 Task: Research Airbnb options in NabatÃ®yÃ© et Tahta, Lebanon from 6th December, 2023 to 15th December, 2023 for 6 adults.6 bedrooms having 6 beds and 6 bathrooms. Property type can be house. Amenities needed are: wifi, TV, free parkinig on premises, gym, breakfast. Look for 5 properties as per requirement.
Action: Mouse moved to (442, 95)
Screenshot: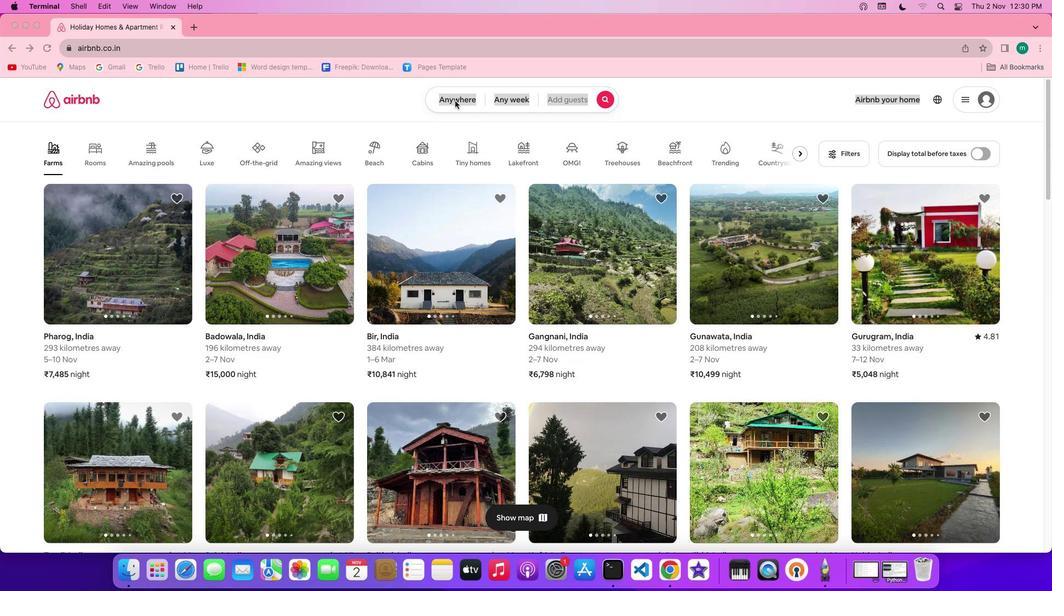 
Action: Mouse pressed left at (442, 95)
Screenshot: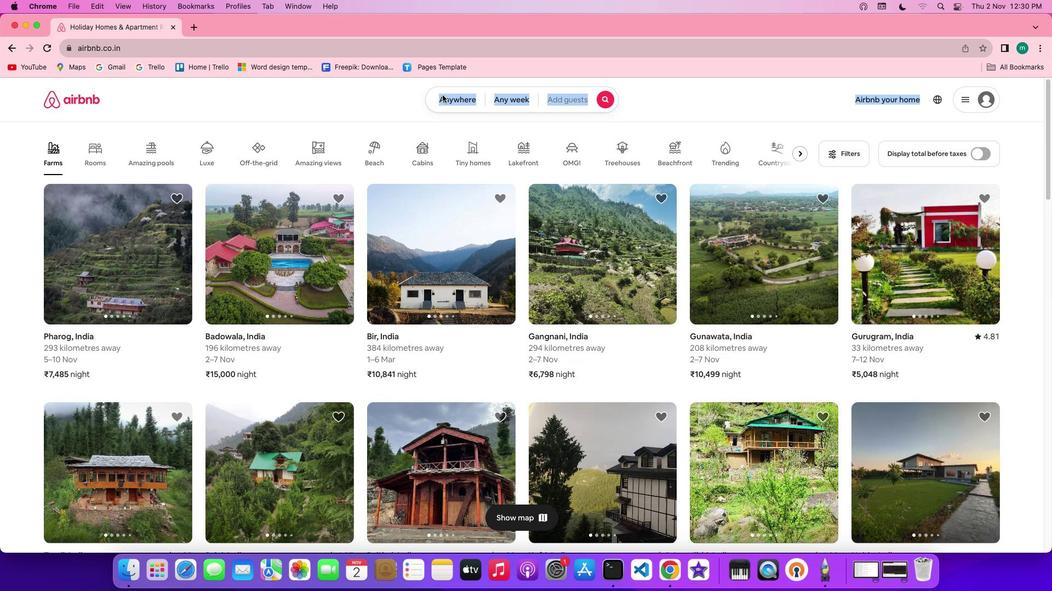 
Action: Mouse pressed left at (442, 95)
Screenshot: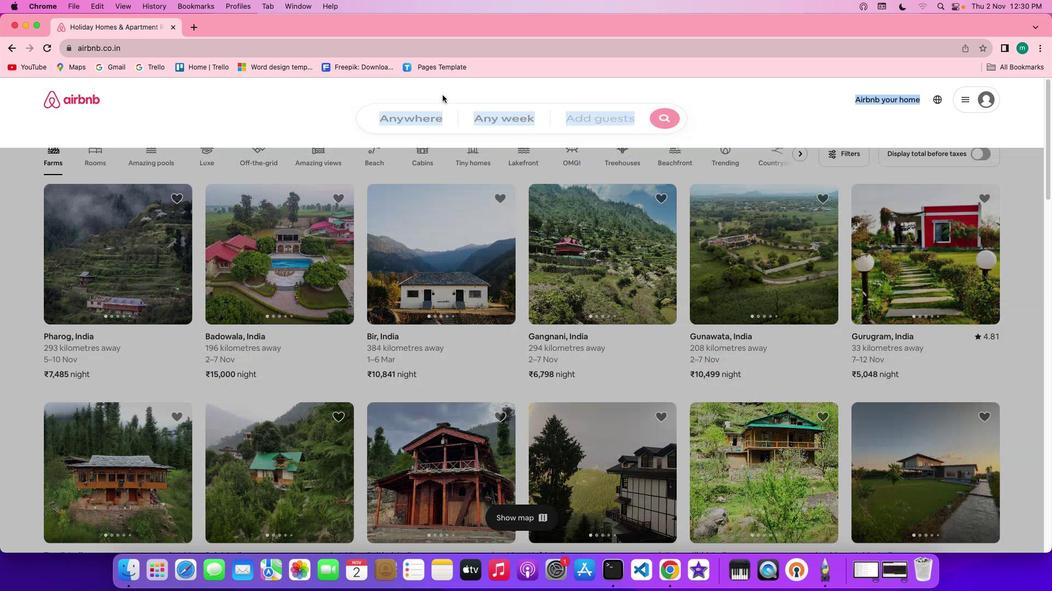 
Action: Mouse moved to (427, 141)
Screenshot: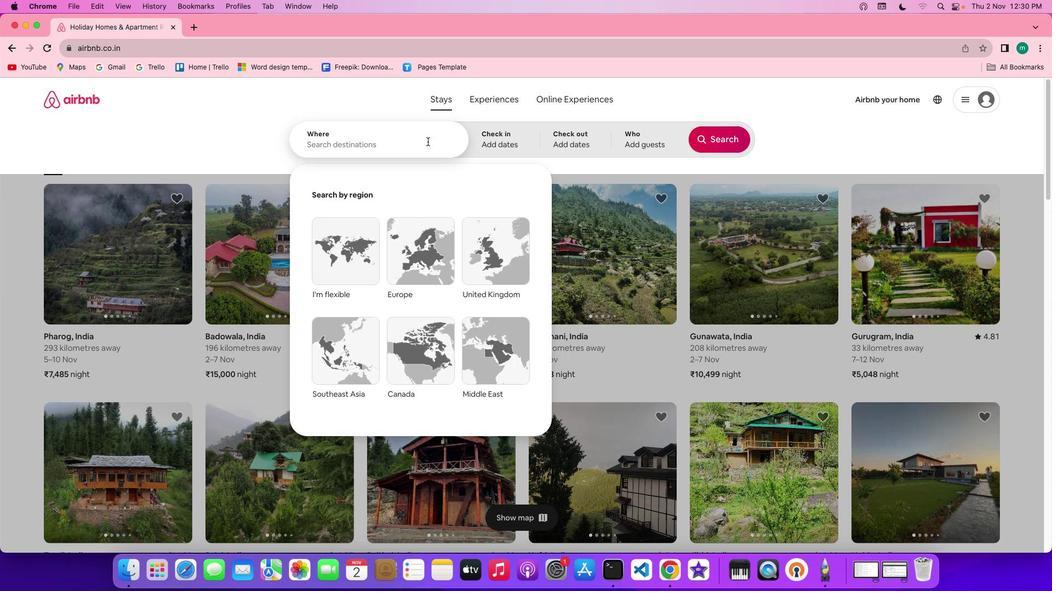 
Action: Key pressed Key.shift'N''a''b''a''t''i''y''e'Key.spaceKey.shift'e''t'Key.spaceKey.shift'T''a''h''t''a'','Key.spaceKey.shift'L''e''b''a''n''o''n'
Screenshot: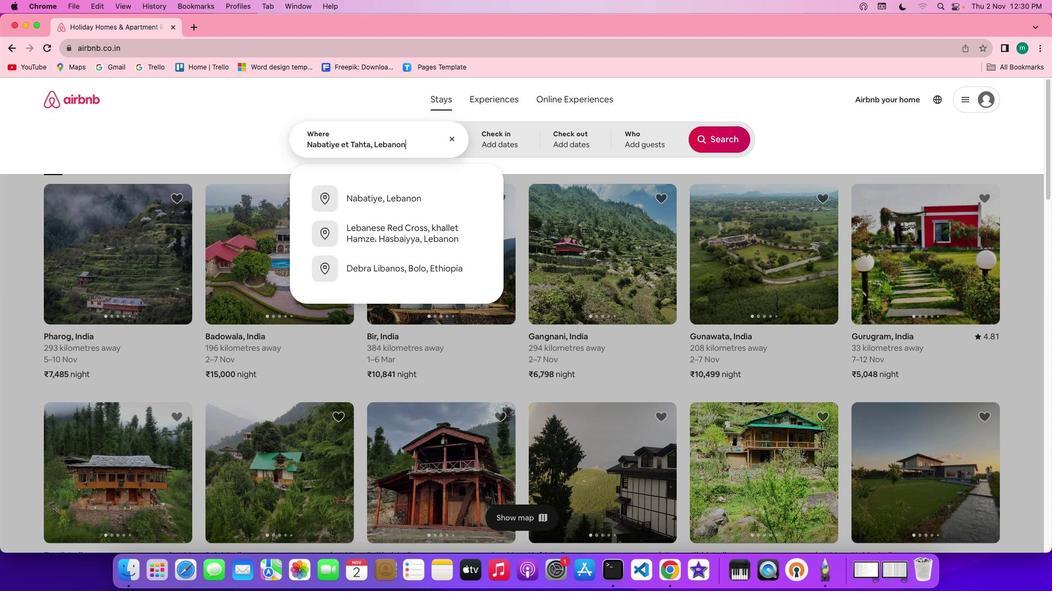 
Action: Mouse moved to (506, 137)
Screenshot: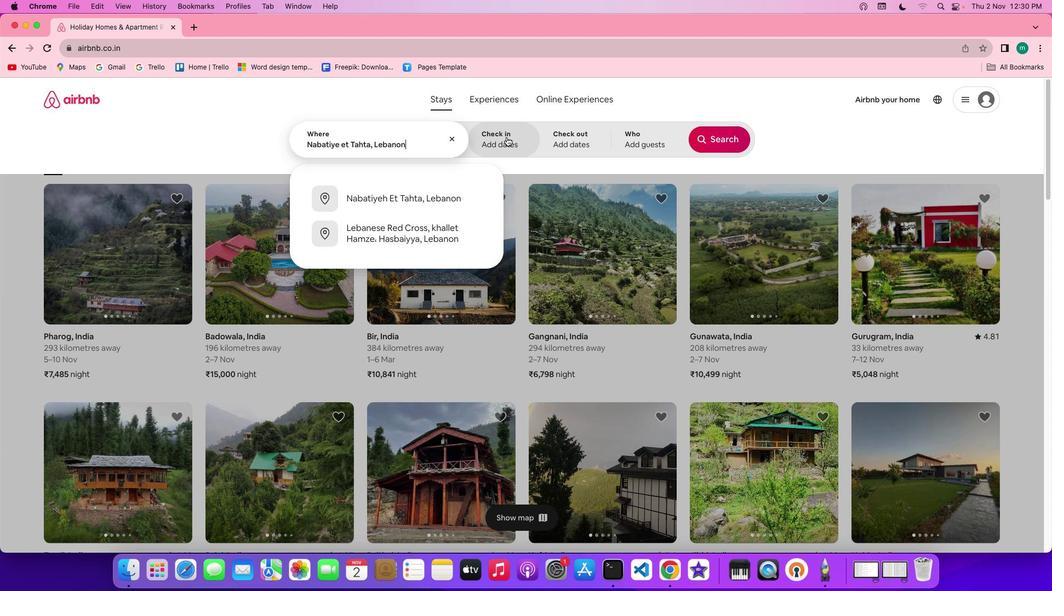 
Action: Mouse pressed left at (506, 137)
Screenshot: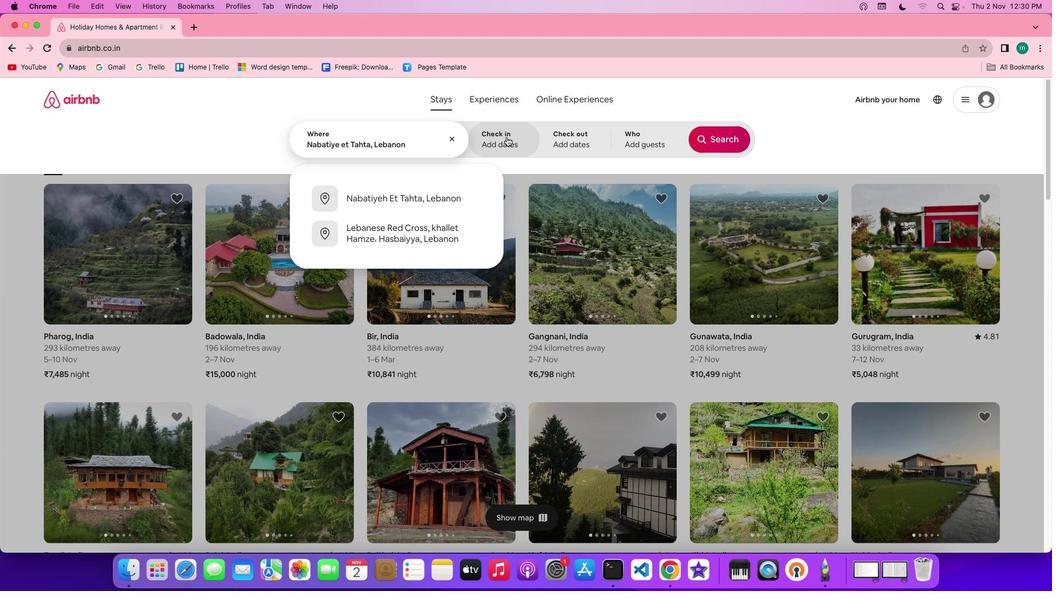 
Action: Mouse moved to (627, 300)
Screenshot: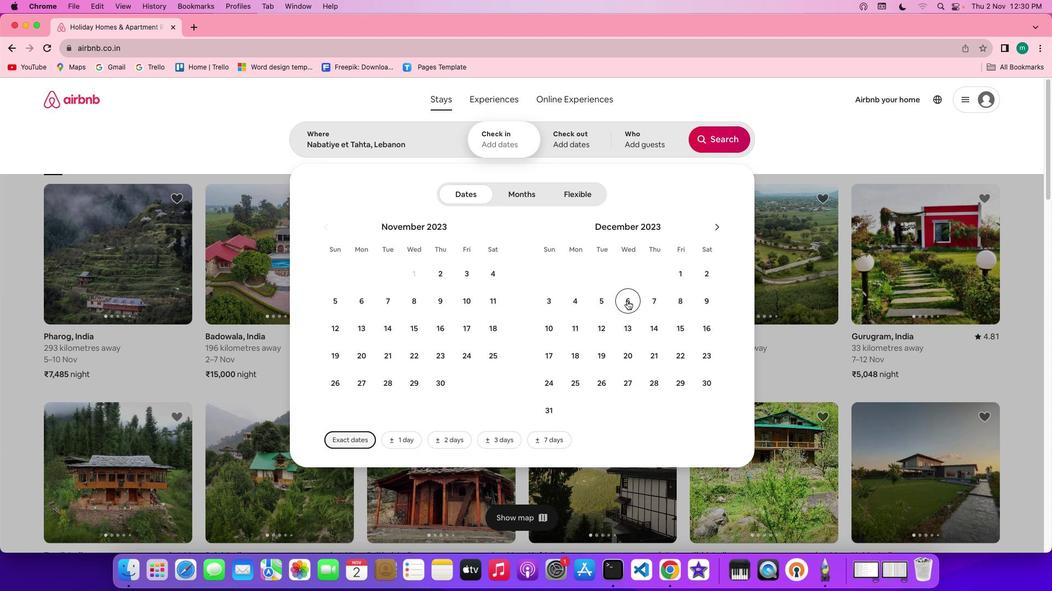 
Action: Mouse pressed left at (627, 300)
Screenshot: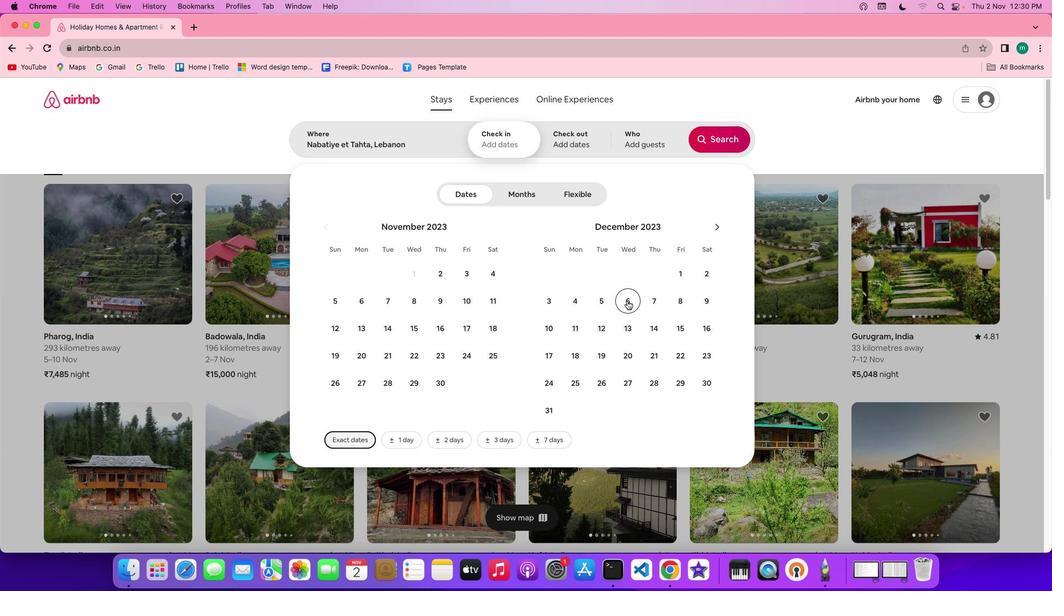 
Action: Mouse moved to (675, 324)
Screenshot: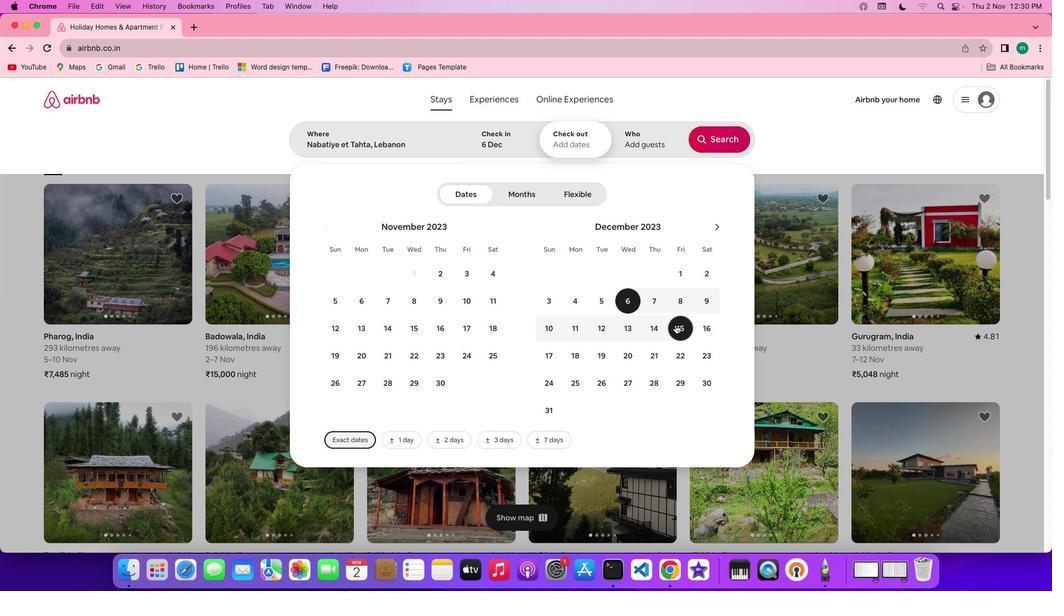 
Action: Mouse pressed left at (675, 324)
Screenshot: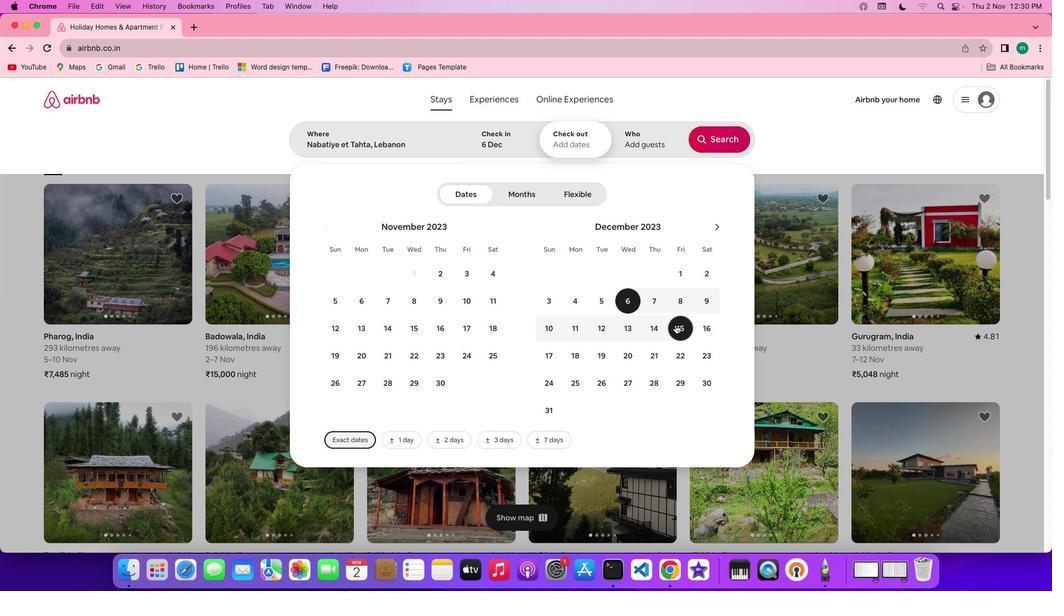 
Action: Mouse moved to (646, 136)
Screenshot: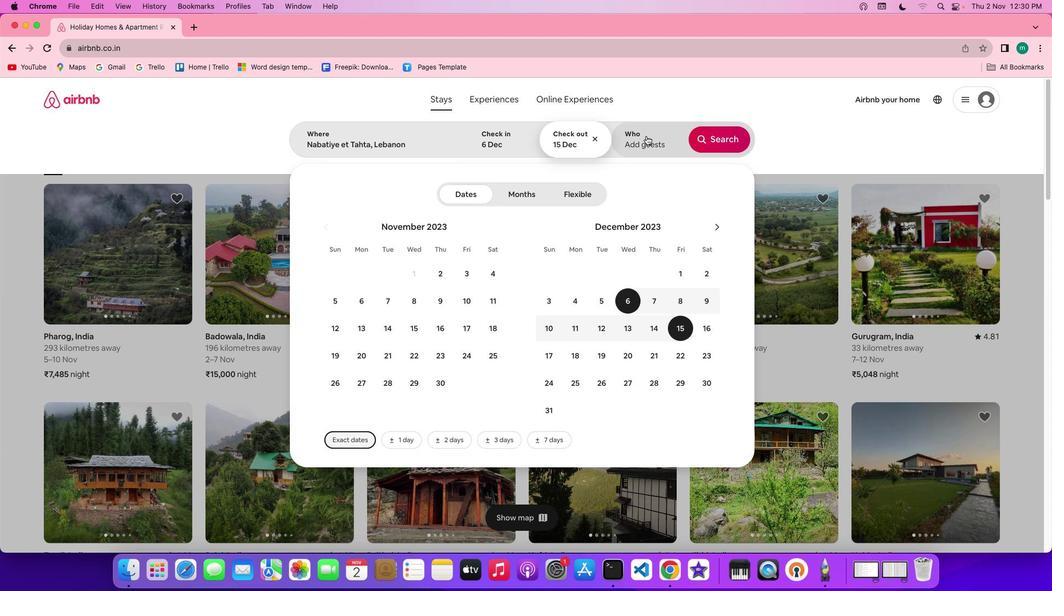 
Action: Mouse pressed left at (646, 136)
Screenshot: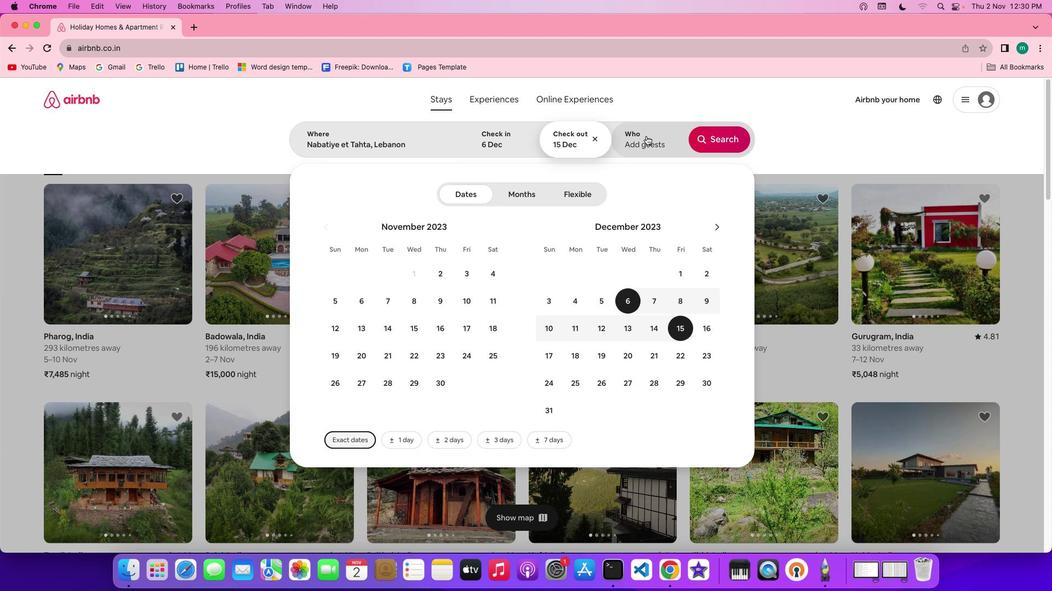 
Action: Mouse moved to (725, 198)
Screenshot: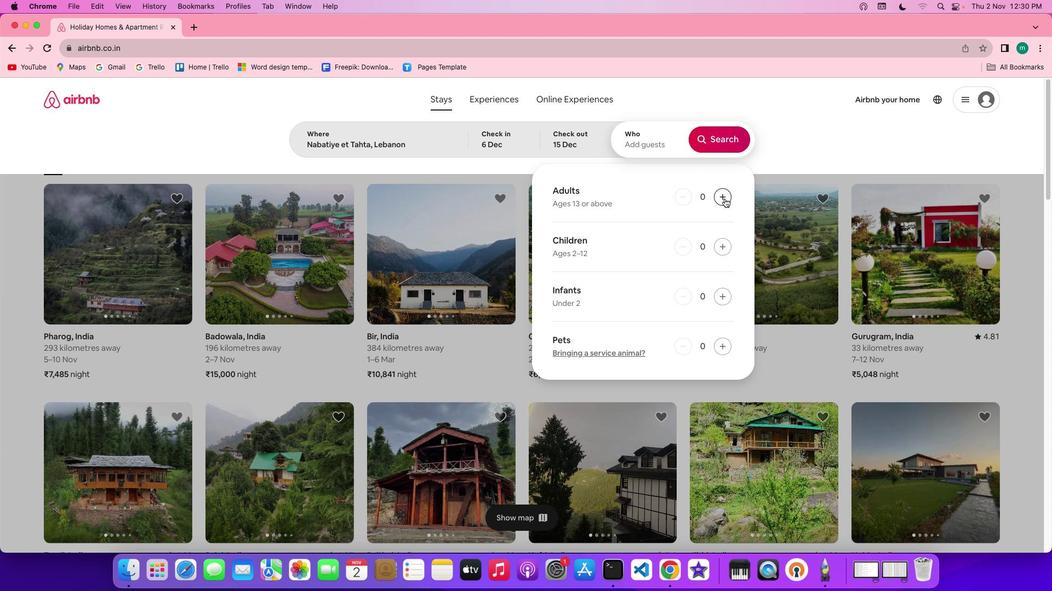 
Action: Mouse pressed left at (725, 198)
Screenshot: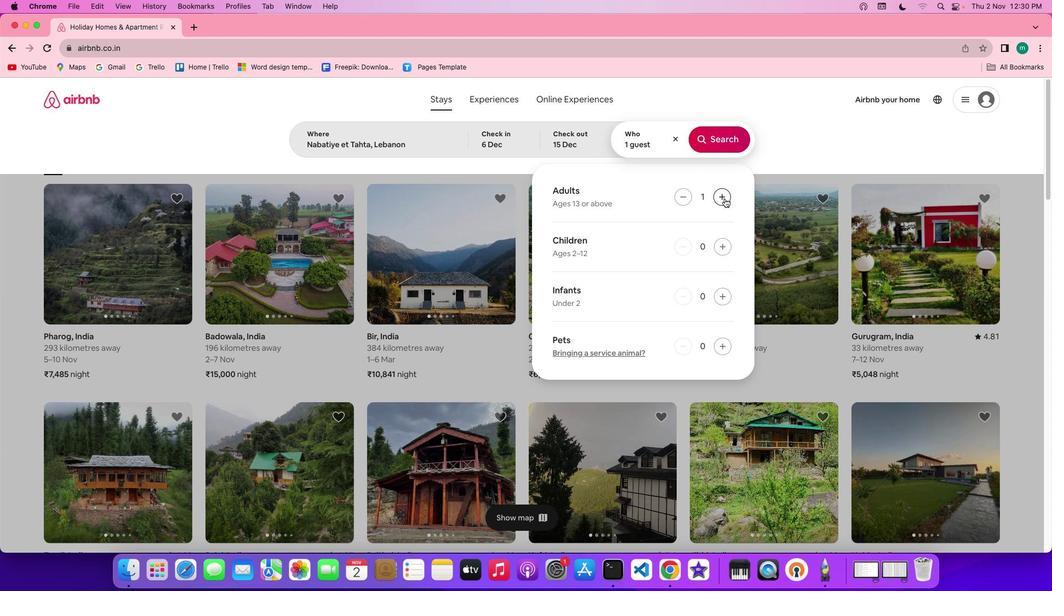 
Action: Mouse pressed left at (725, 198)
Screenshot: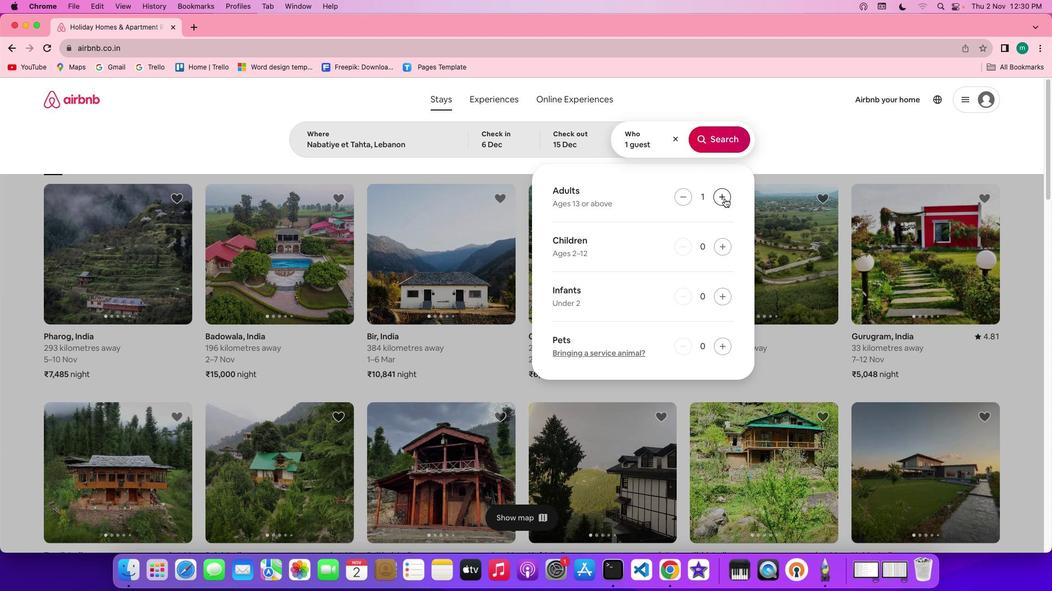 
Action: Mouse pressed left at (725, 198)
Screenshot: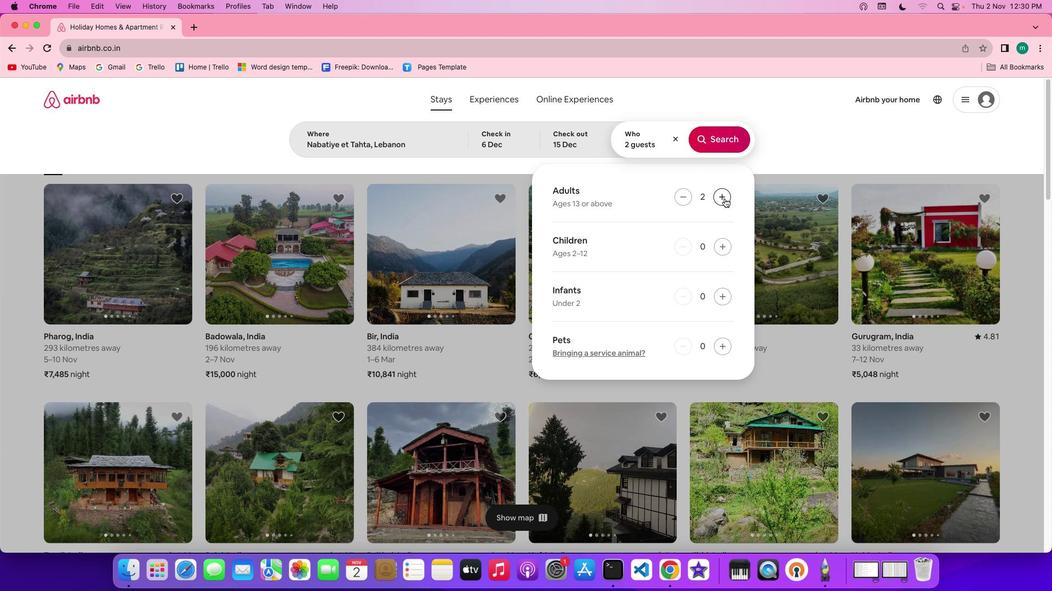 
Action: Mouse pressed left at (725, 198)
Screenshot: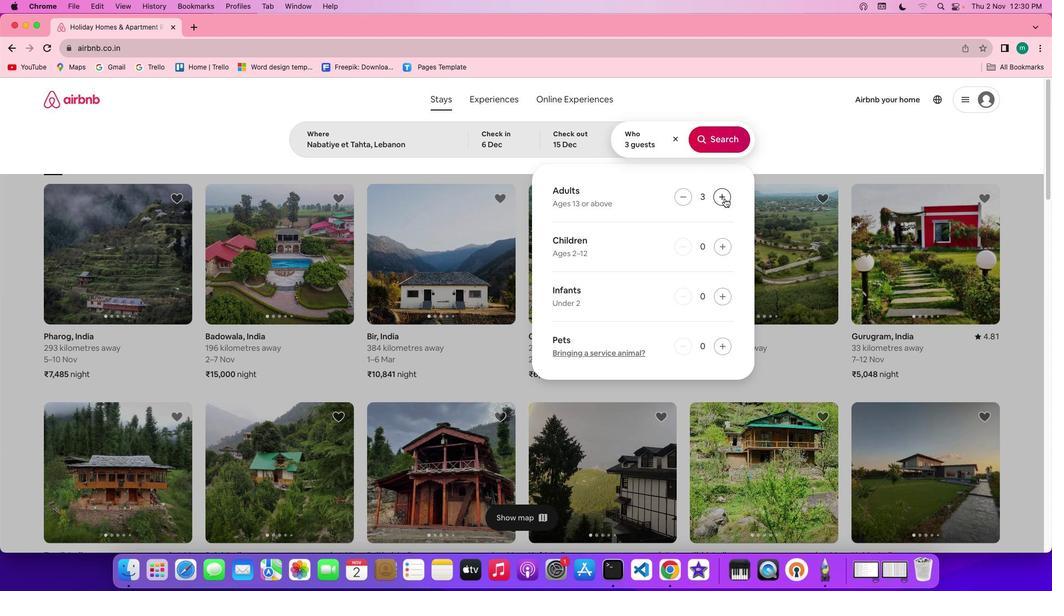 
Action: Mouse pressed left at (725, 198)
Screenshot: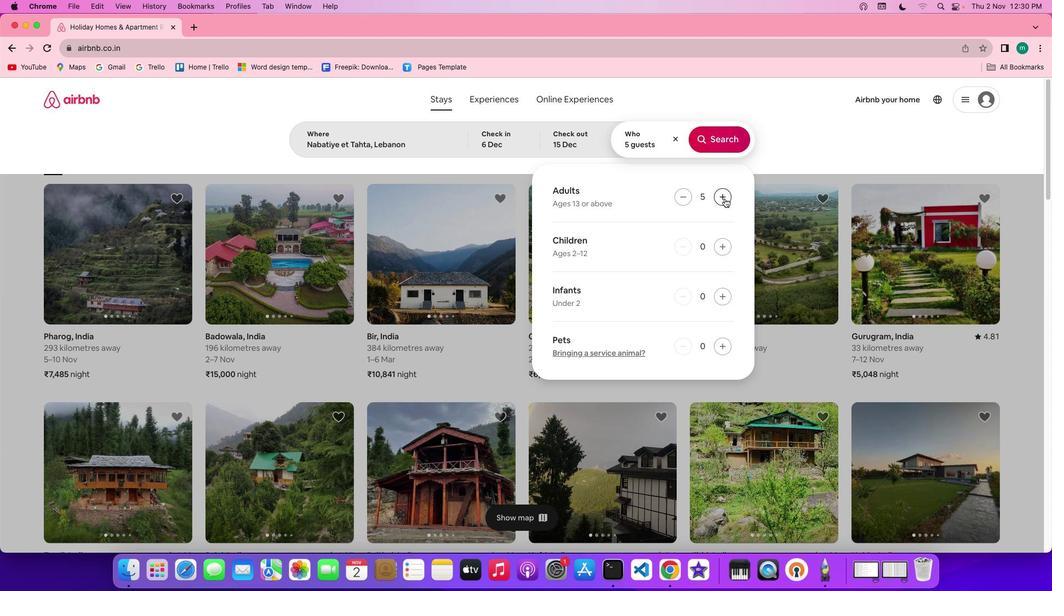 
Action: Mouse moved to (720, 198)
Screenshot: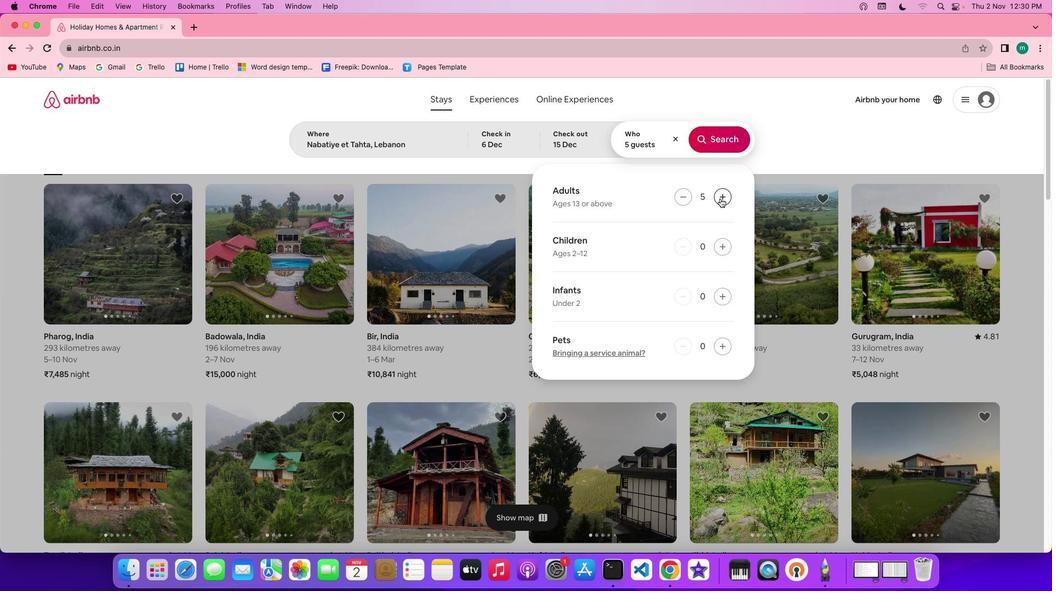 
Action: Mouse pressed left at (720, 198)
Screenshot: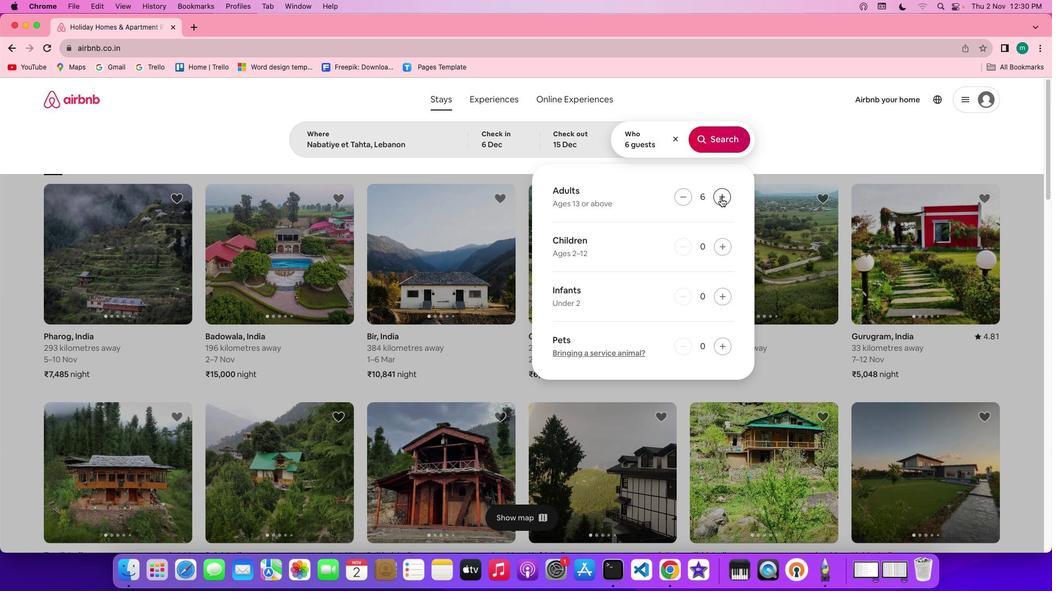 
Action: Mouse moved to (715, 134)
Screenshot: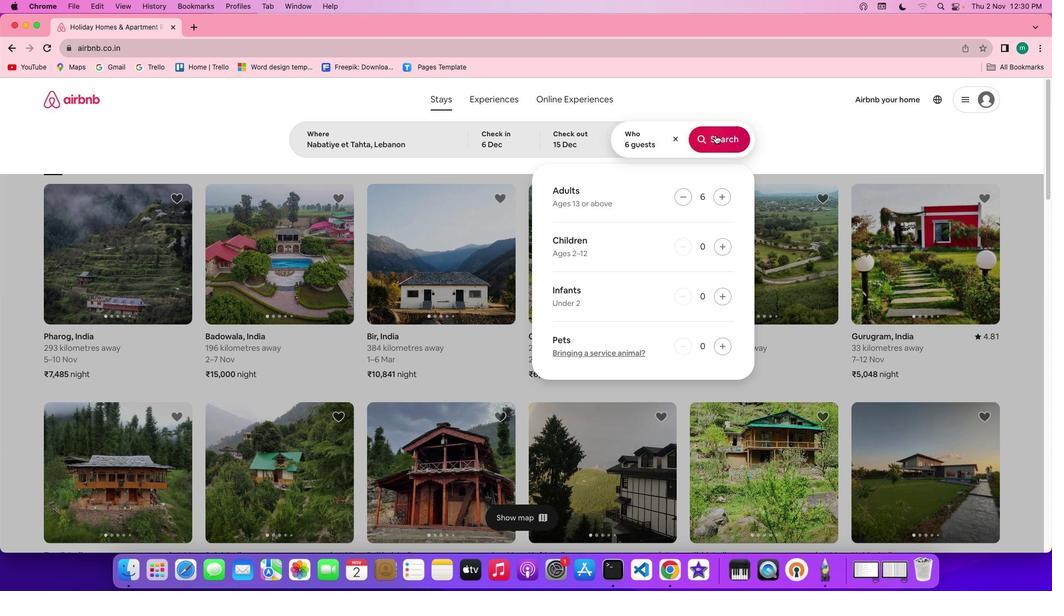 
Action: Mouse pressed left at (715, 134)
Screenshot: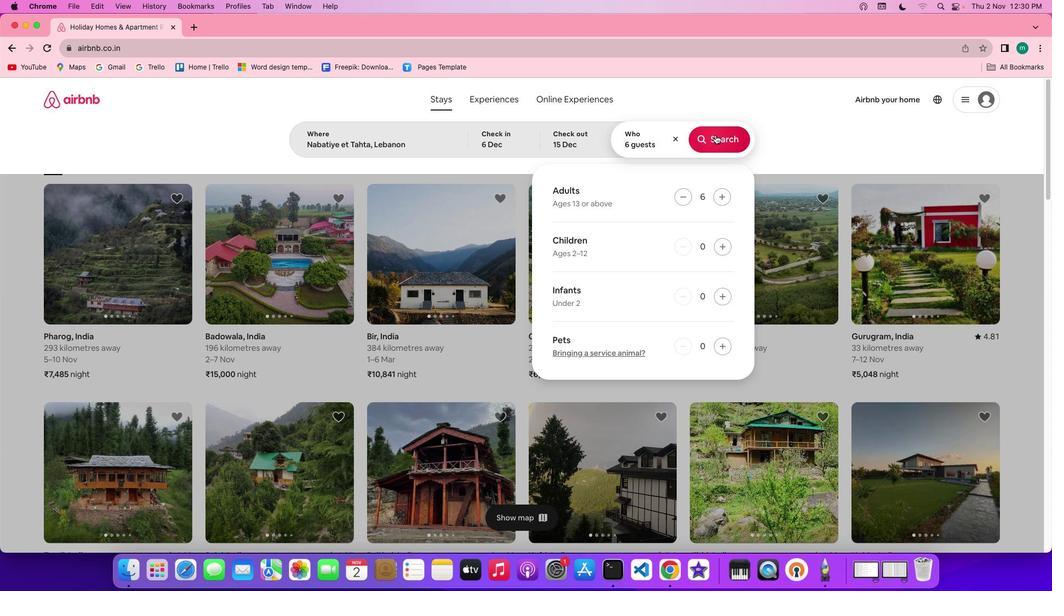 
Action: Mouse moved to (865, 141)
Screenshot: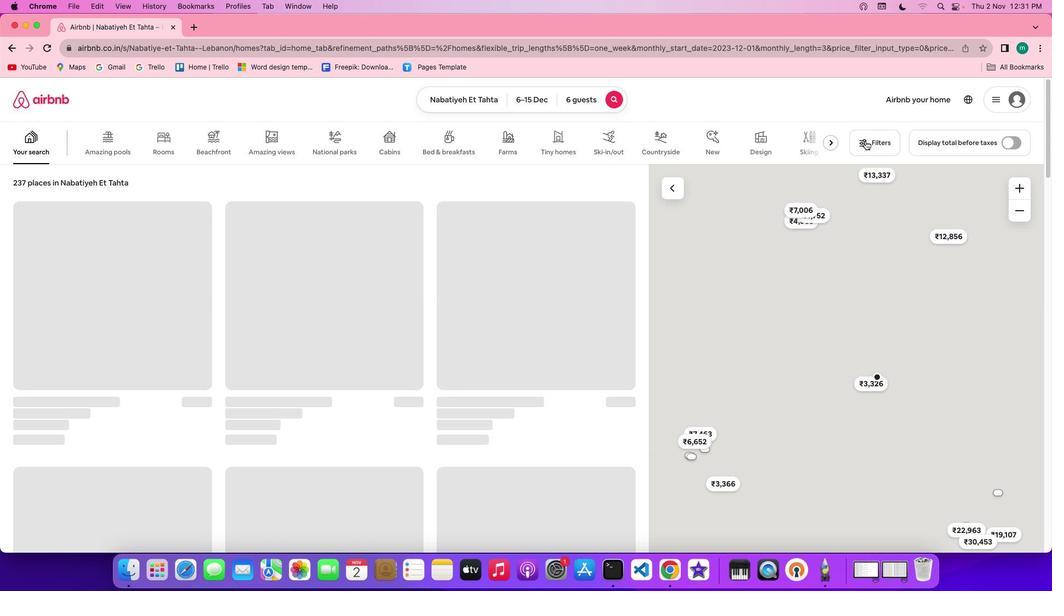 
Action: Mouse pressed left at (865, 141)
Screenshot: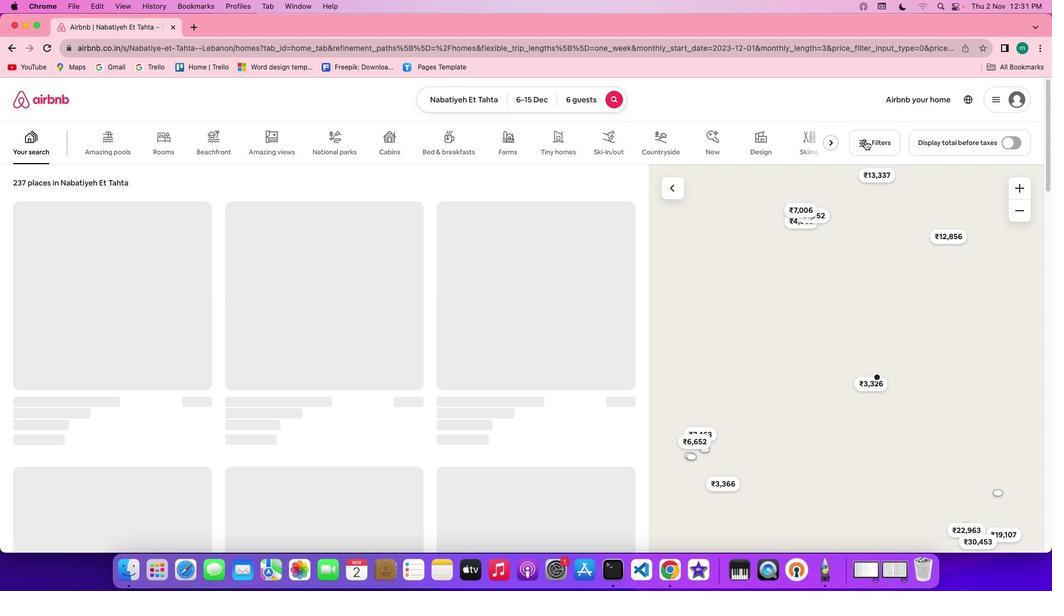 
Action: Mouse moved to (867, 141)
Screenshot: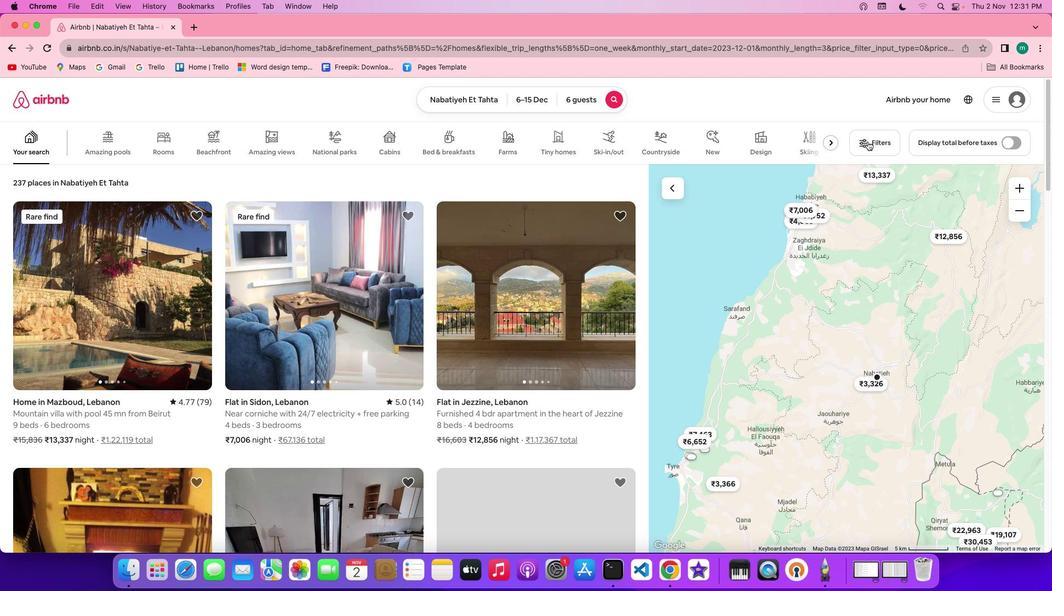 
Action: Mouse pressed left at (867, 141)
Screenshot: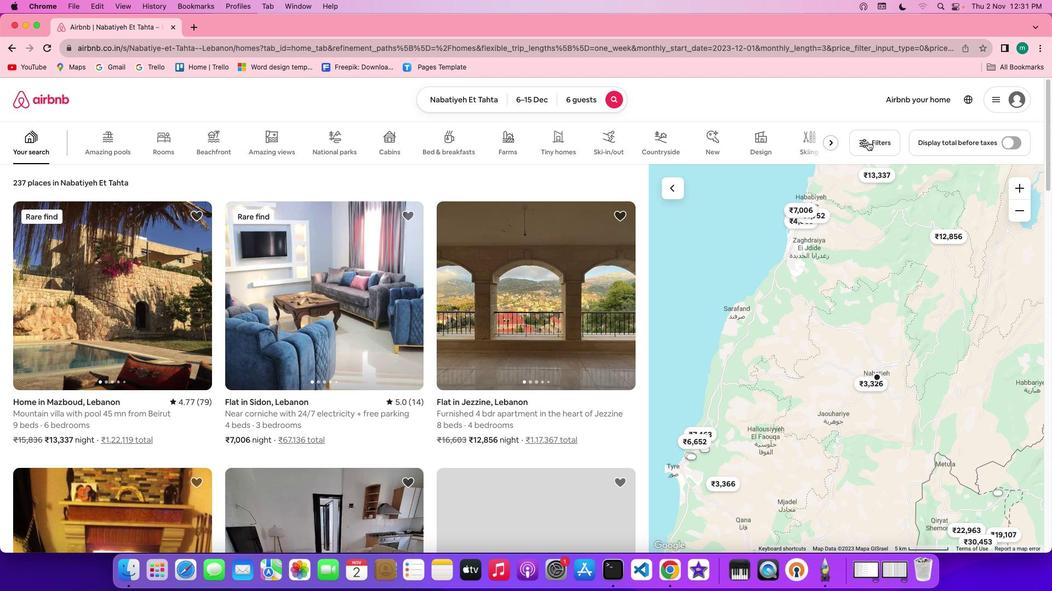 
Action: Mouse moved to (516, 347)
Screenshot: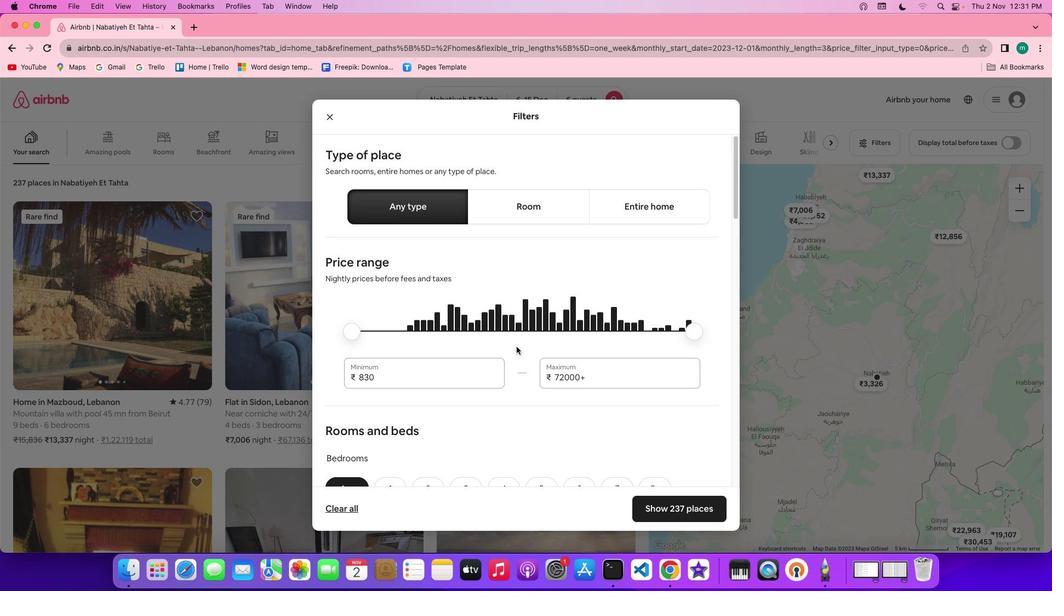 
Action: Mouse scrolled (516, 347) with delta (0, 0)
Screenshot: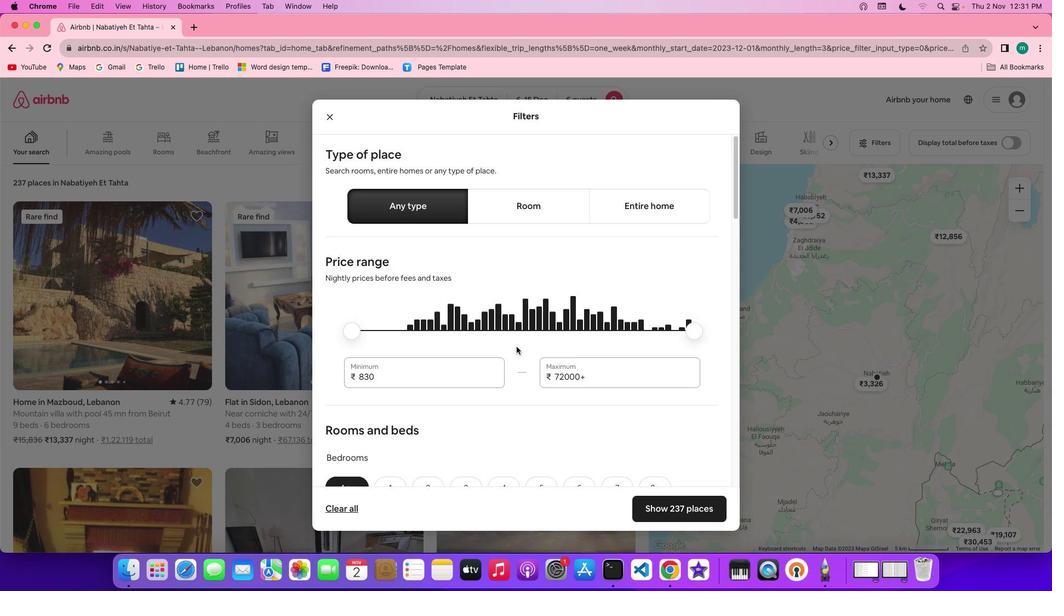 
Action: Mouse scrolled (516, 347) with delta (0, 0)
Screenshot: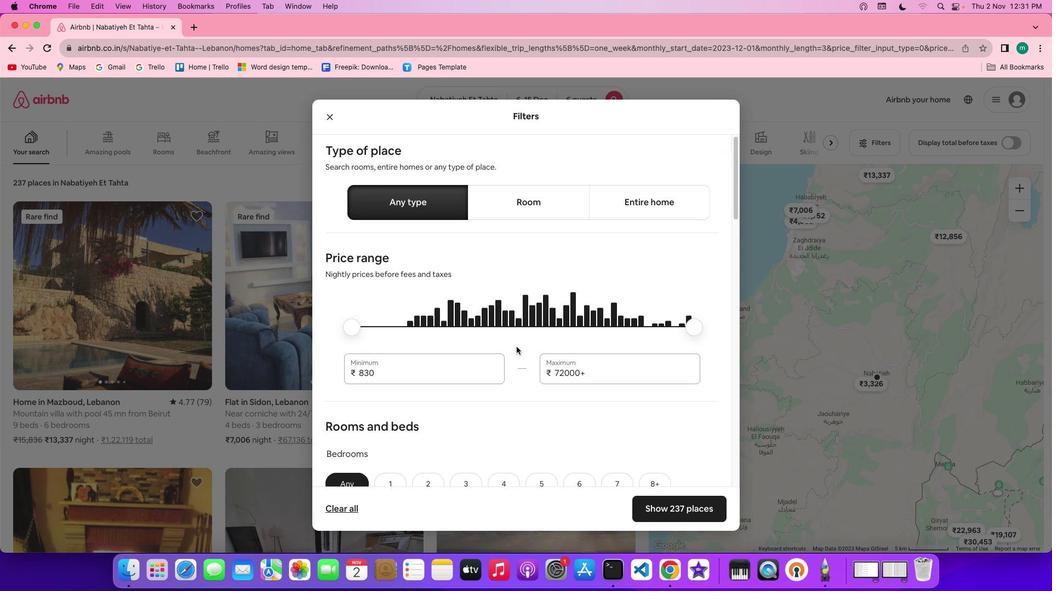 
Action: Mouse scrolled (516, 347) with delta (0, 0)
Screenshot: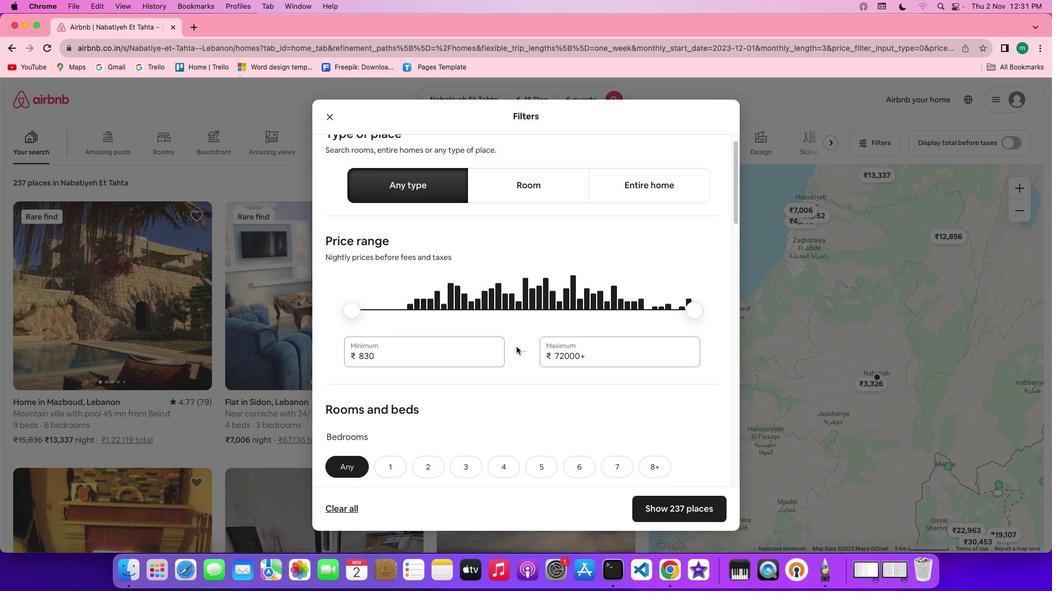 
Action: Mouse scrolled (516, 347) with delta (0, 0)
Screenshot: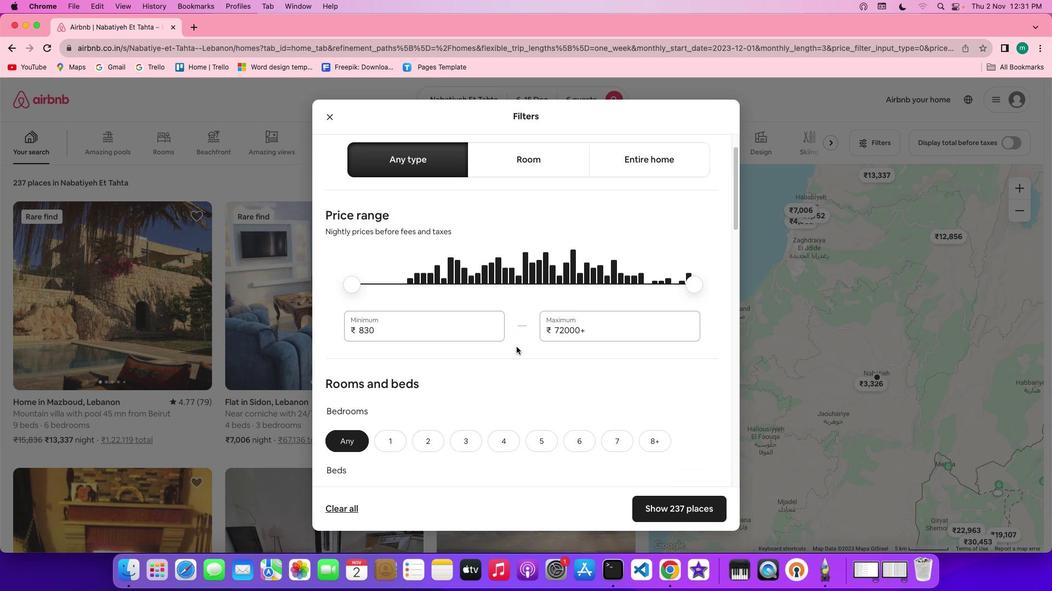 
Action: Mouse scrolled (516, 347) with delta (0, 0)
Screenshot: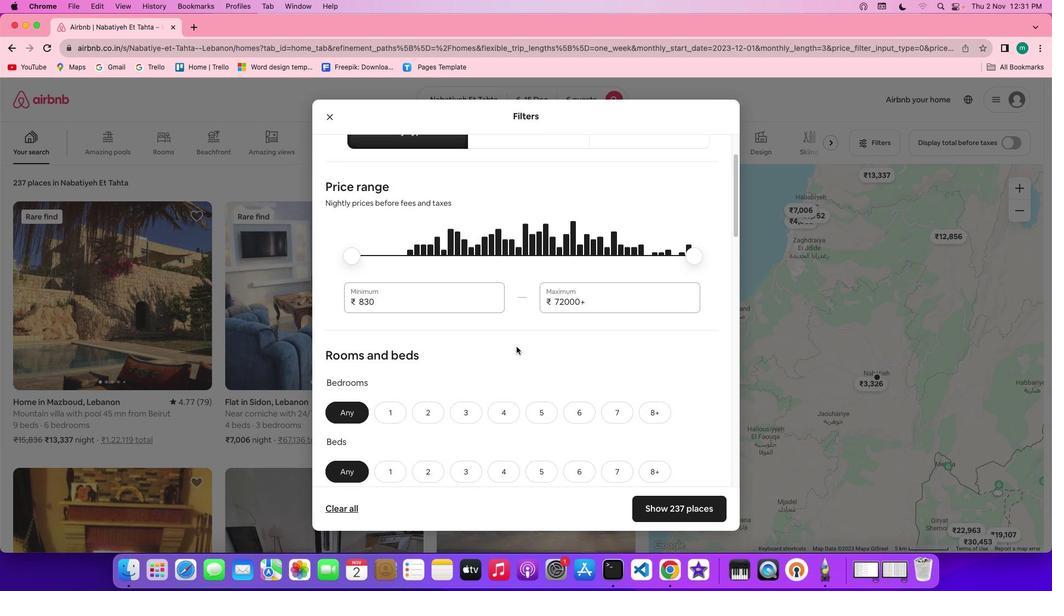 
Action: Mouse scrolled (516, 347) with delta (0, 0)
Screenshot: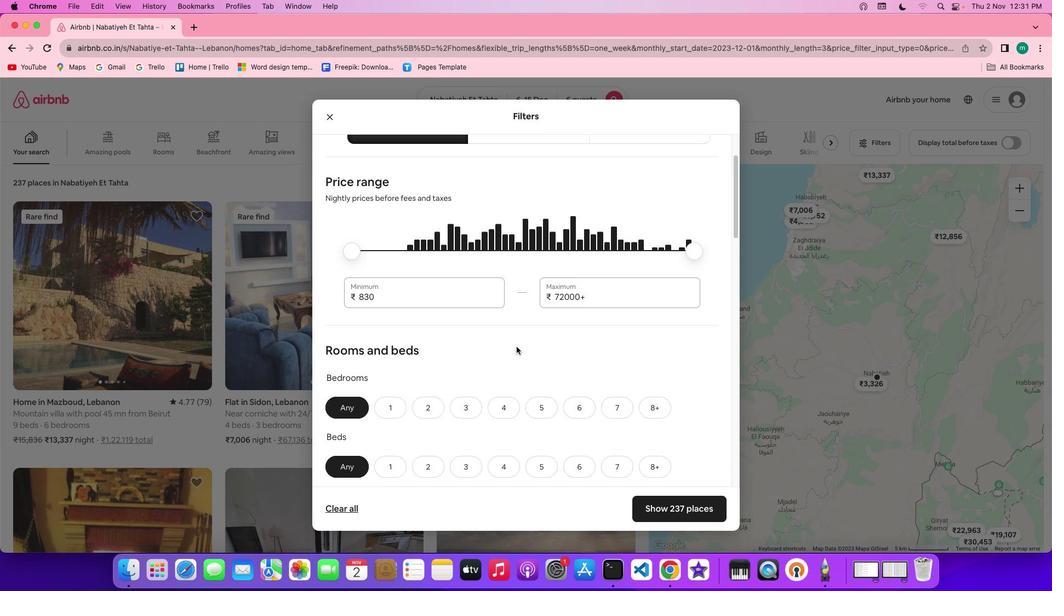 
Action: Mouse scrolled (516, 347) with delta (0, 0)
Screenshot: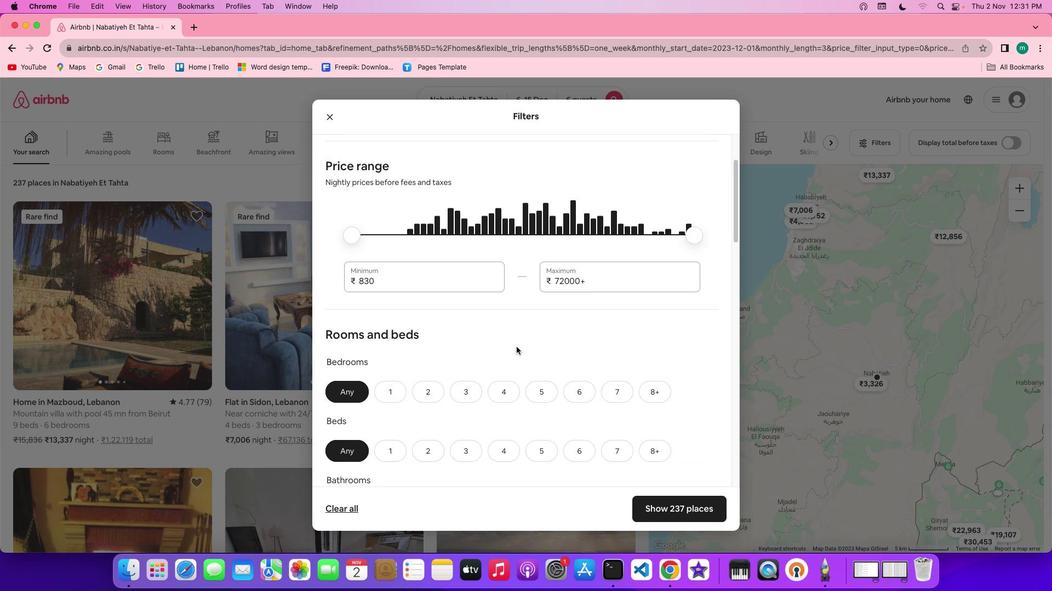 
Action: Mouse scrolled (516, 347) with delta (0, 0)
Screenshot: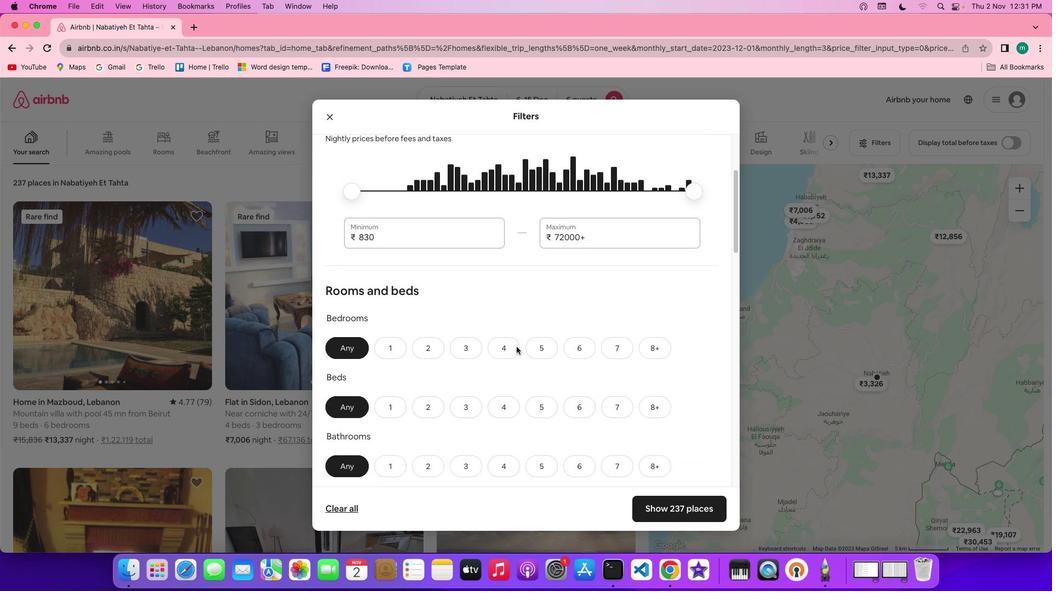 
Action: Mouse scrolled (516, 347) with delta (0, 0)
Screenshot: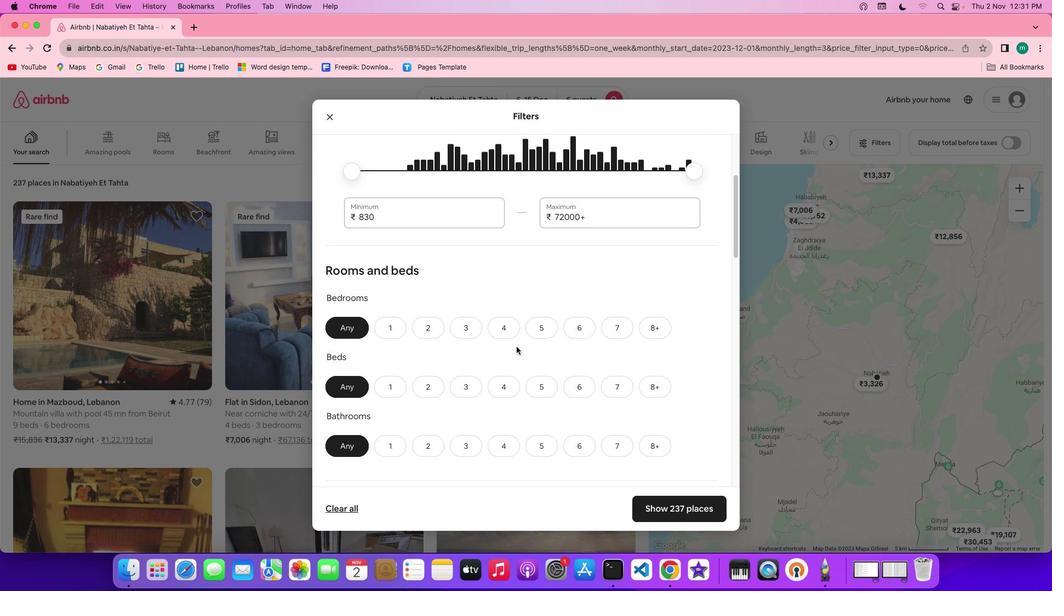 
Action: Mouse scrolled (516, 347) with delta (0, 0)
Screenshot: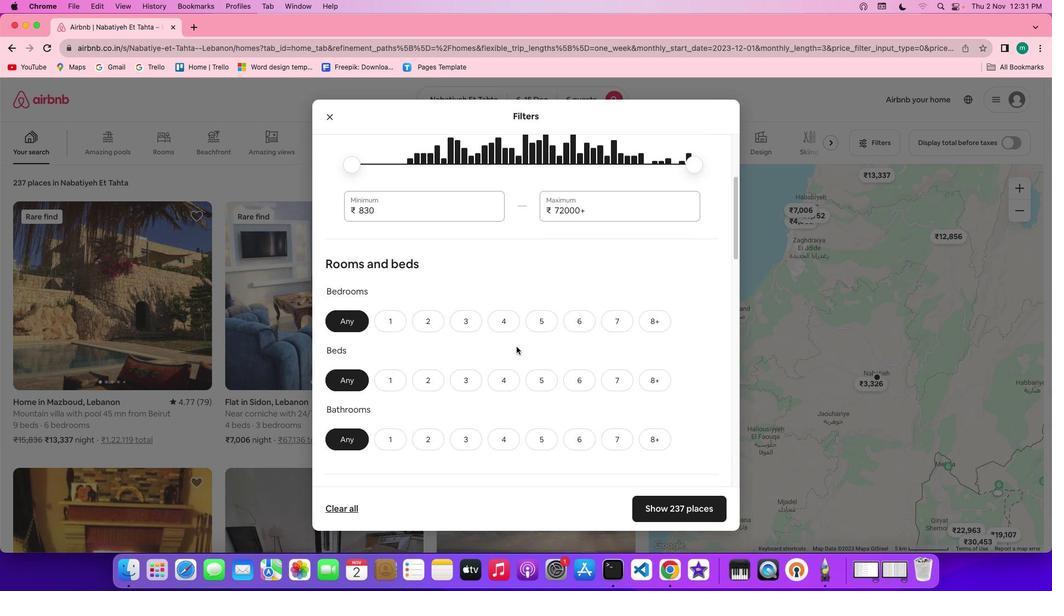 
Action: Mouse scrolled (516, 347) with delta (0, 0)
Screenshot: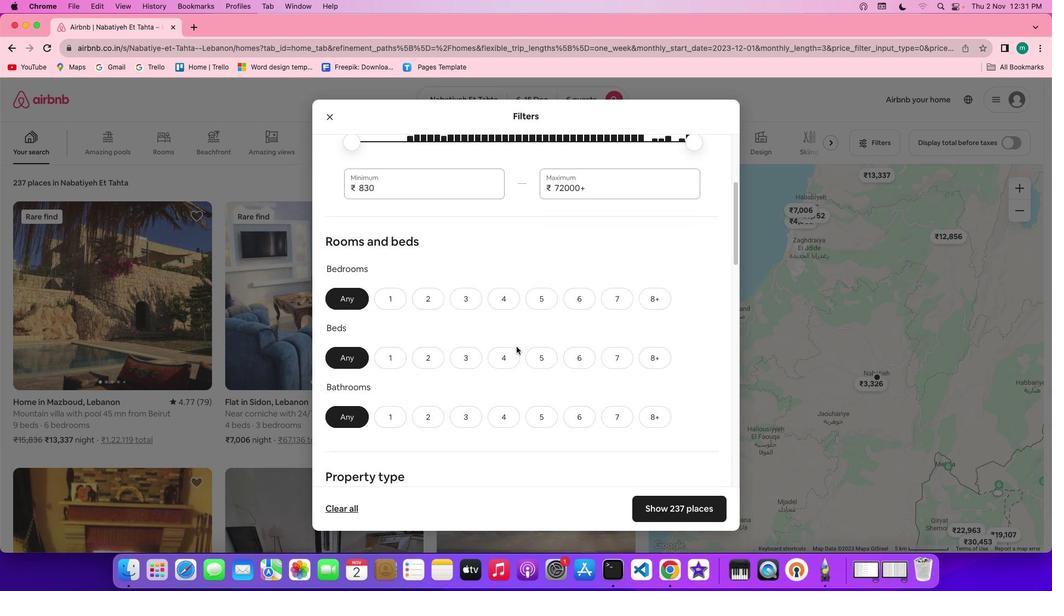 
Action: Mouse scrolled (516, 347) with delta (0, 0)
Screenshot: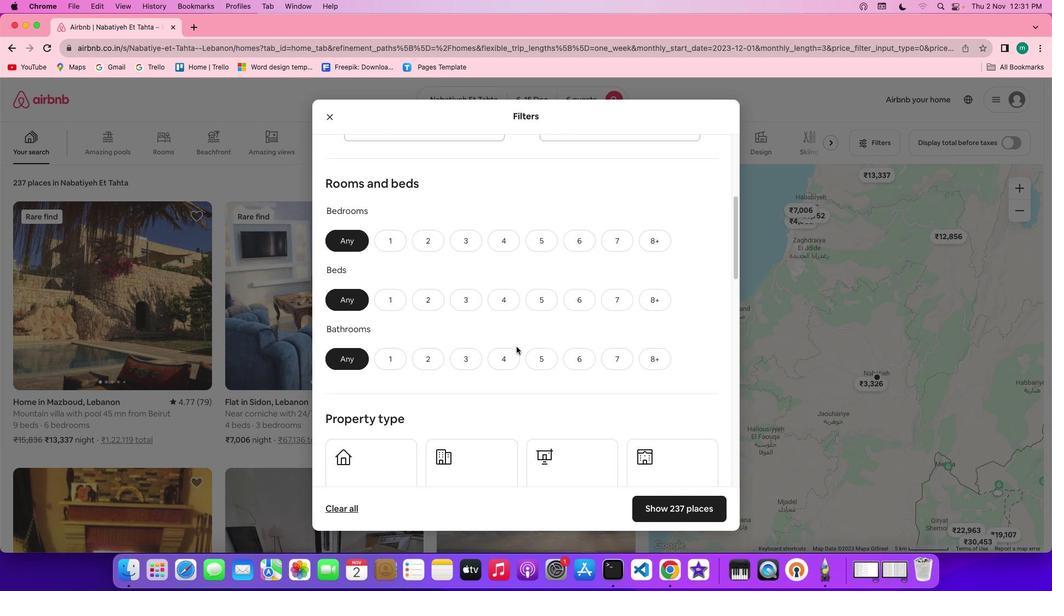 
Action: Mouse moved to (582, 232)
Screenshot: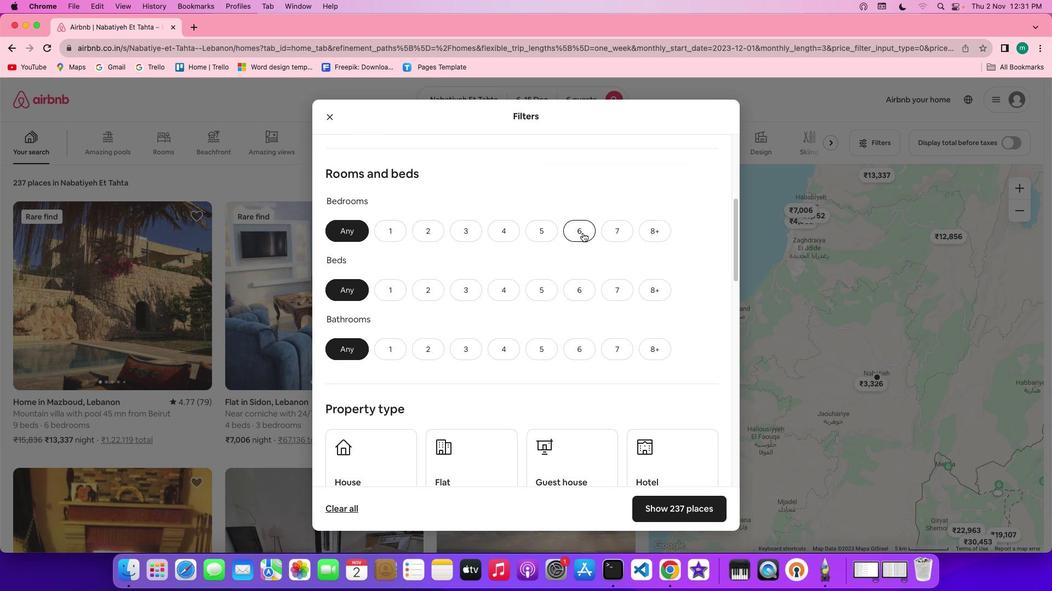 
Action: Mouse pressed left at (582, 232)
Screenshot: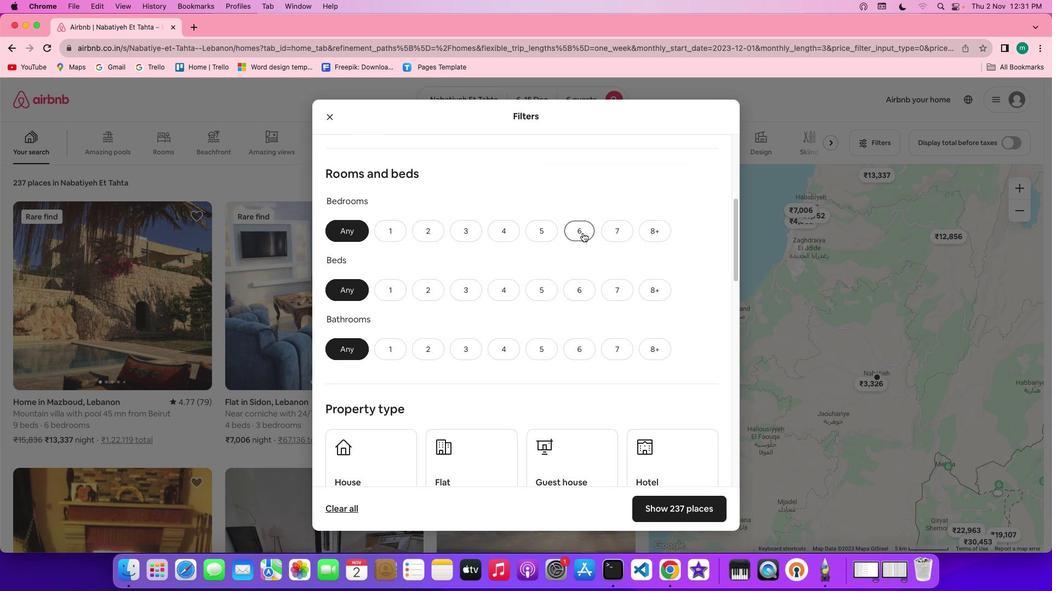 
Action: Mouse moved to (585, 290)
Screenshot: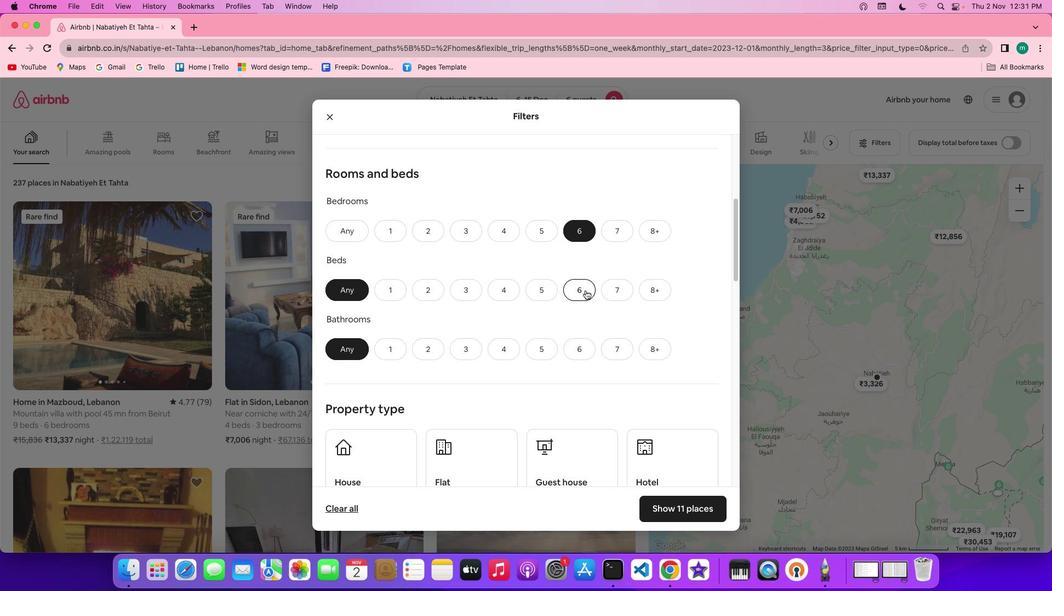 
Action: Mouse pressed left at (585, 290)
Screenshot: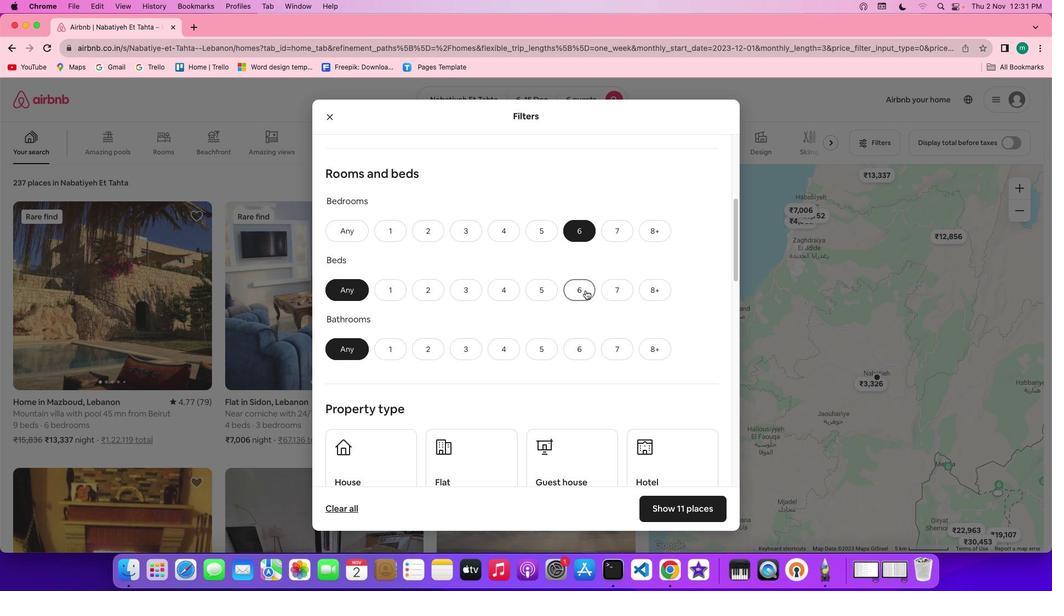 
Action: Mouse moved to (577, 345)
Screenshot: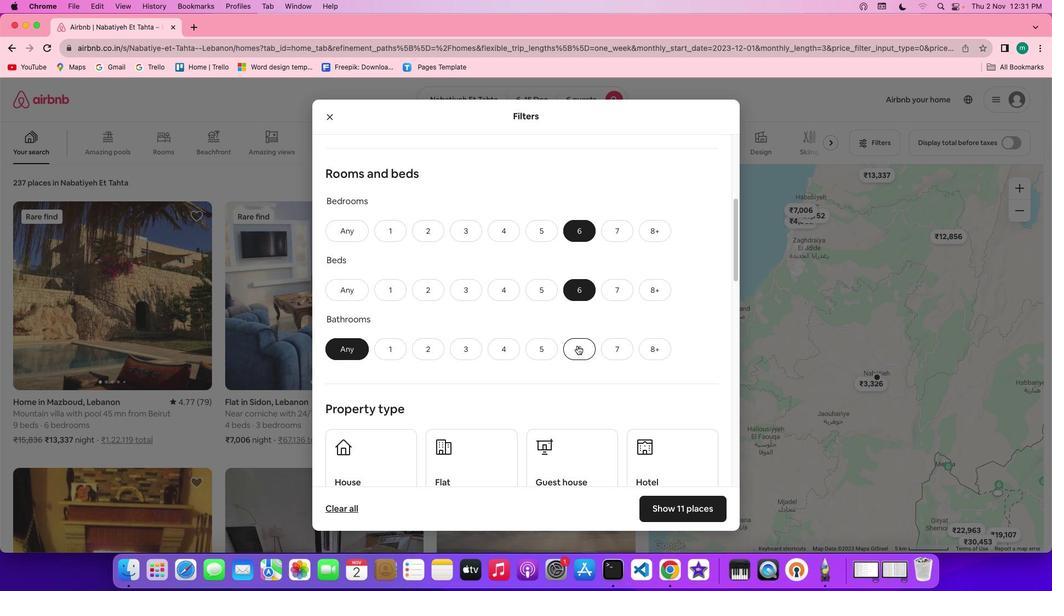 
Action: Mouse pressed left at (577, 345)
Screenshot: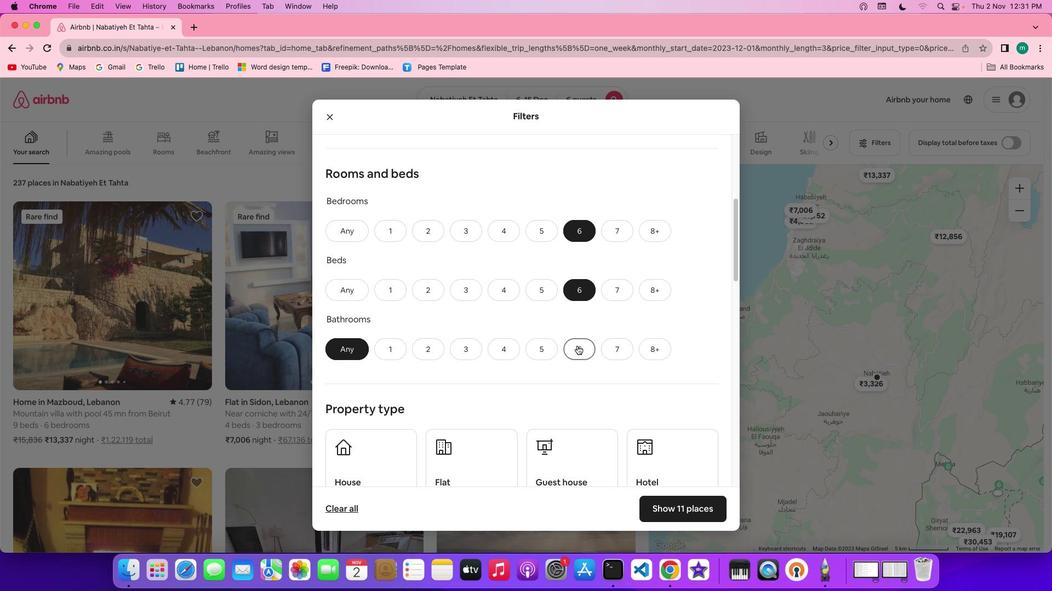 
Action: Mouse moved to (615, 341)
Screenshot: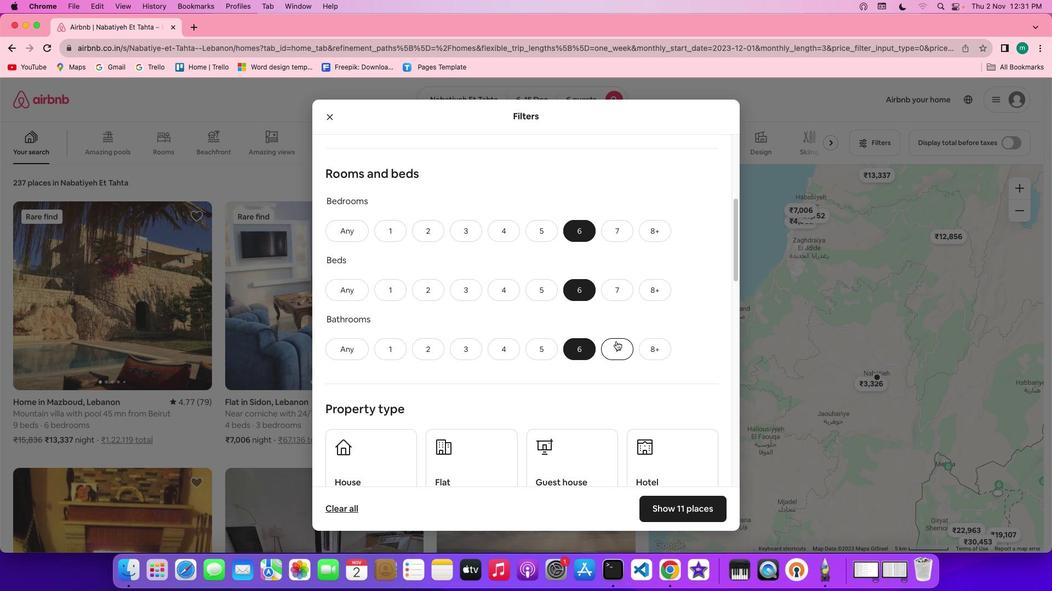 
Action: Mouse scrolled (615, 341) with delta (0, 0)
Screenshot: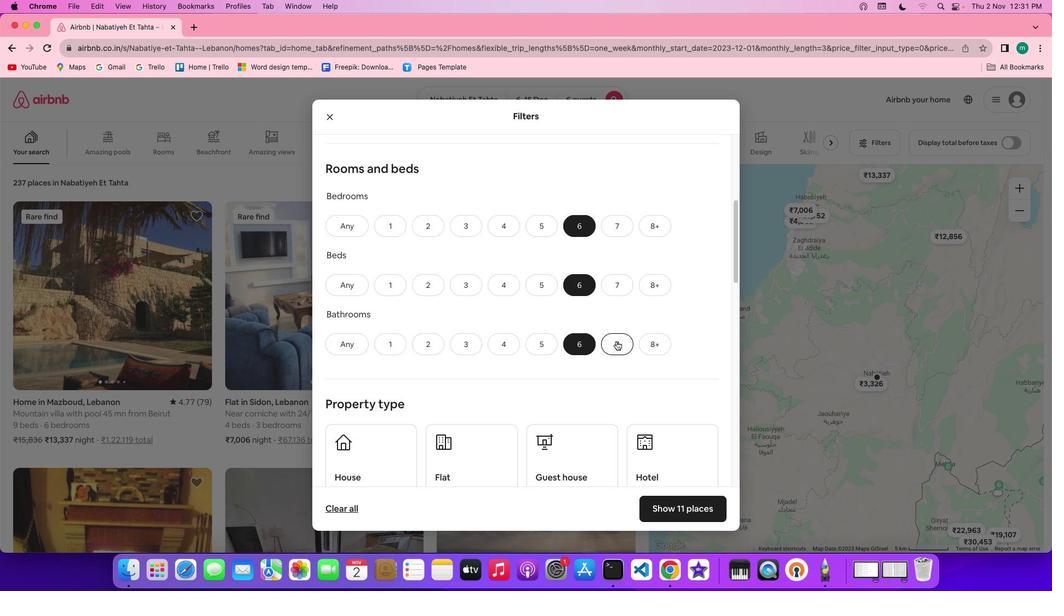 
Action: Mouse scrolled (615, 341) with delta (0, 0)
Screenshot: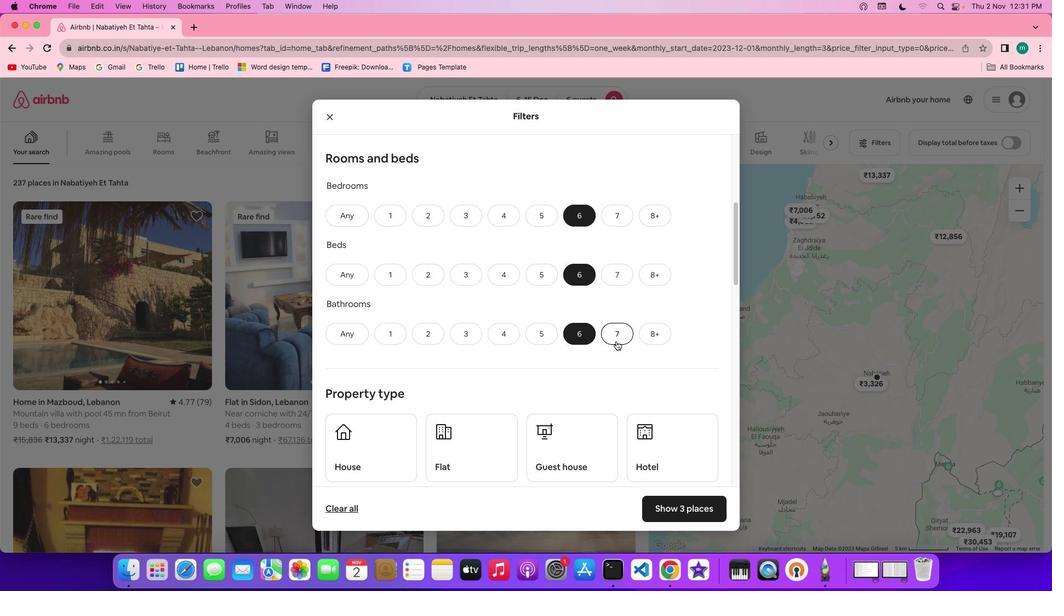 
Action: Mouse scrolled (615, 341) with delta (0, -1)
Screenshot: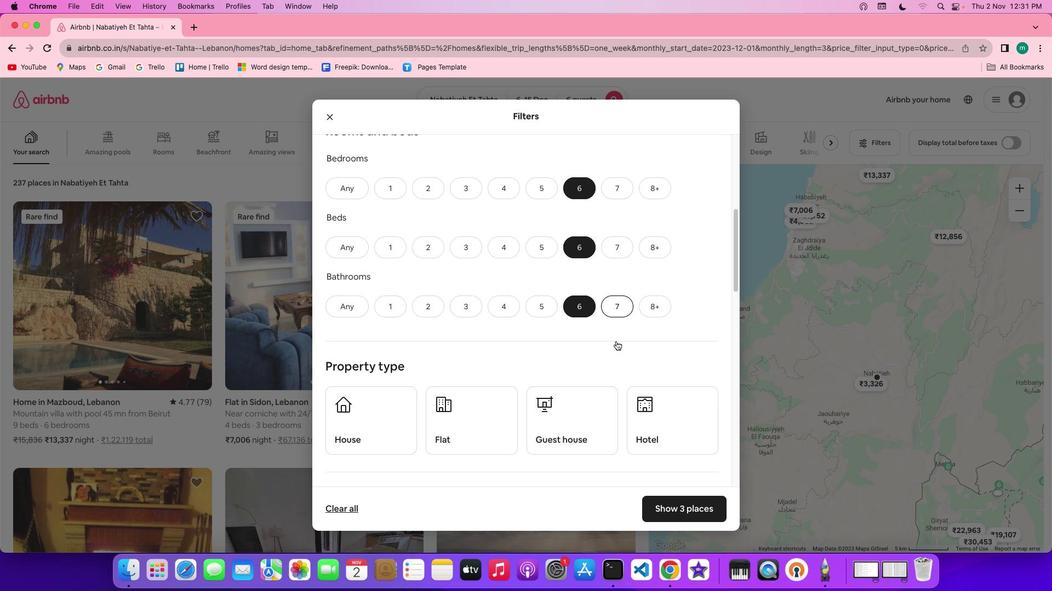 
Action: Mouse scrolled (615, 341) with delta (0, 0)
Screenshot: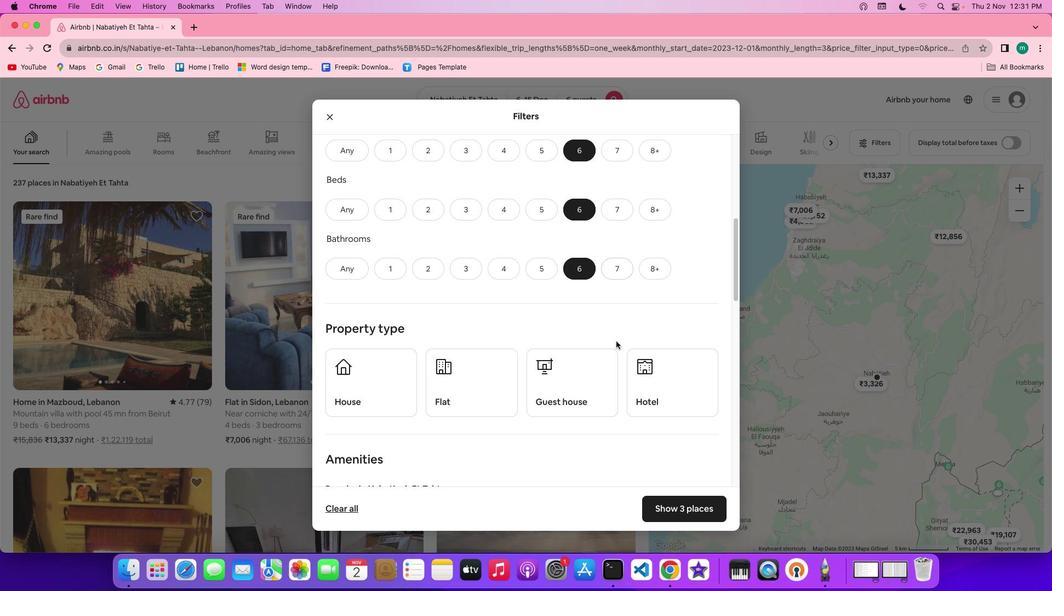 
Action: Mouse scrolled (615, 341) with delta (0, 0)
Screenshot: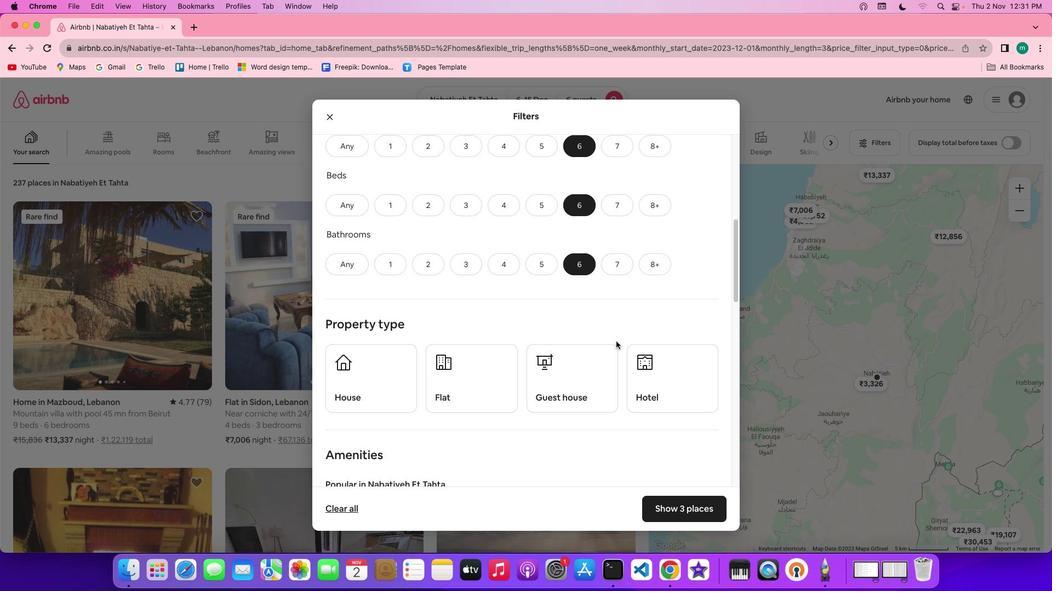 
Action: Mouse scrolled (615, 341) with delta (0, 0)
Screenshot: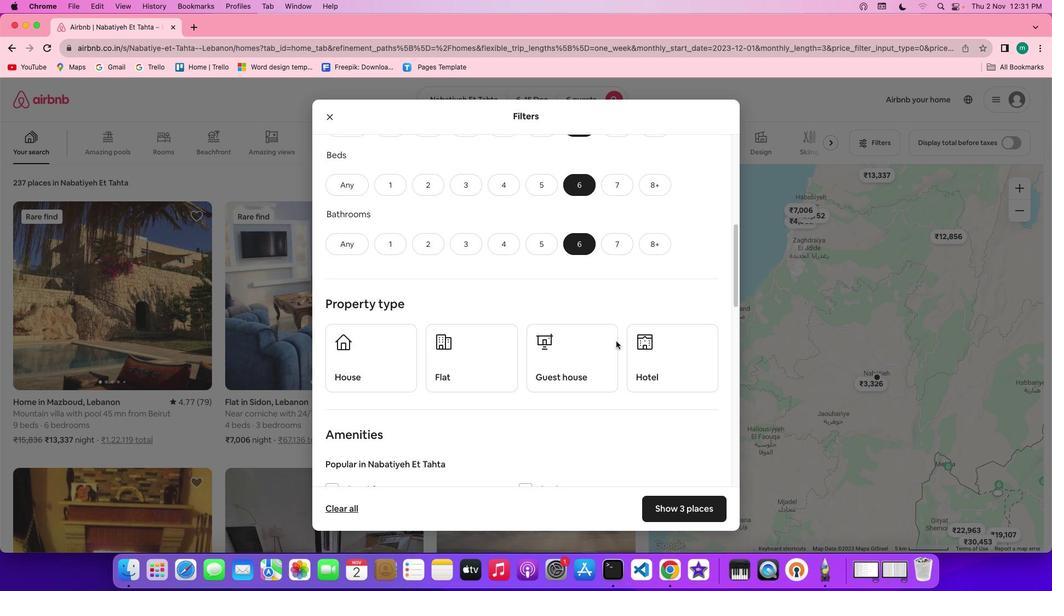 
Action: Mouse moved to (389, 319)
Screenshot: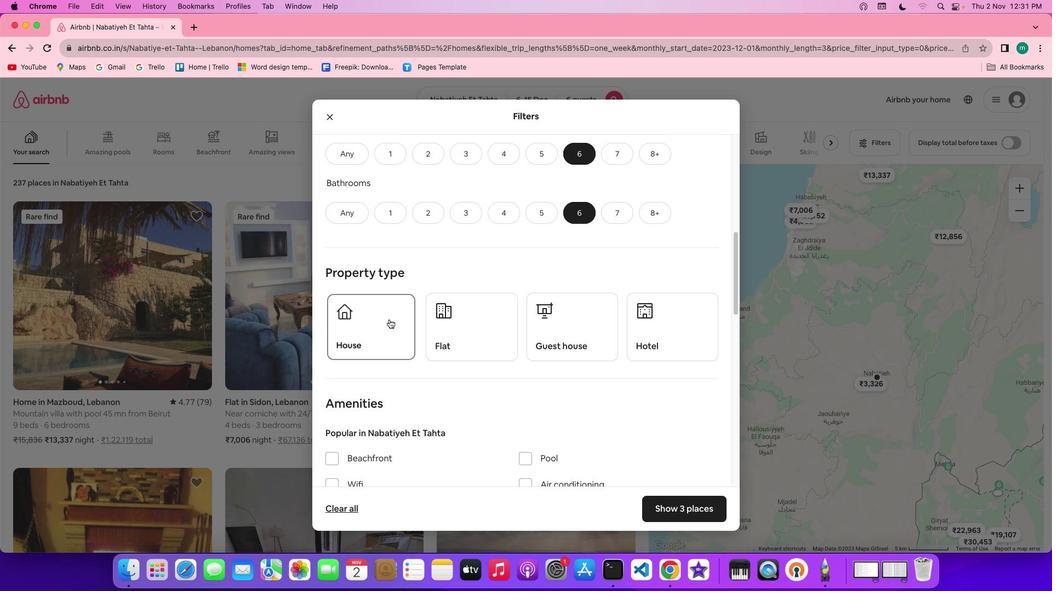 
Action: Mouse pressed left at (389, 319)
Screenshot: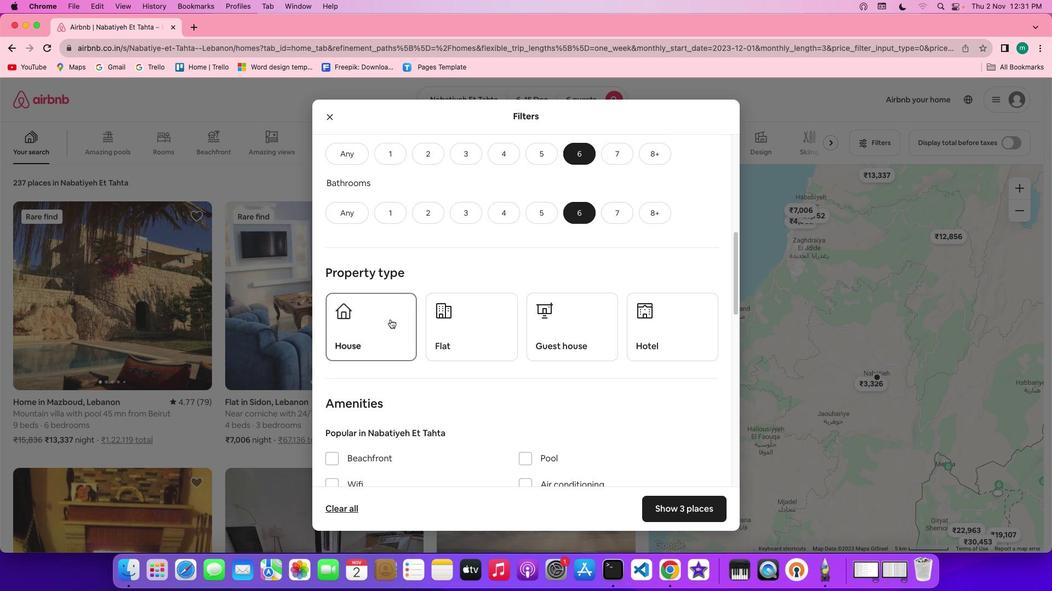 
Action: Mouse moved to (569, 354)
Screenshot: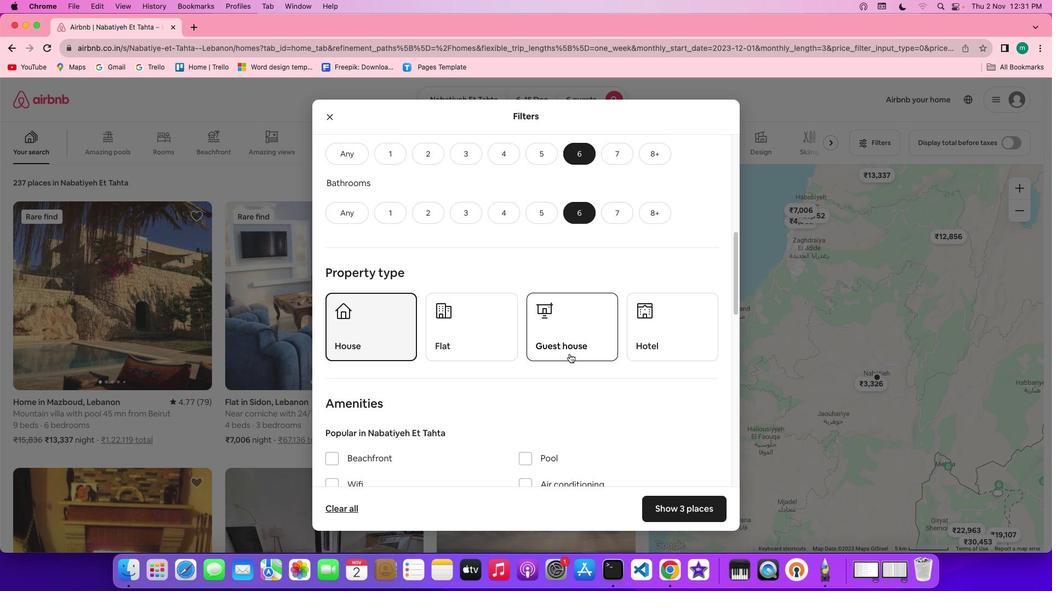 
Action: Mouse scrolled (569, 354) with delta (0, 0)
Screenshot: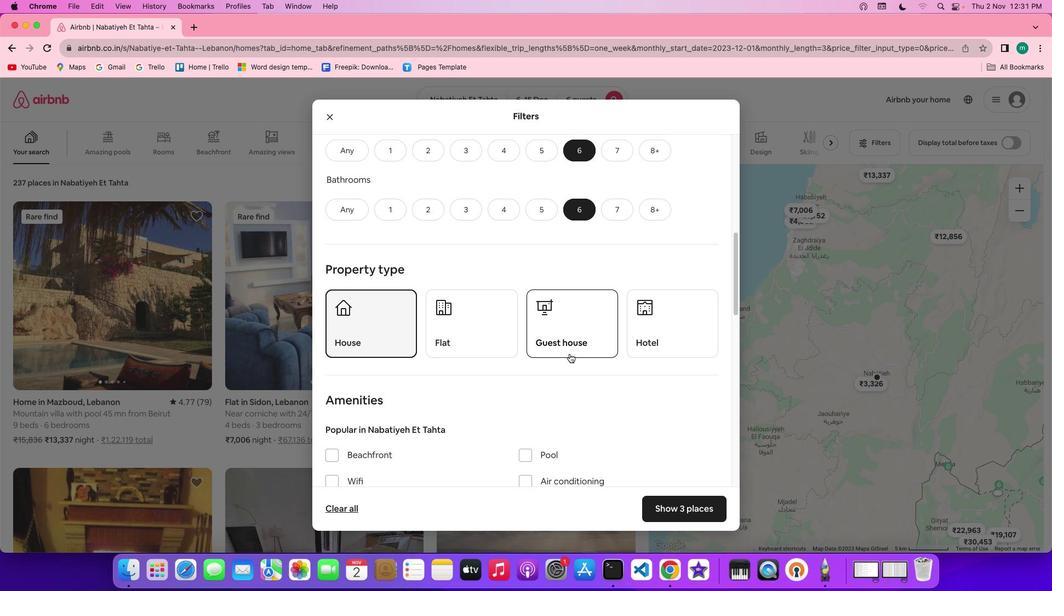 
Action: Mouse scrolled (569, 354) with delta (0, 0)
Screenshot: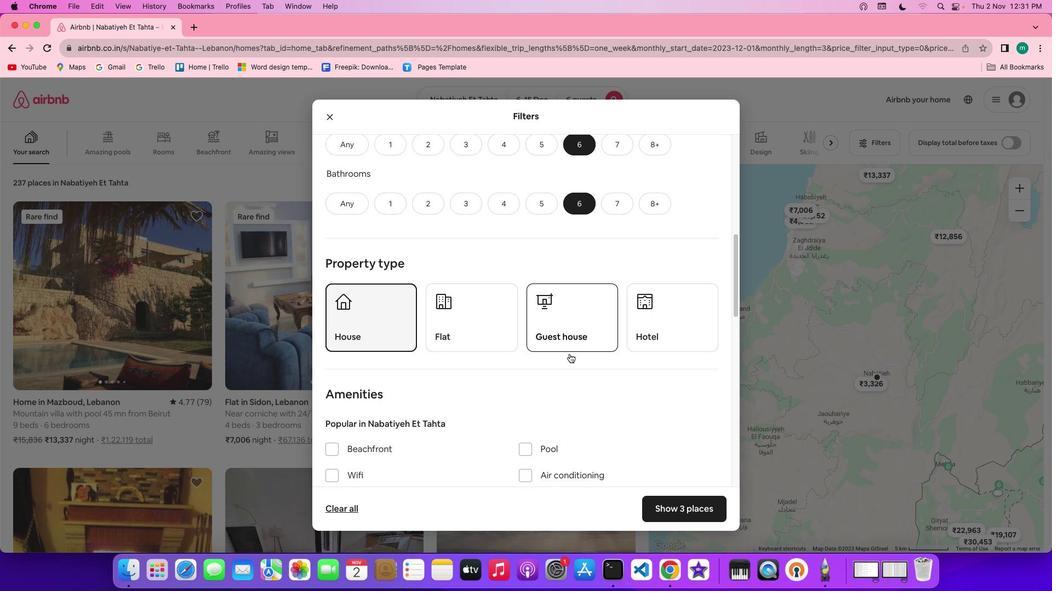 
Action: Mouse scrolled (569, 354) with delta (0, 0)
Screenshot: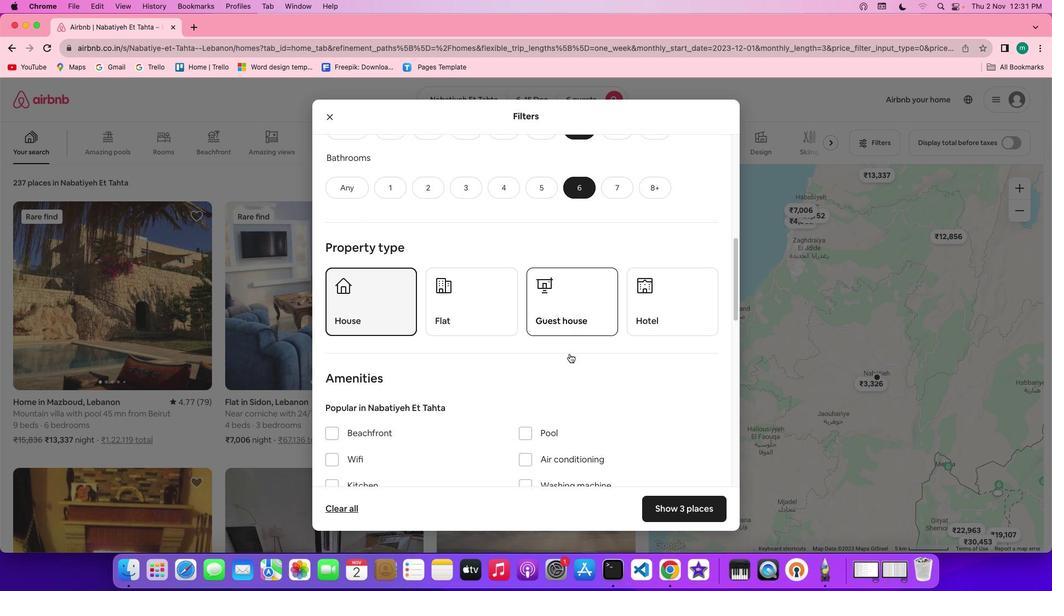 
Action: Mouse scrolled (569, 354) with delta (0, 0)
Screenshot: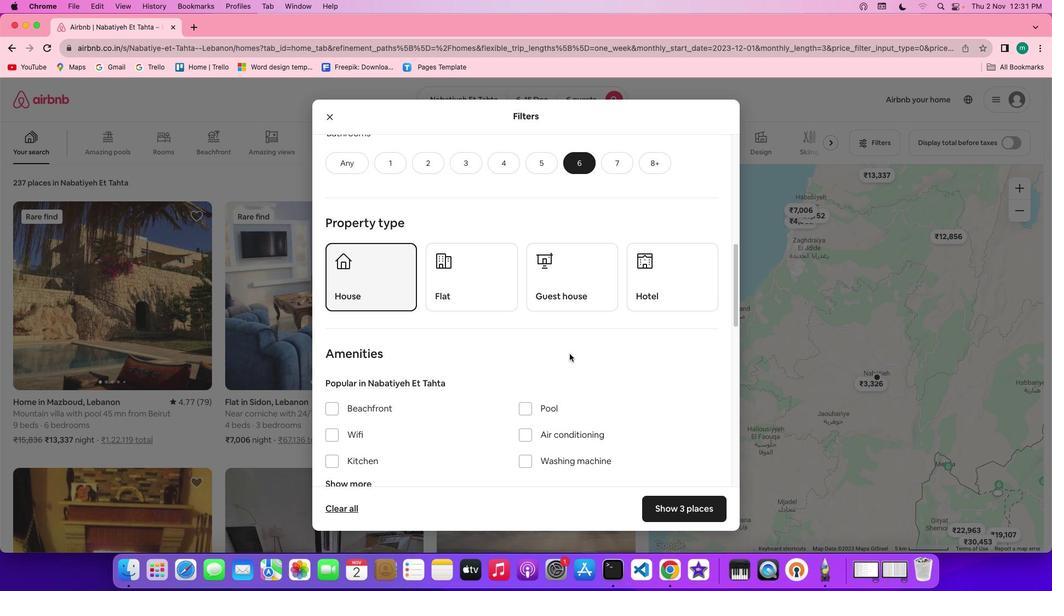 
Action: Mouse scrolled (569, 354) with delta (0, 0)
Screenshot: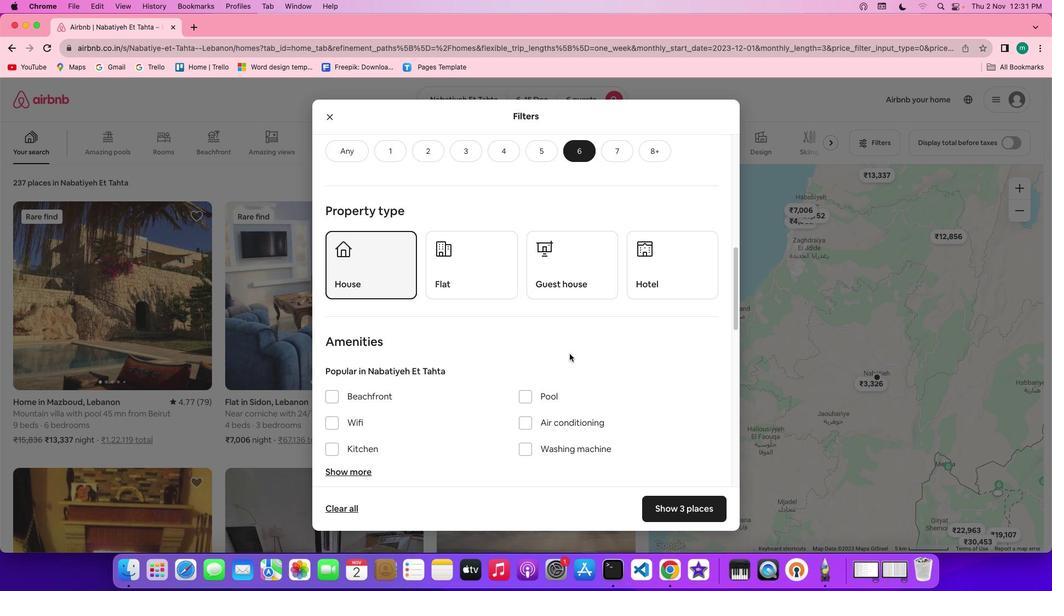 
Action: Mouse scrolled (569, 354) with delta (0, 0)
Screenshot: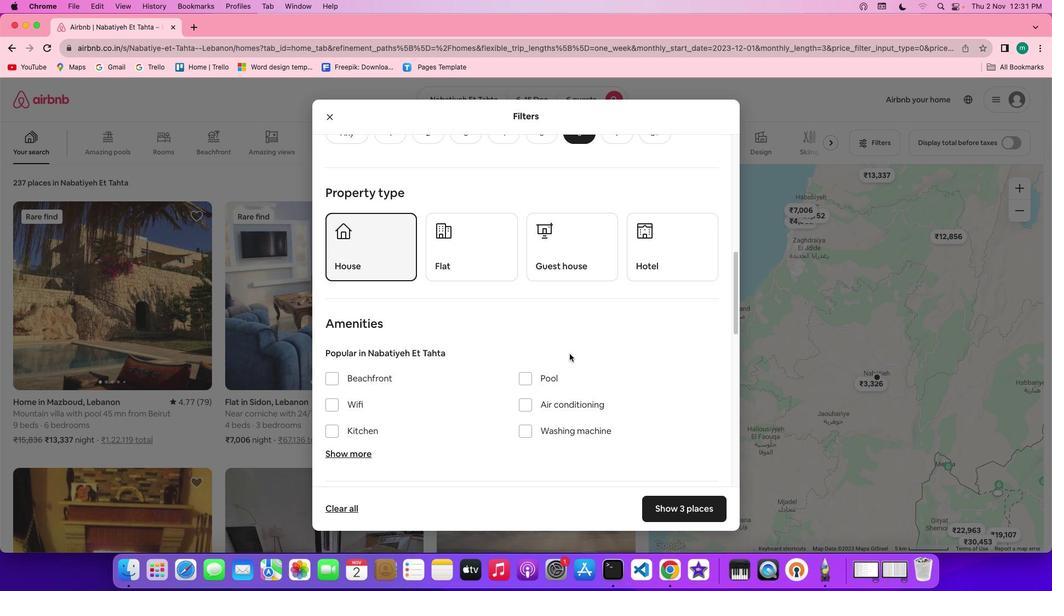 
Action: Mouse scrolled (569, 354) with delta (0, 0)
Screenshot: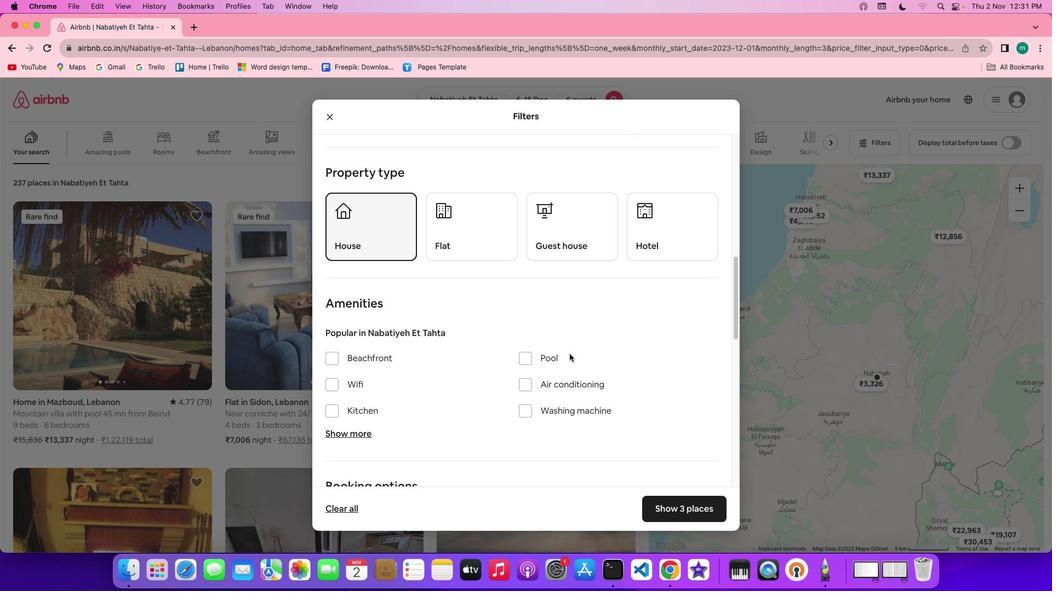 
Action: Mouse scrolled (569, 354) with delta (0, 0)
Screenshot: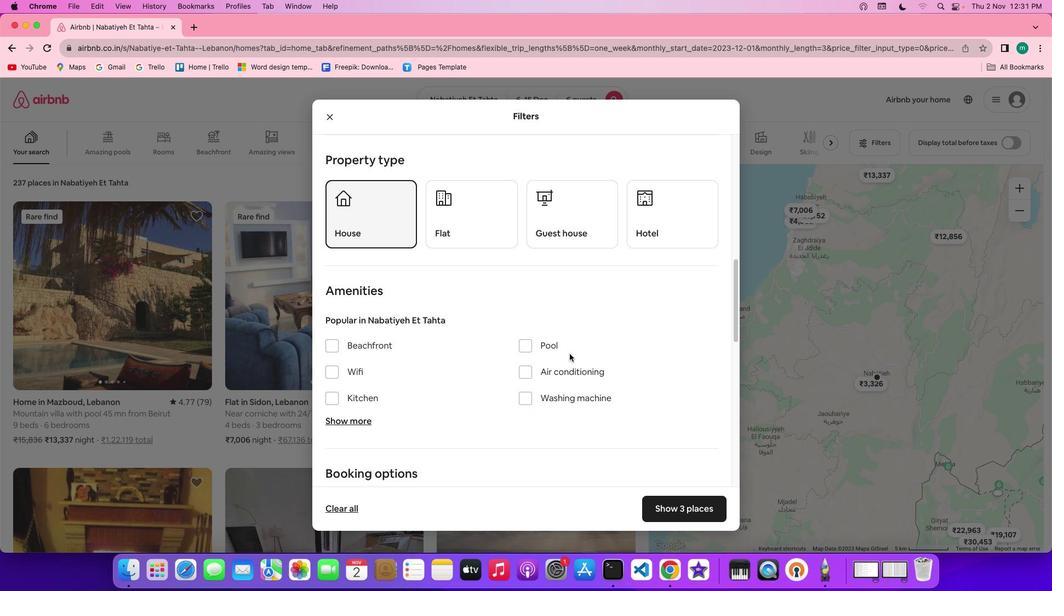 
Action: Mouse scrolled (569, 354) with delta (0, 0)
Screenshot: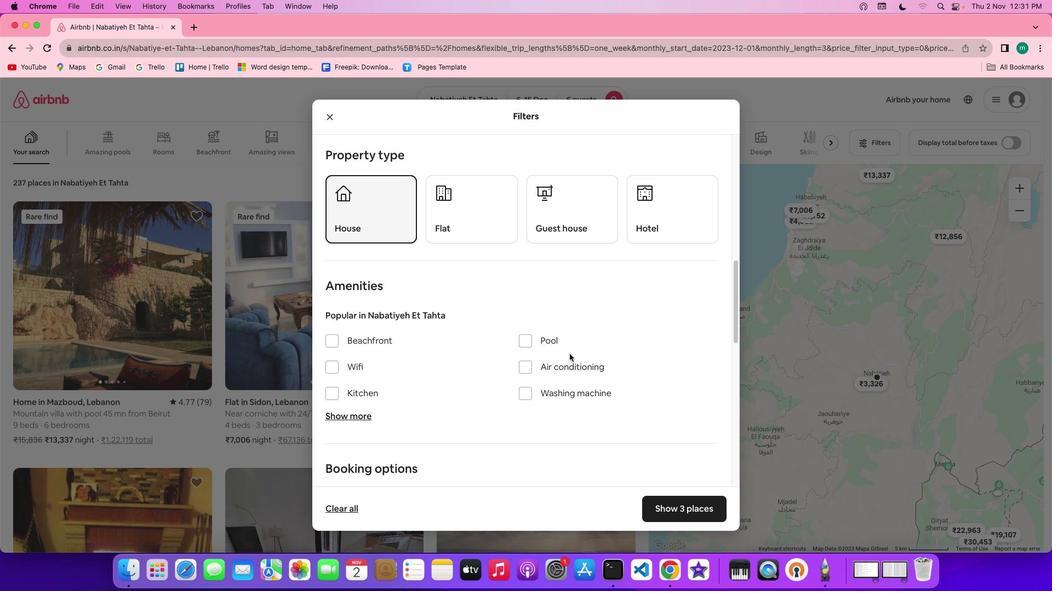 
Action: Mouse scrolled (569, 354) with delta (0, 0)
Screenshot: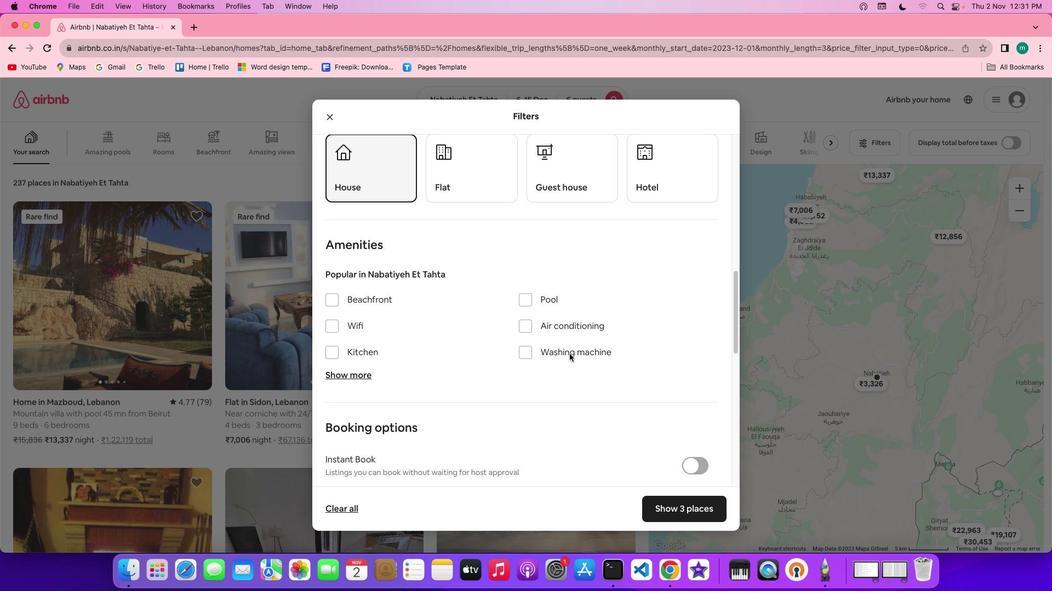 
Action: Mouse scrolled (569, 354) with delta (0, 0)
Screenshot: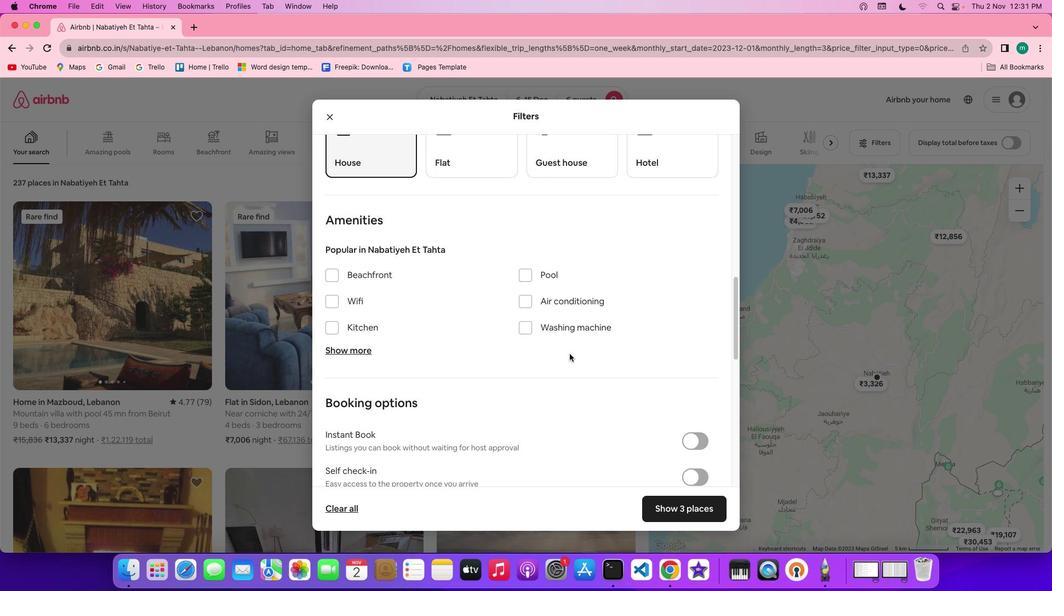 
Action: Mouse scrolled (569, 354) with delta (0, 0)
Screenshot: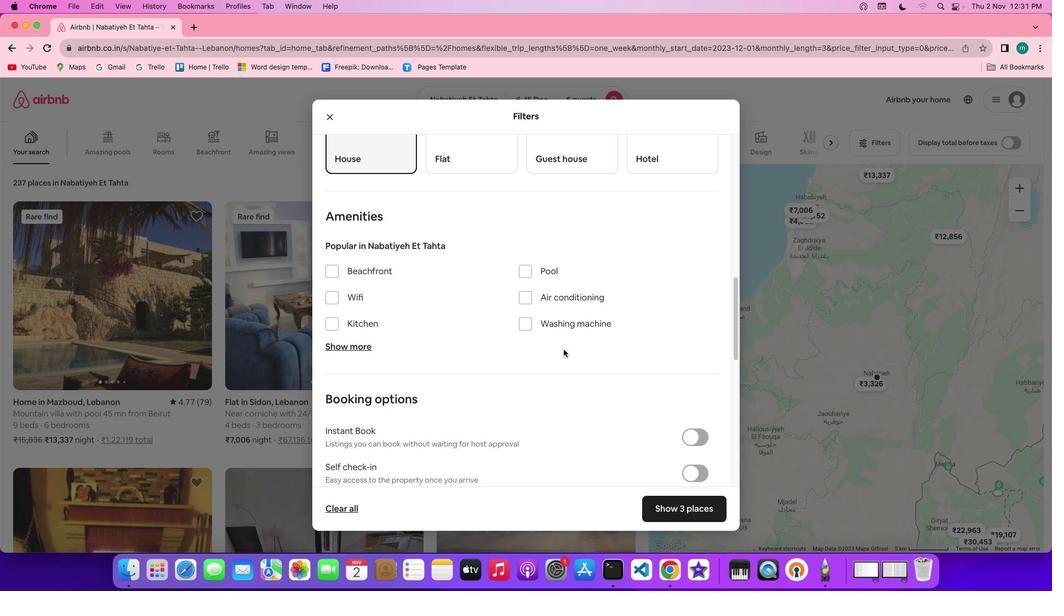 
Action: Mouse moved to (352, 291)
Screenshot: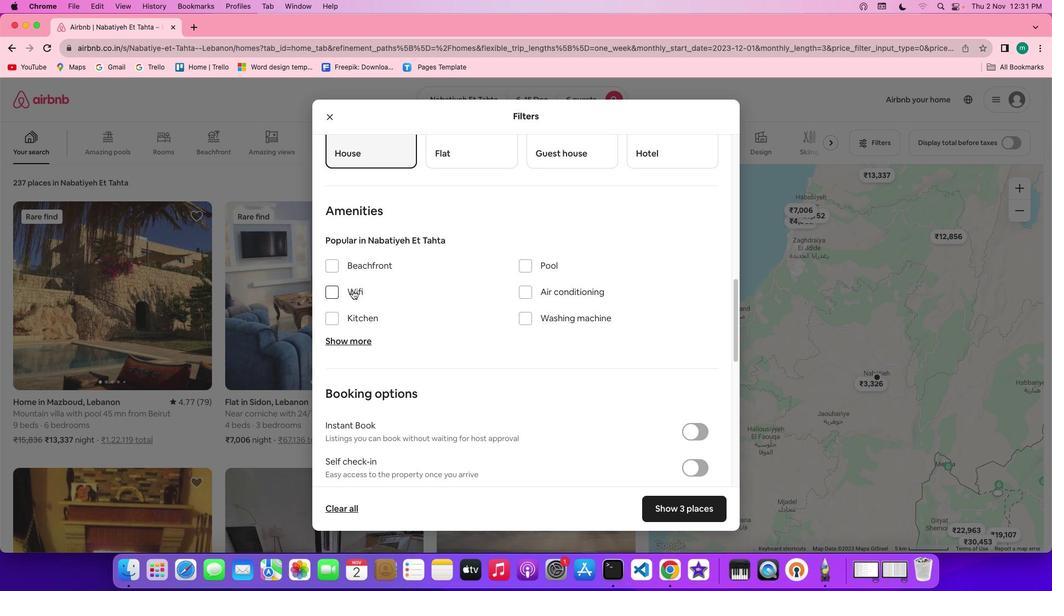 
Action: Mouse pressed left at (352, 291)
Screenshot: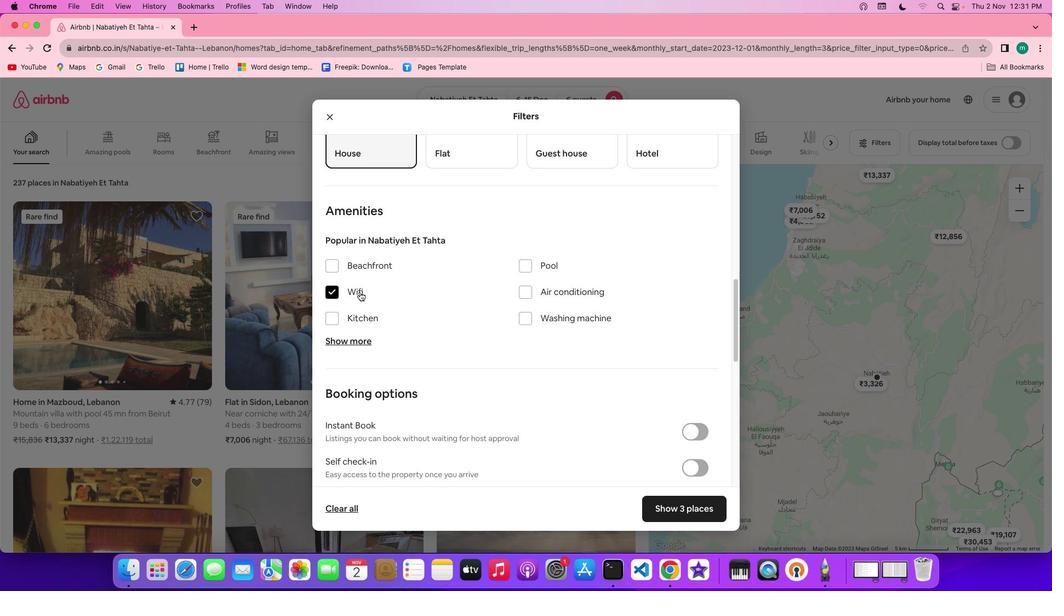 
Action: Mouse moved to (528, 337)
Screenshot: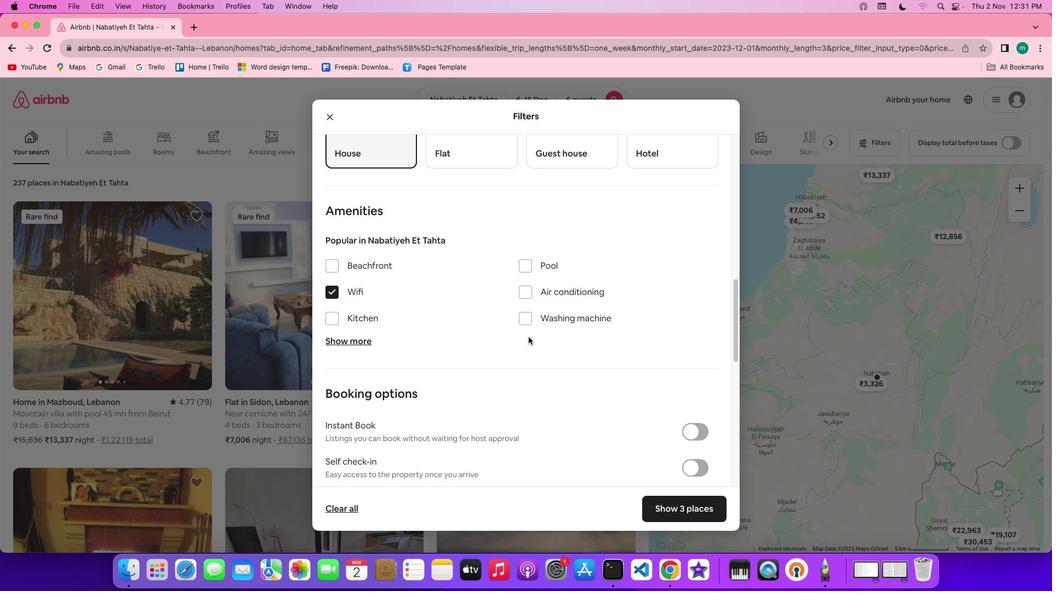 
Action: Mouse scrolled (528, 337) with delta (0, 0)
Screenshot: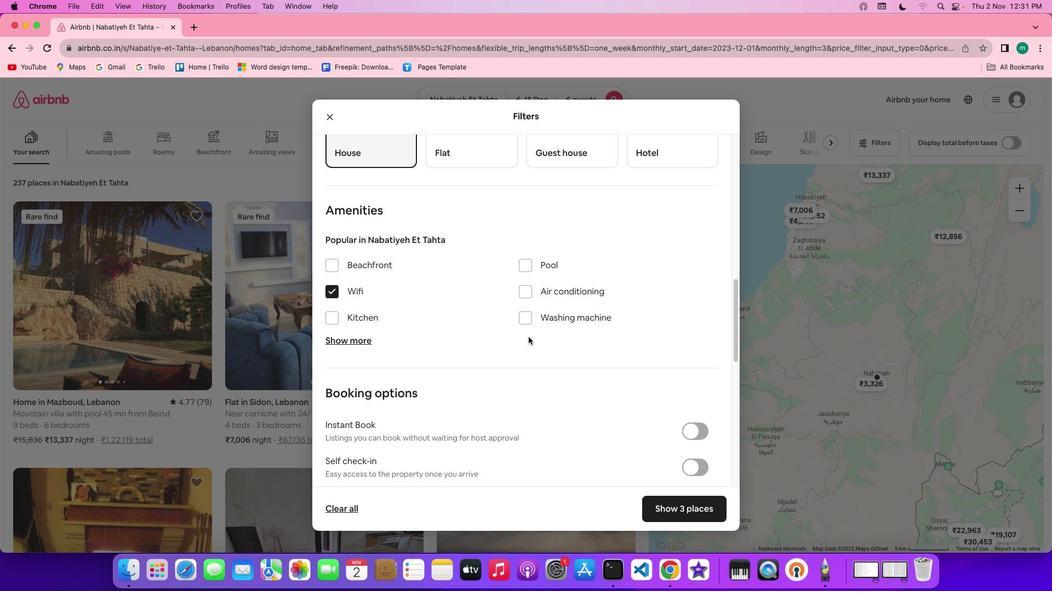 
Action: Mouse scrolled (528, 337) with delta (0, 0)
Screenshot: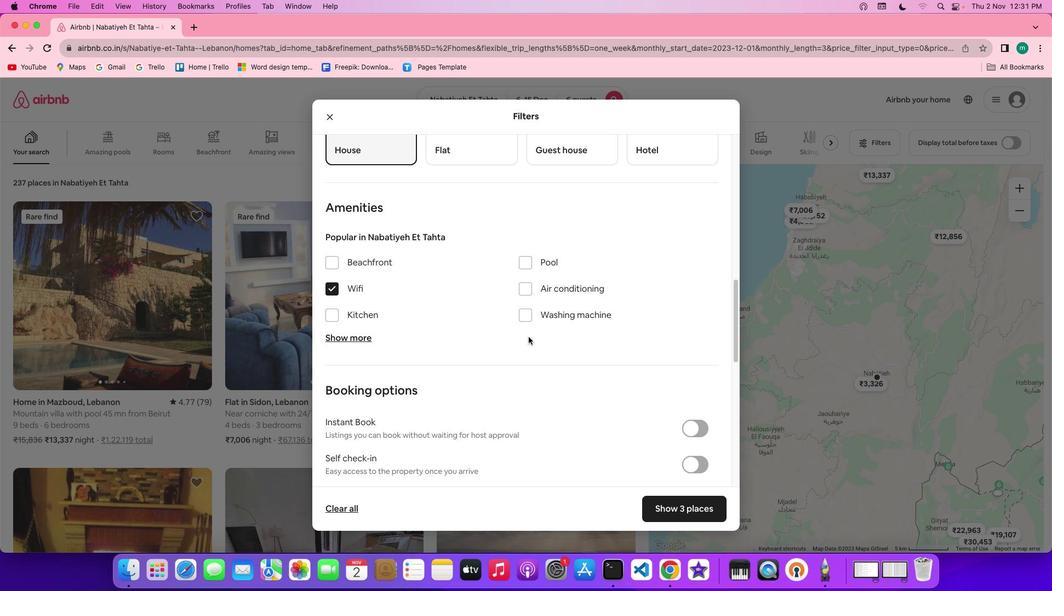 
Action: Mouse scrolled (528, 337) with delta (0, 0)
Screenshot: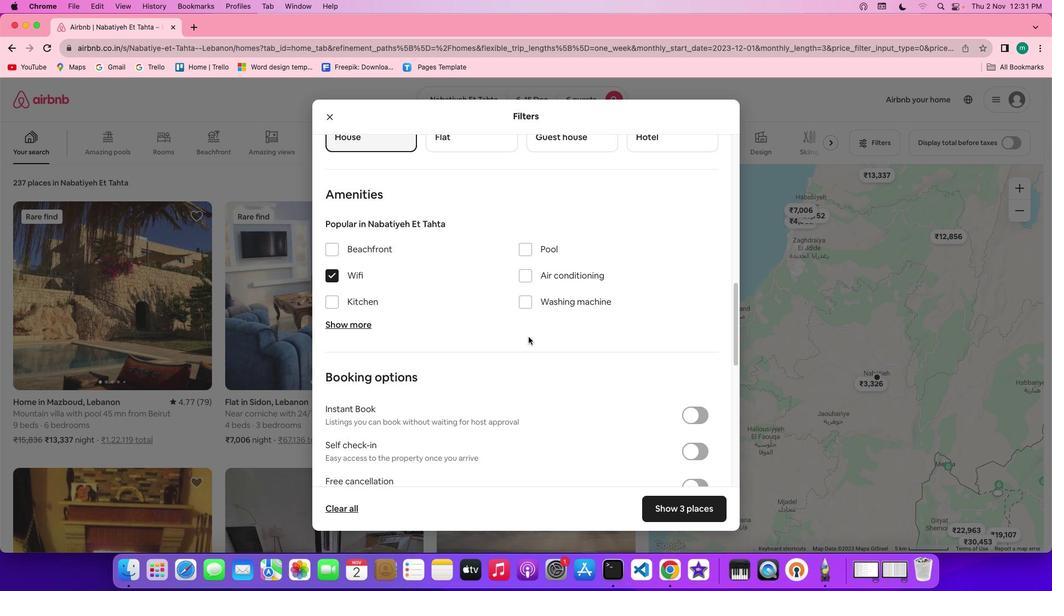 
Action: Mouse scrolled (528, 337) with delta (0, 0)
Screenshot: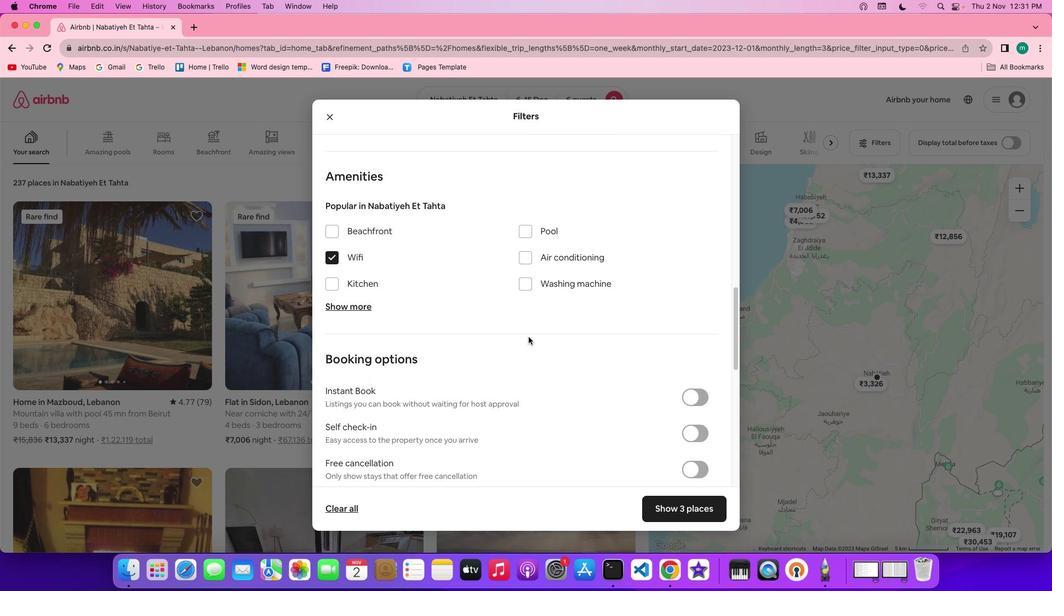 
Action: Mouse scrolled (528, 337) with delta (0, 0)
Screenshot: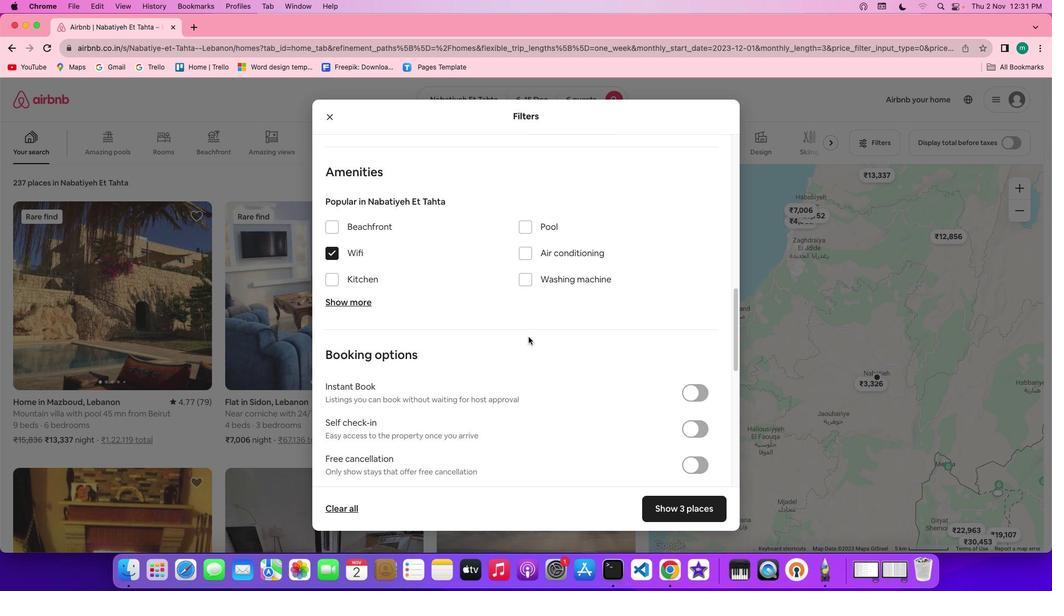 
Action: Mouse scrolled (528, 337) with delta (0, 0)
Screenshot: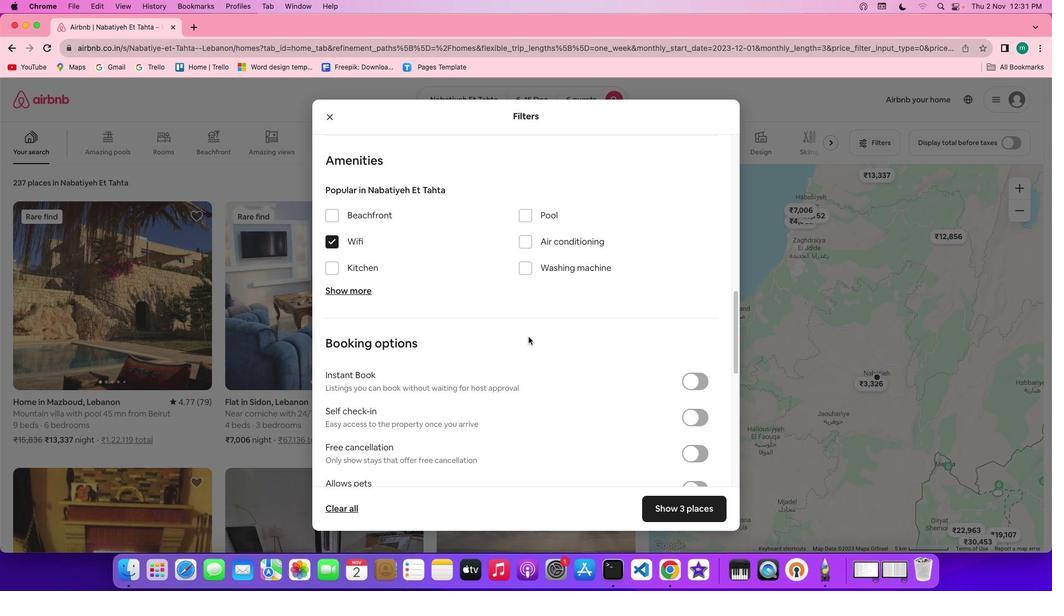 
Action: Mouse moved to (359, 278)
Screenshot: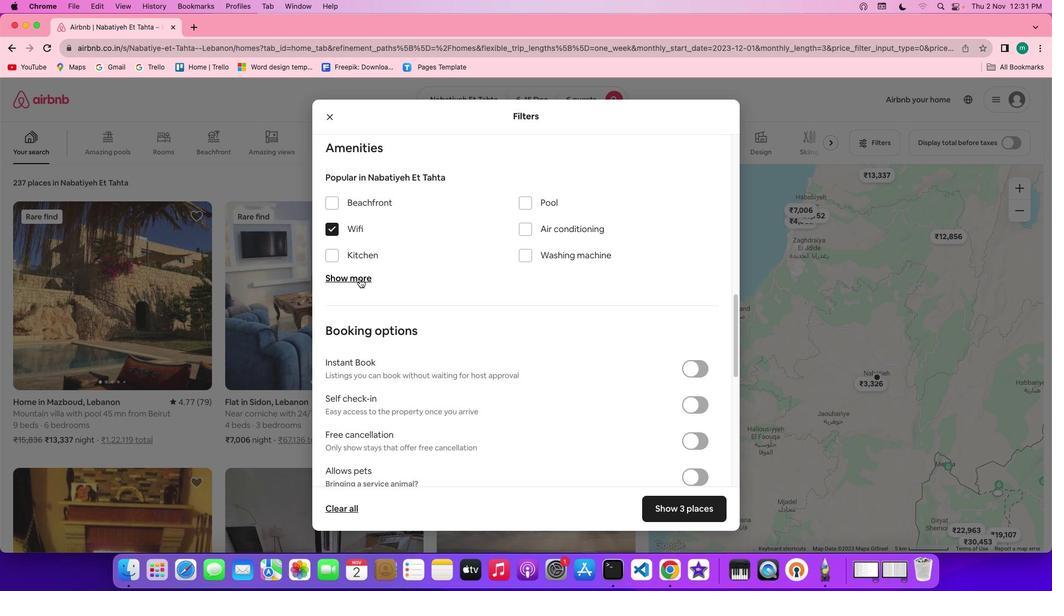 
Action: Mouse pressed left at (359, 278)
Screenshot: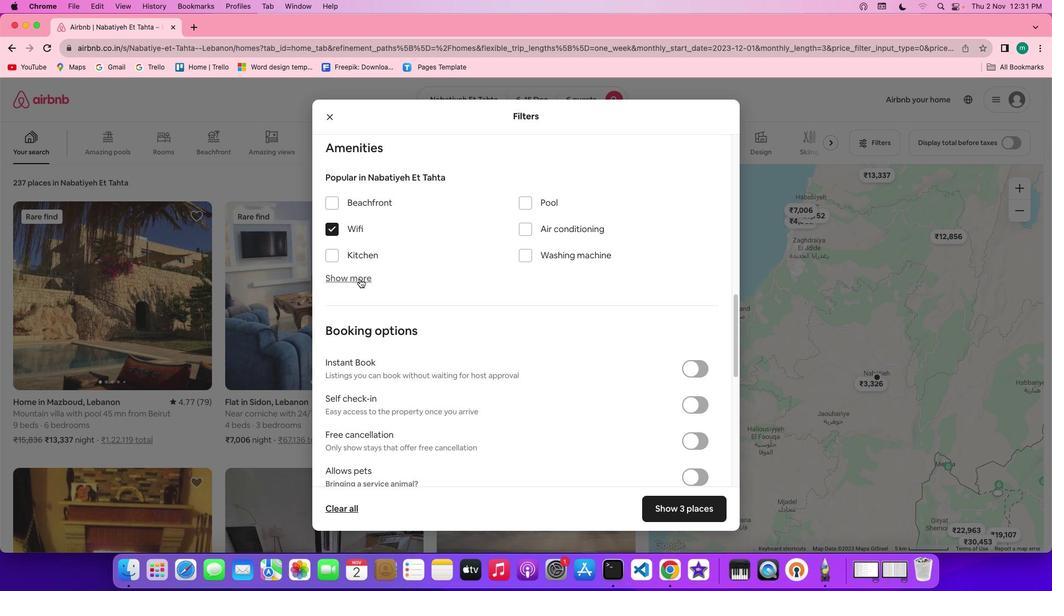 
Action: Mouse moved to (520, 337)
Screenshot: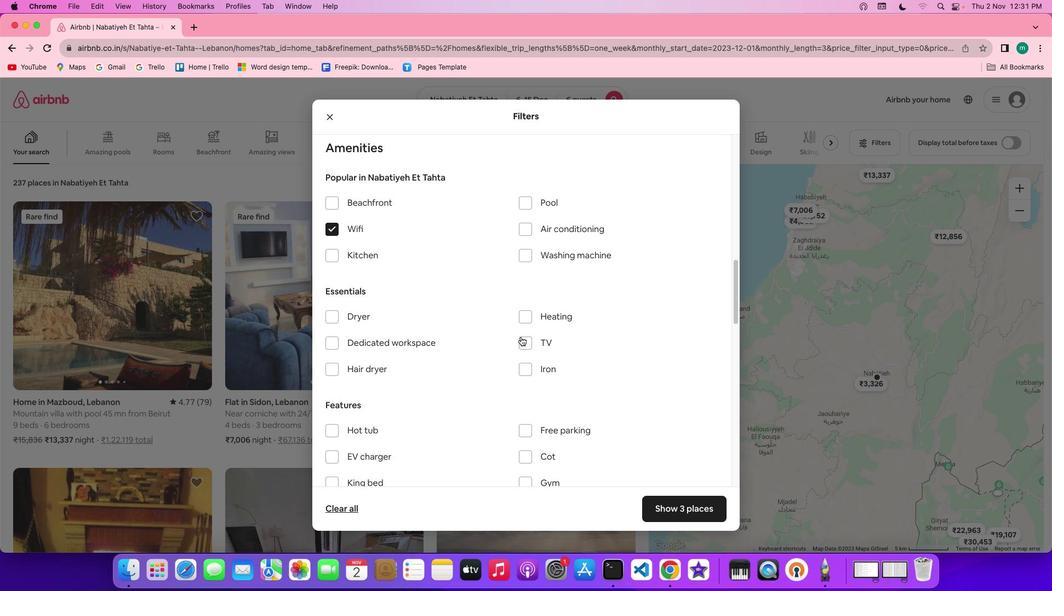 
Action: Mouse pressed left at (520, 337)
Screenshot: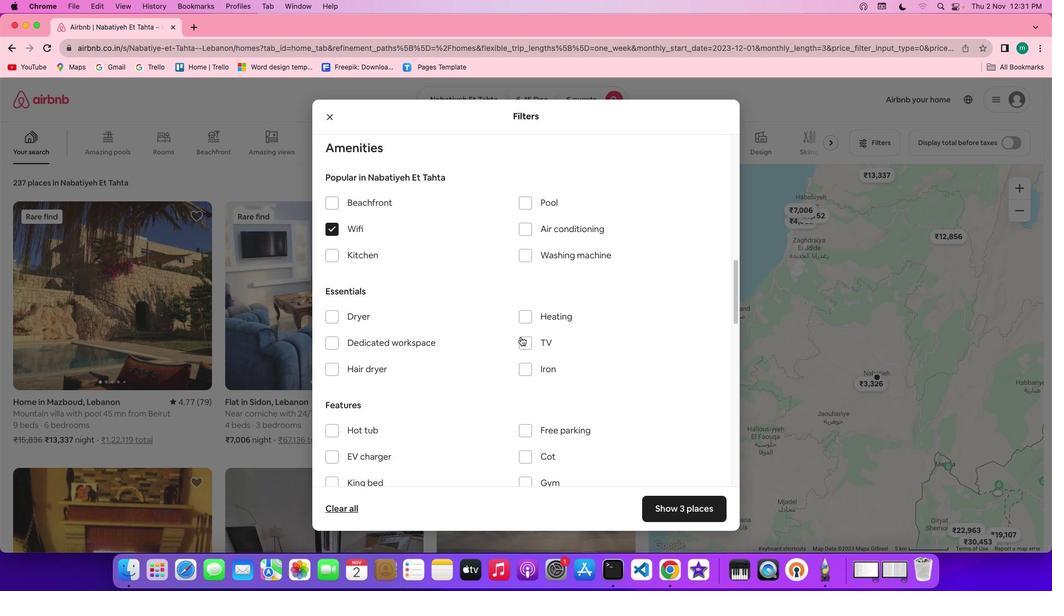 
Action: Mouse moved to (495, 354)
Screenshot: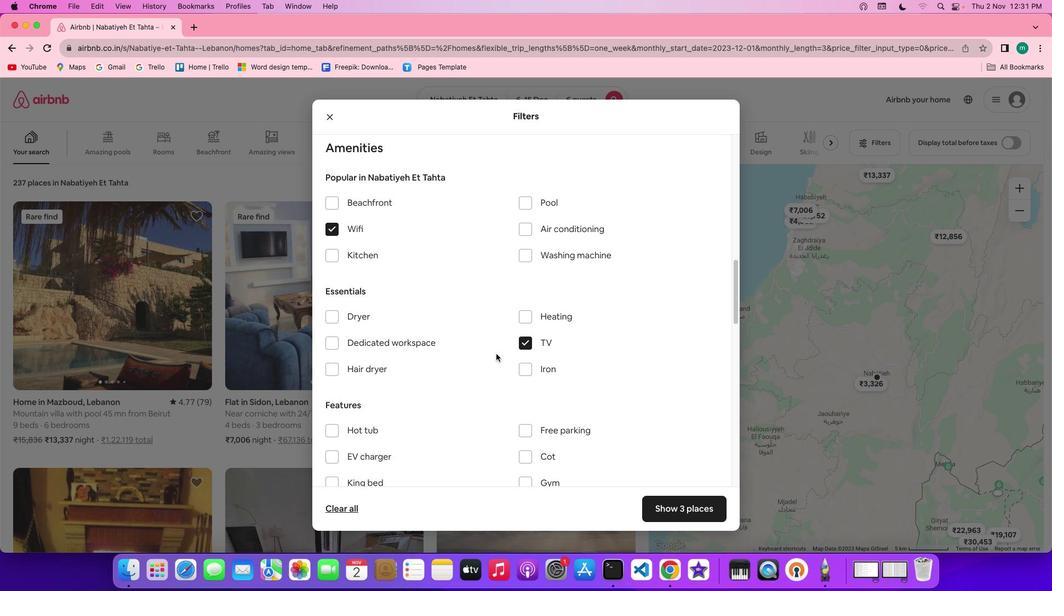 
Action: Mouse scrolled (495, 354) with delta (0, 0)
Screenshot: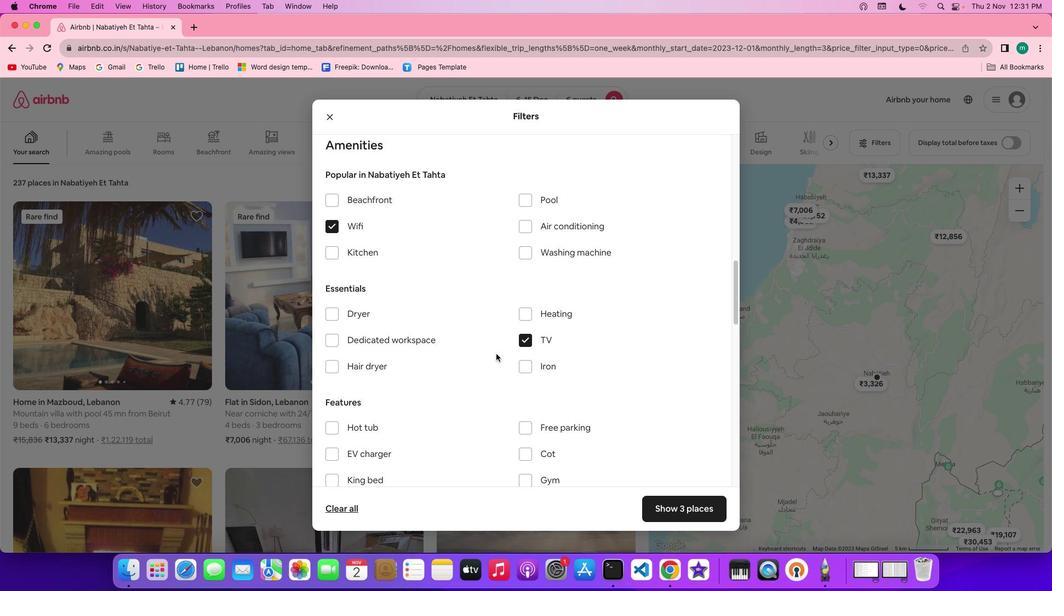 
Action: Mouse scrolled (495, 354) with delta (0, 0)
Screenshot: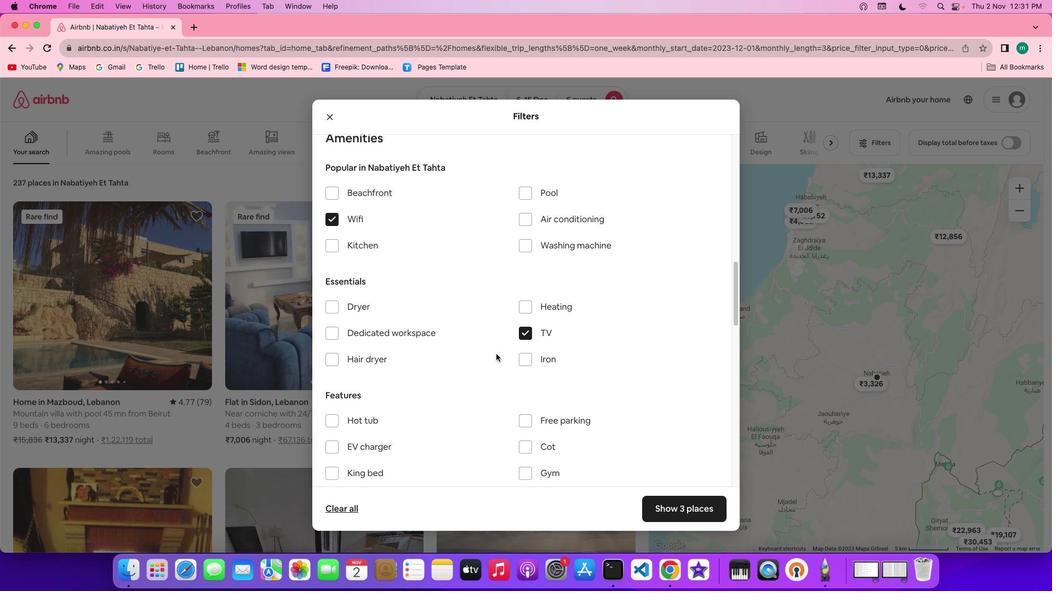 
Action: Mouse scrolled (495, 354) with delta (0, -1)
Screenshot: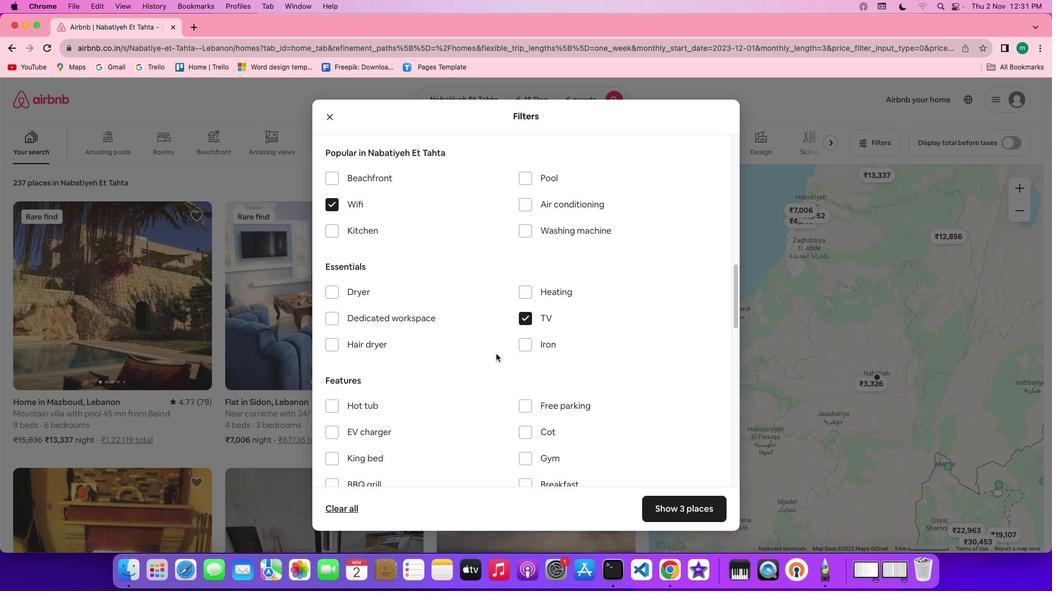 
Action: Mouse moved to (566, 354)
Screenshot: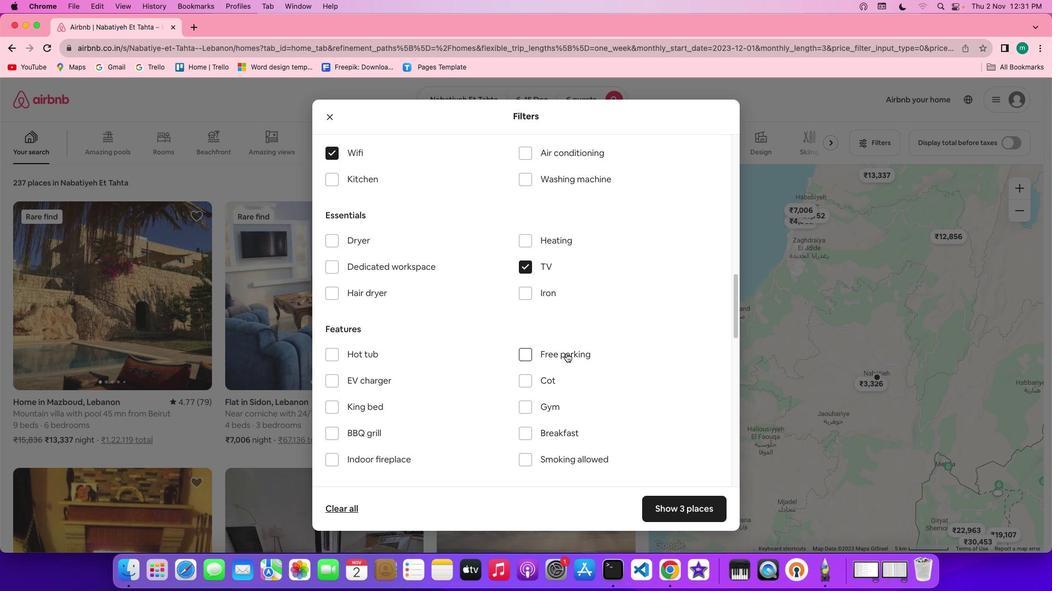 
Action: Mouse pressed left at (566, 354)
Screenshot: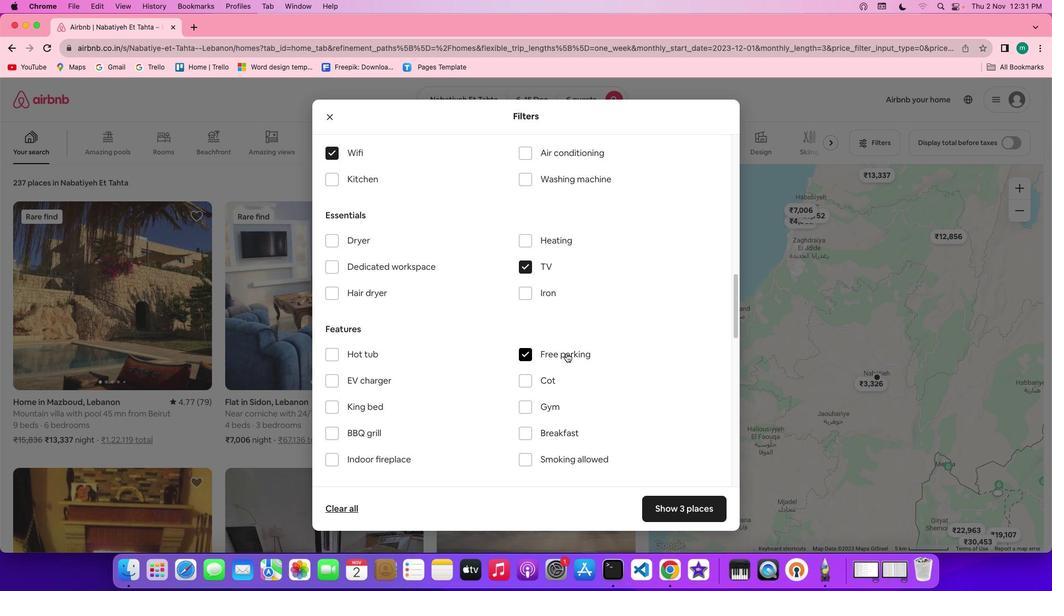 
Action: Mouse moved to (563, 358)
Screenshot: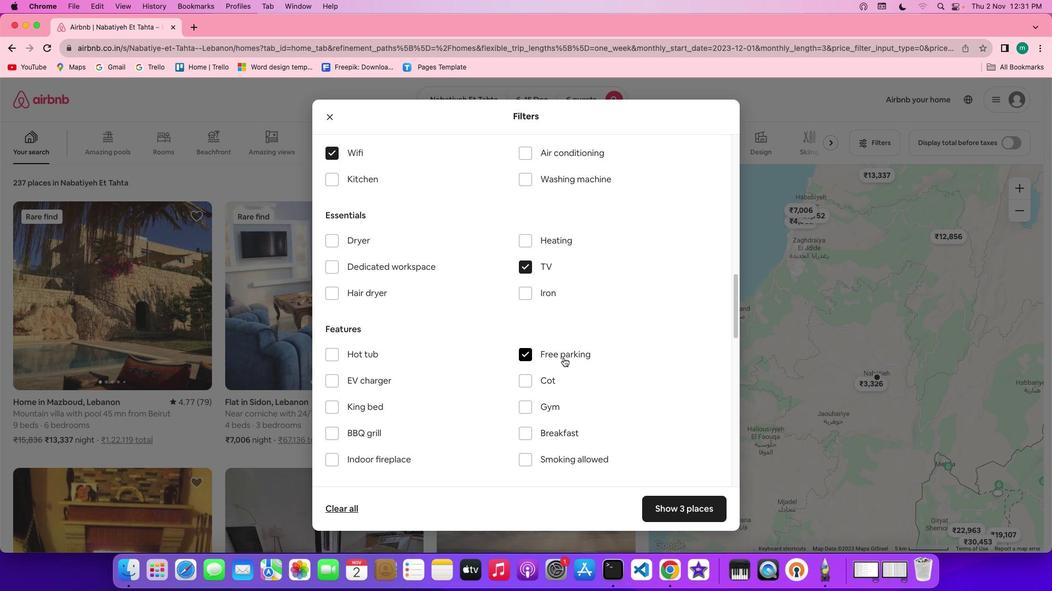 
Action: Mouse scrolled (563, 358) with delta (0, 0)
Screenshot: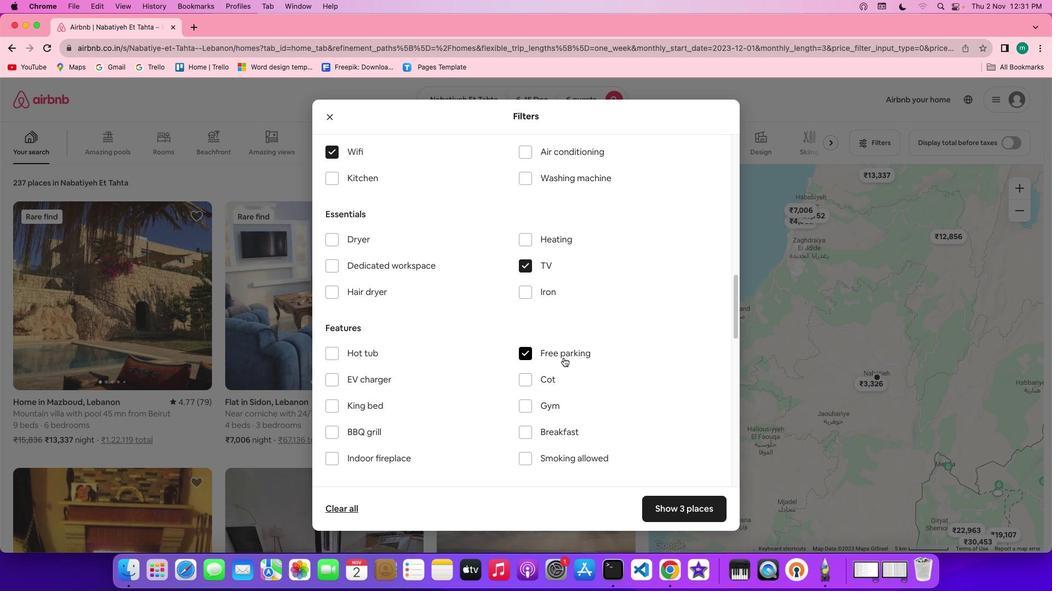 
Action: Mouse scrolled (563, 358) with delta (0, 0)
Screenshot: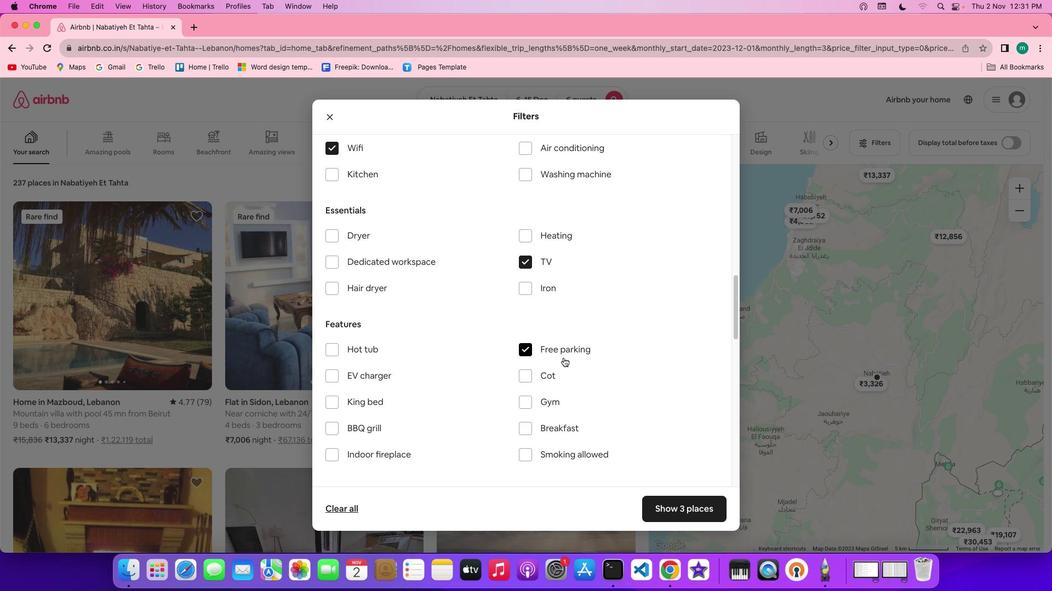 
Action: Mouse scrolled (563, 358) with delta (0, -1)
Screenshot: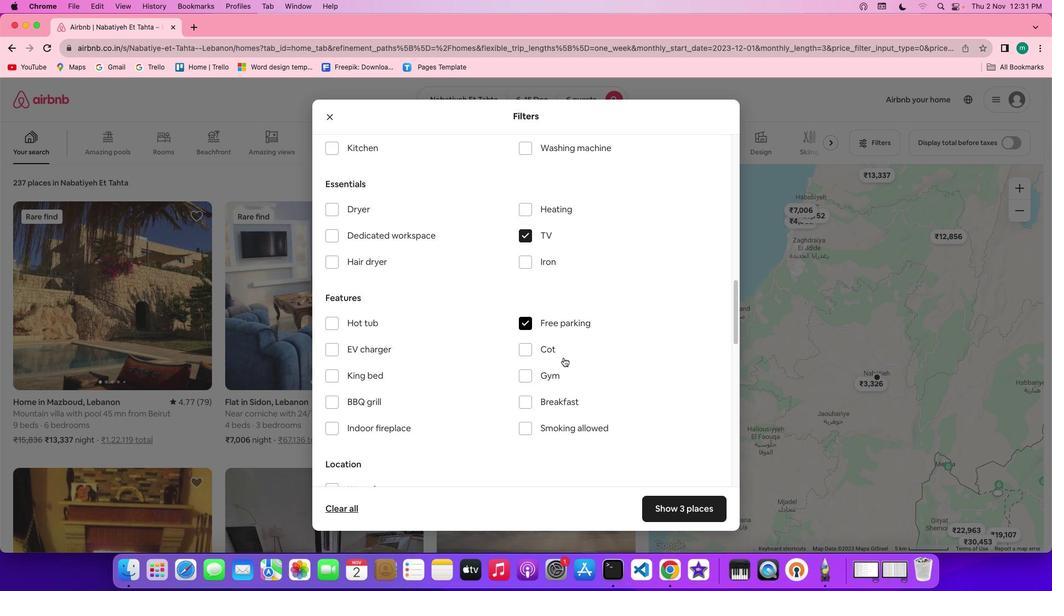 
Action: Mouse moved to (561, 358)
Screenshot: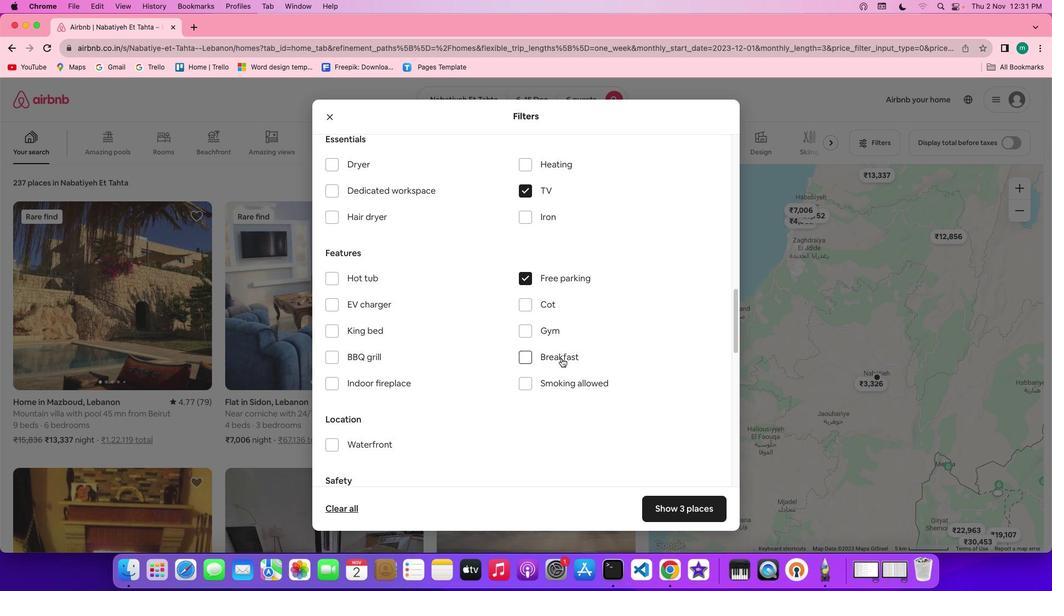 
Action: Mouse scrolled (561, 358) with delta (0, 0)
Screenshot: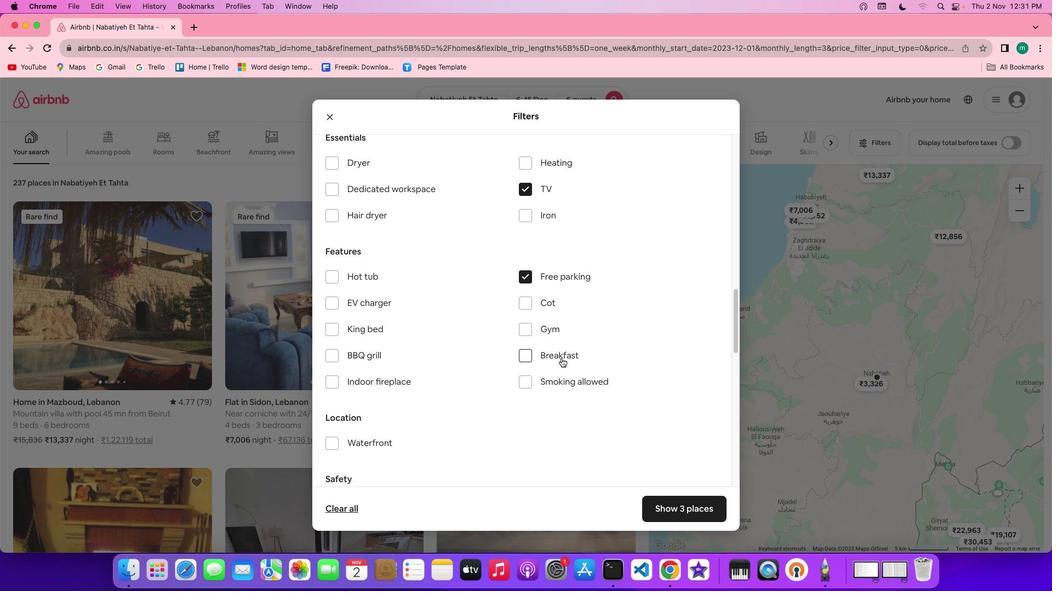 
Action: Mouse scrolled (561, 358) with delta (0, 0)
Screenshot: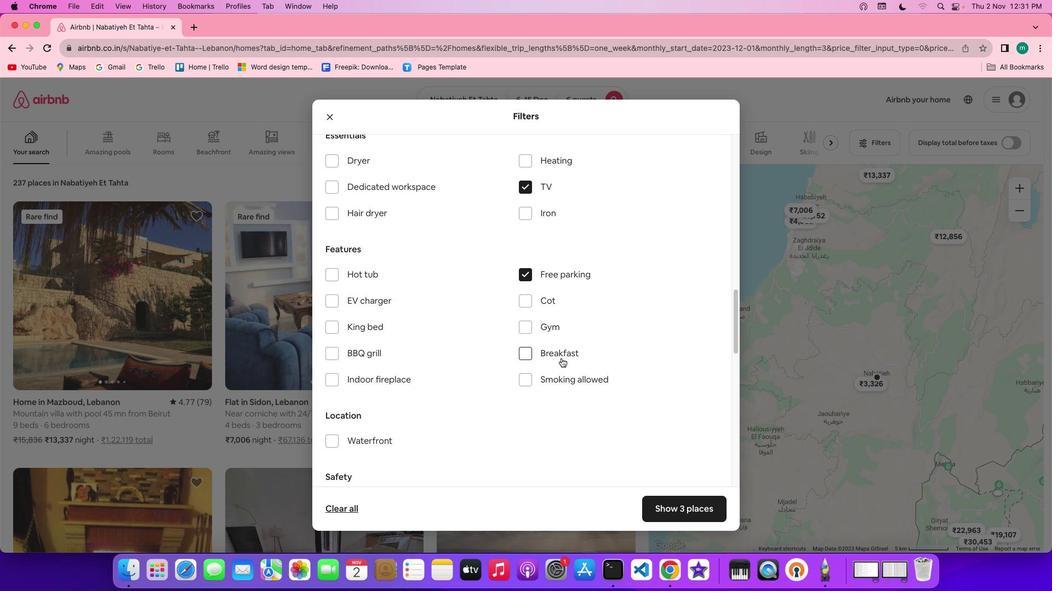 
Action: Mouse scrolled (561, 358) with delta (0, 0)
Screenshot: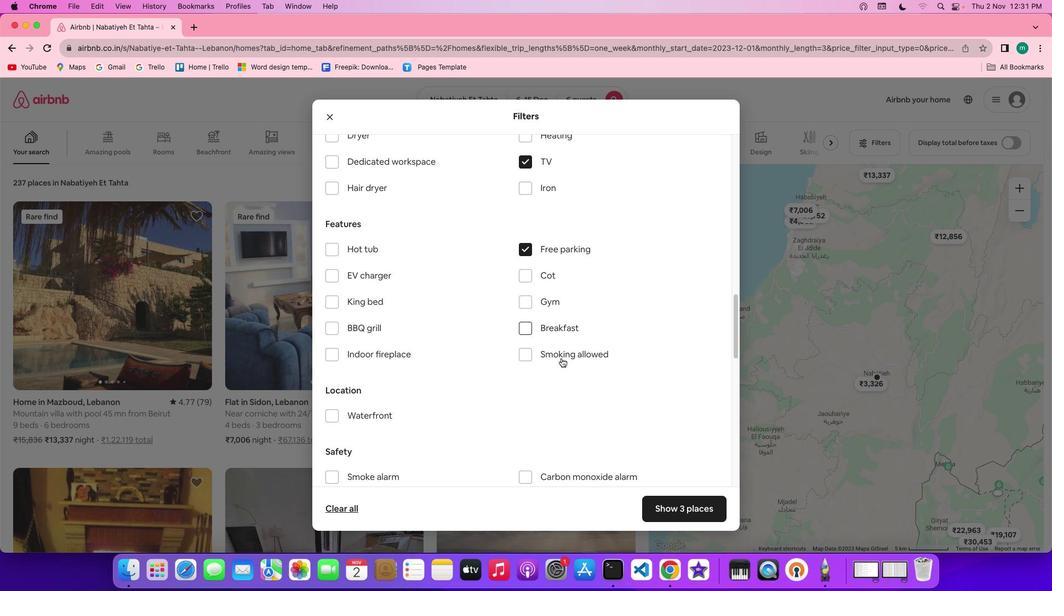 
Action: Mouse scrolled (561, 358) with delta (0, 0)
Screenshot: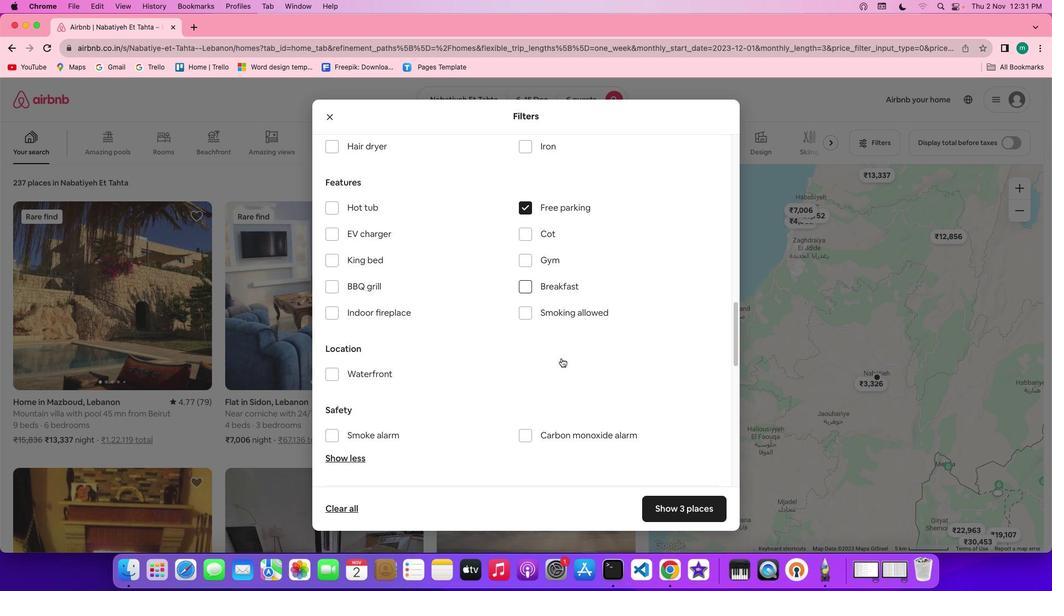 
Action: Mouse scrolled (561, 358) with delta (0, 0)
Screenshot: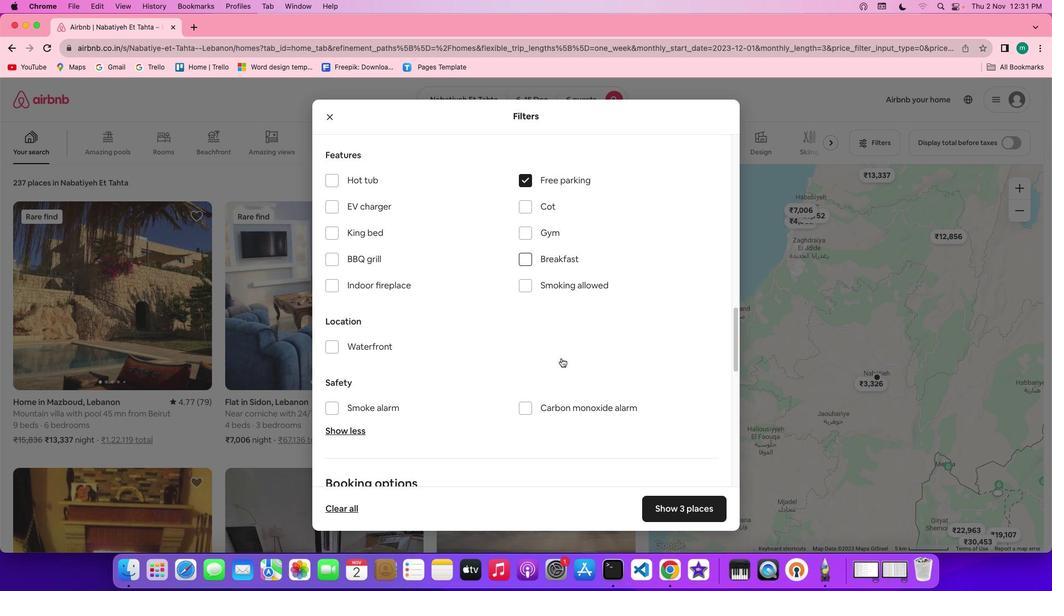
Action: Mouse scrolled (561, 358) with delta (0, 0)
Screenshot: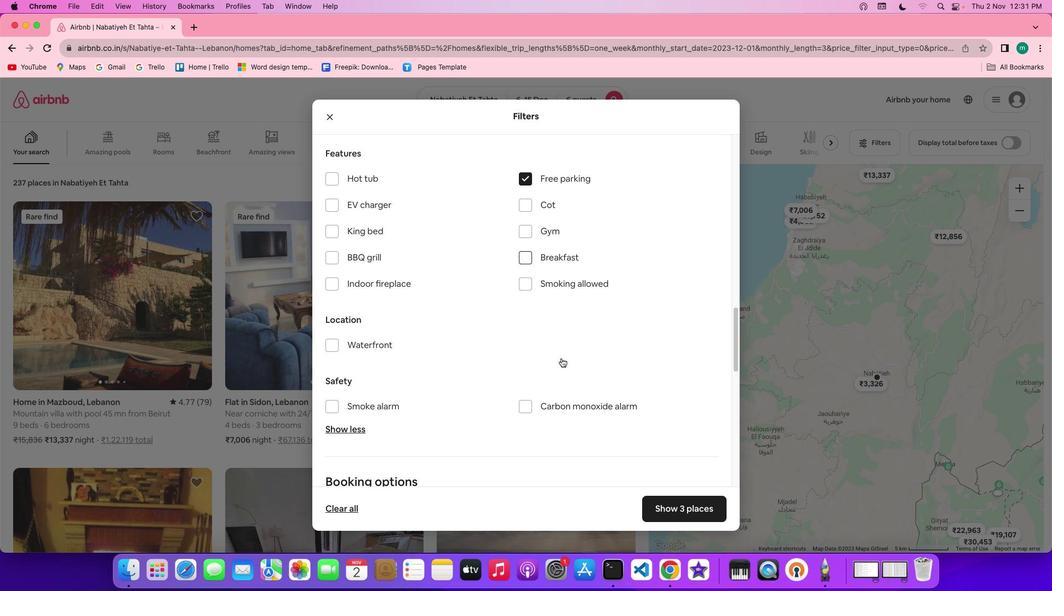 
Action: Mouse scrolled (561, 358) with delta (0, 0)
Screenshot: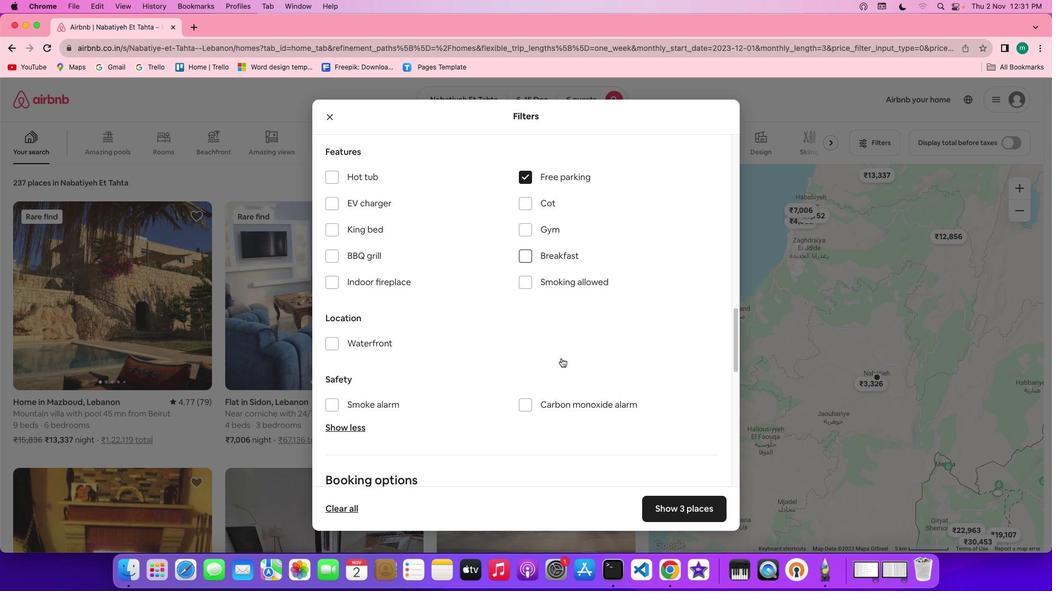 
Action: Mouse moved to (561, 360)
Screenshot: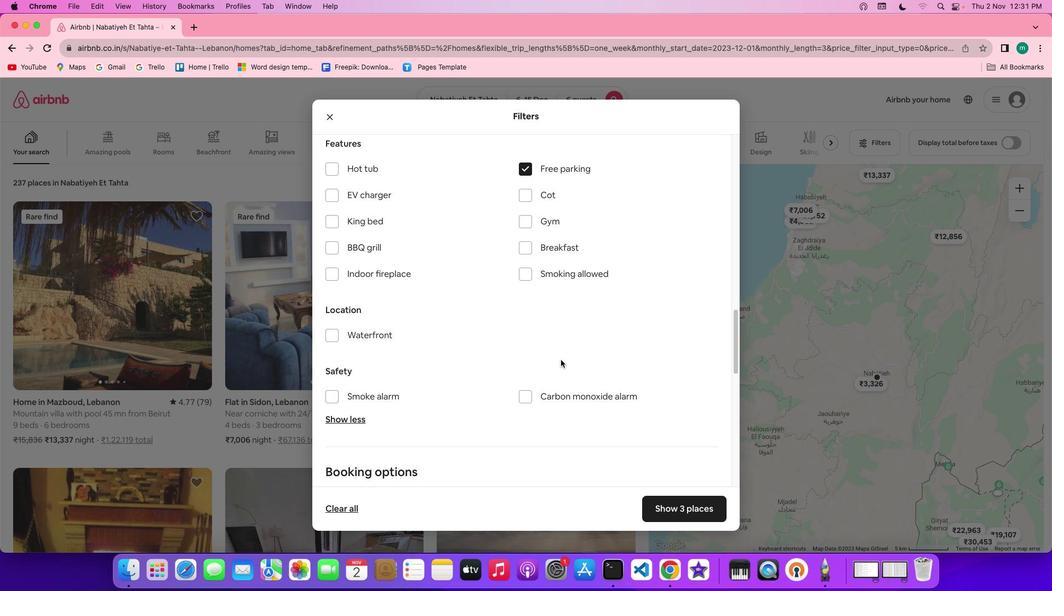 
Action: Mouse scrolled (561, 360) with delta (0, 0)
Screenshot: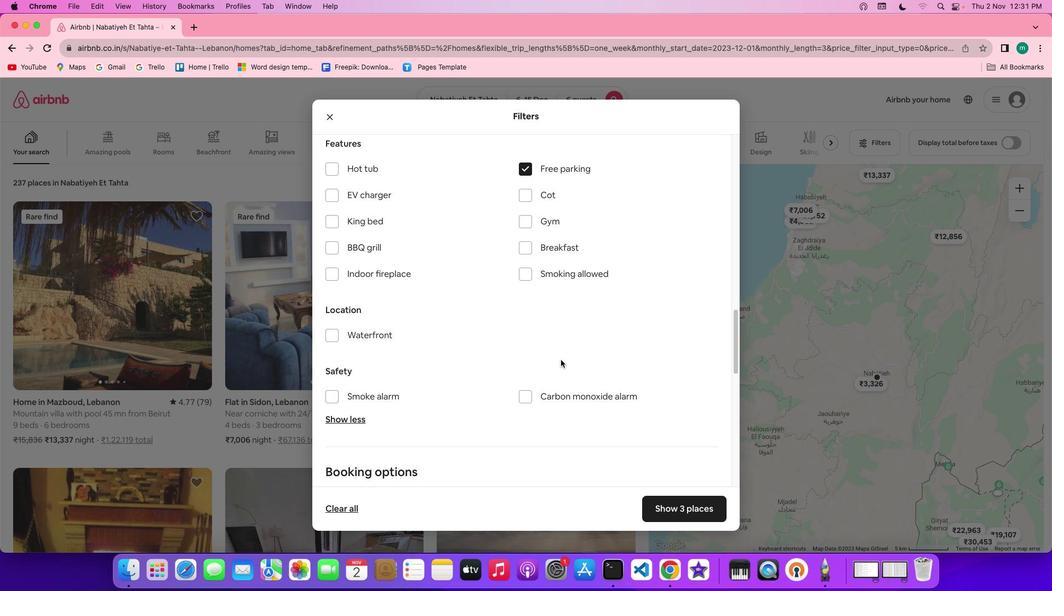 
Action: Mouse moved to (560, 360)
Screenshot: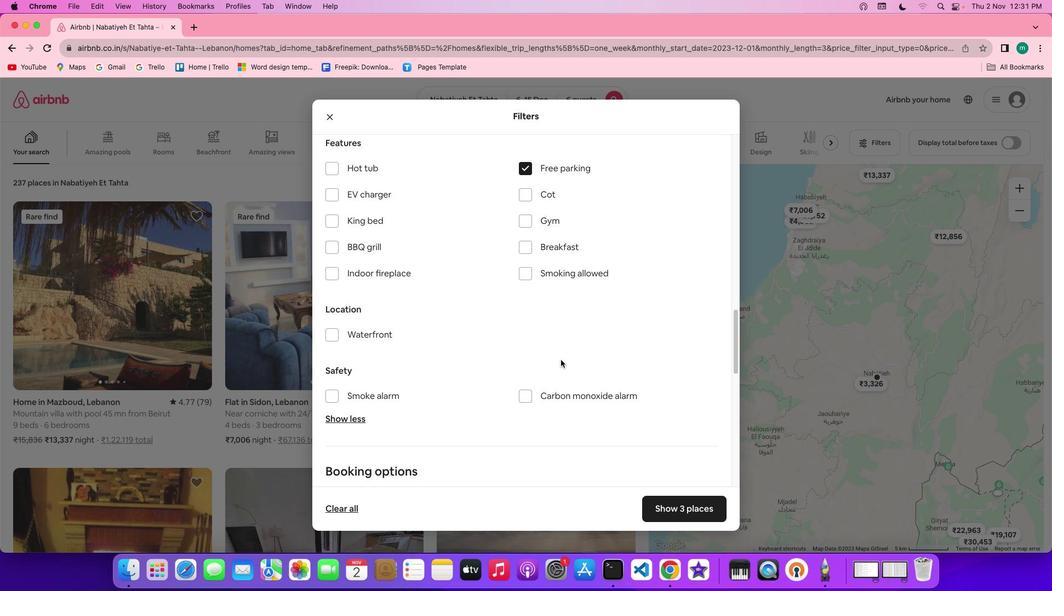 
Action: Mouse scrolled (560, 360) with delta (0, 0)
Screenshot: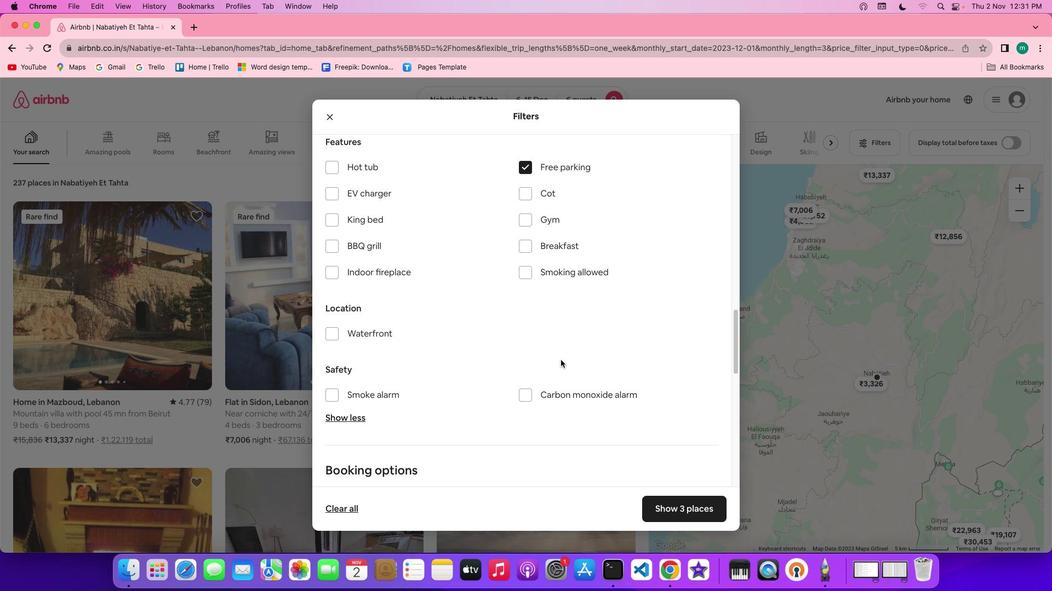 
Action: Mouse scrolled (560, 360) with delta (0, 0)
Screenshot: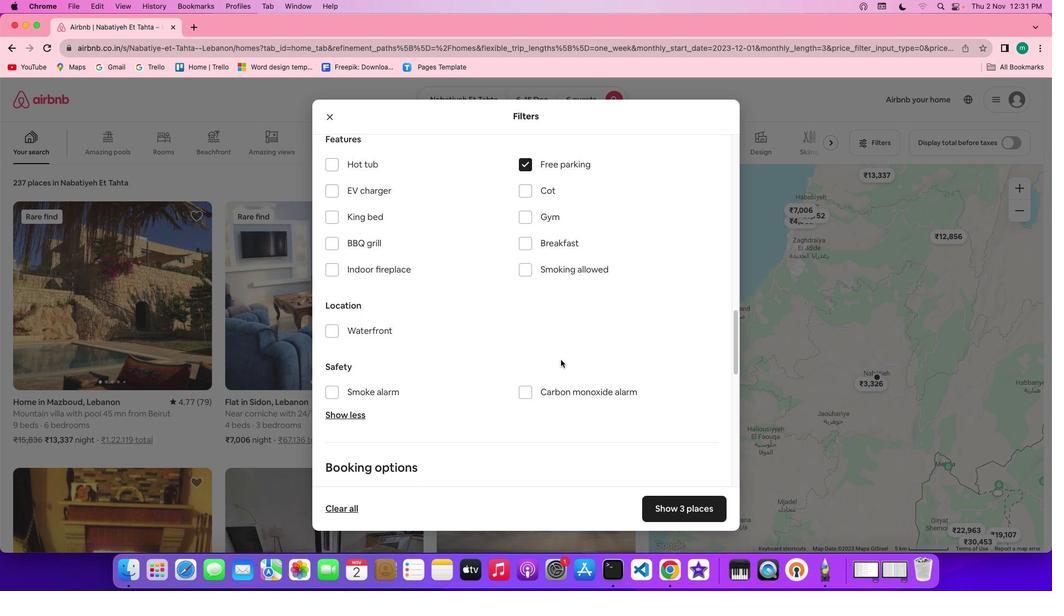 
Action: Mouse scrolled (560, 360) with delta (0, 0)
Screenshot: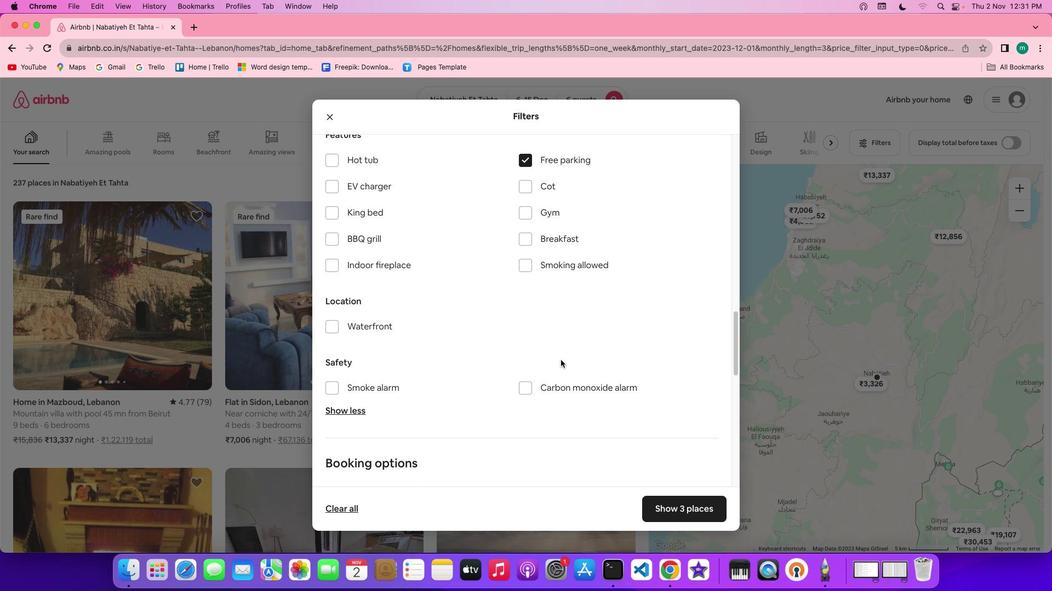 
Action: Mouse scrolled (560, 360) with delta (0, 0)
Screenshot: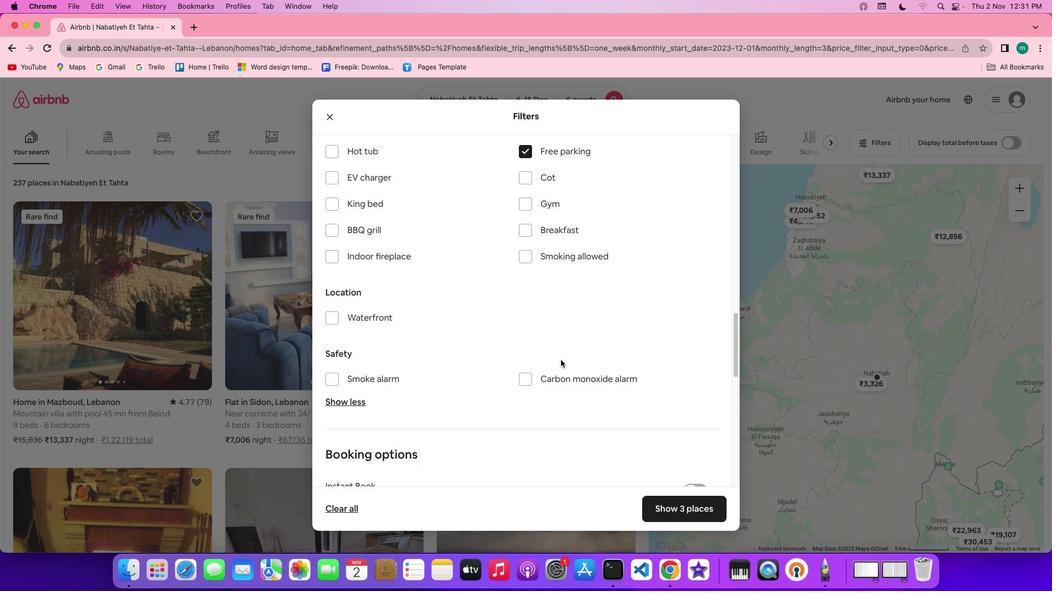 
Action: Mouse scrolled (560, 360) with delta (0, 0)
Screenshot: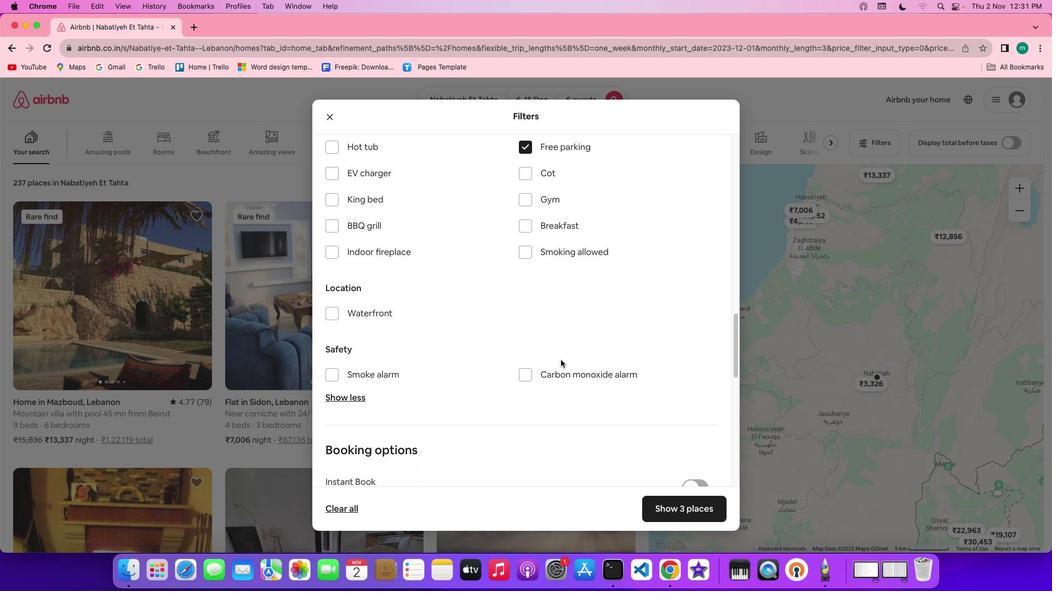 
Action: Mouse scrolled (560, 360) with delta (0, 0)
Screenshot: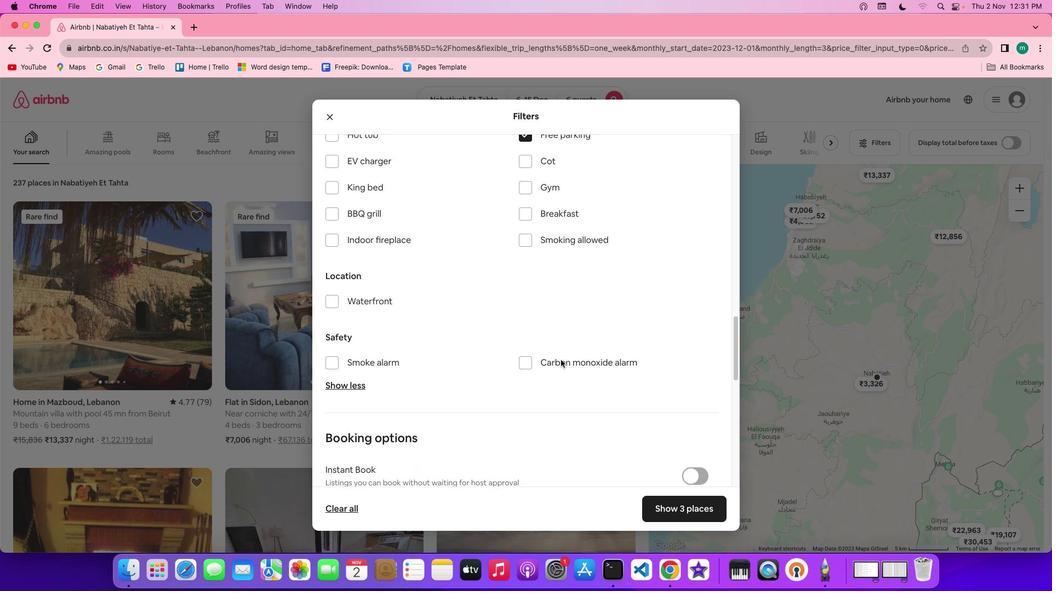 
Action: Mouse moved to (500, 335)
Screenshot: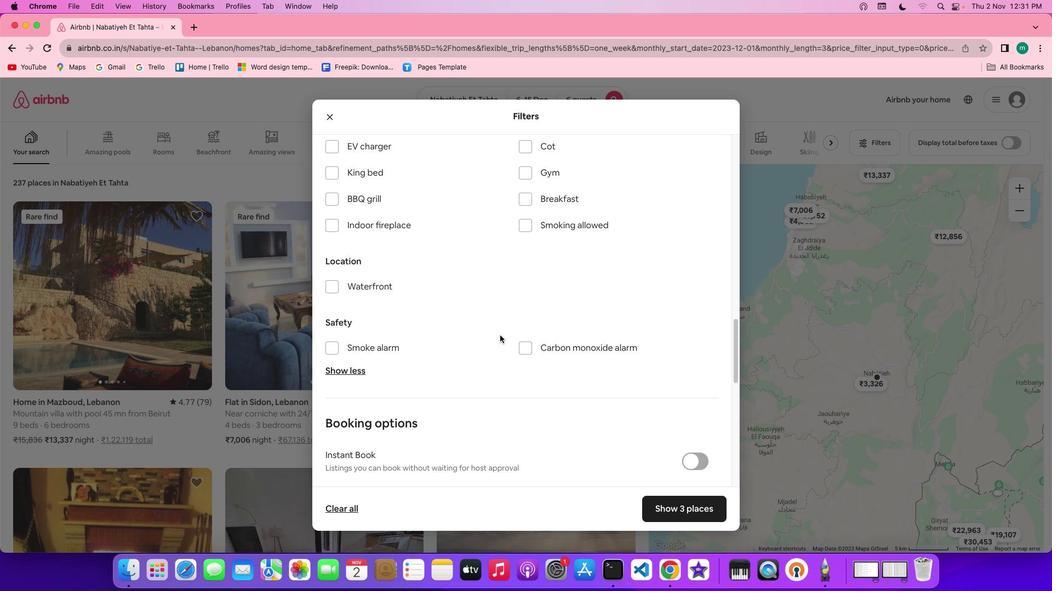 
Action: Mouse scrolled (500, 335) with delta (0, 0)
Screenshot: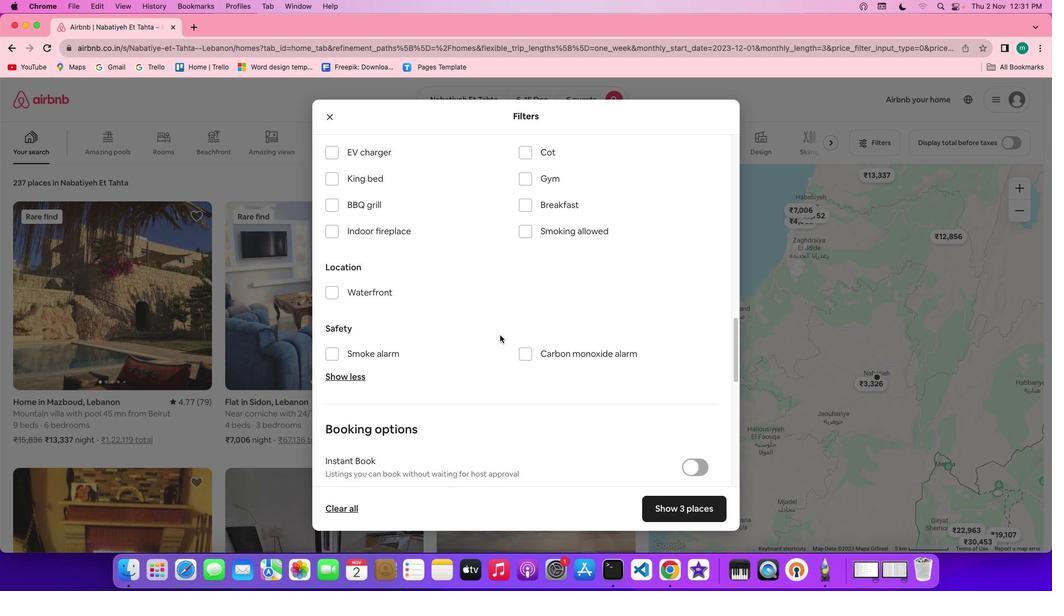 
Action: Mouse scrolled (500, 335) with delta (0, 0)
Screenshot: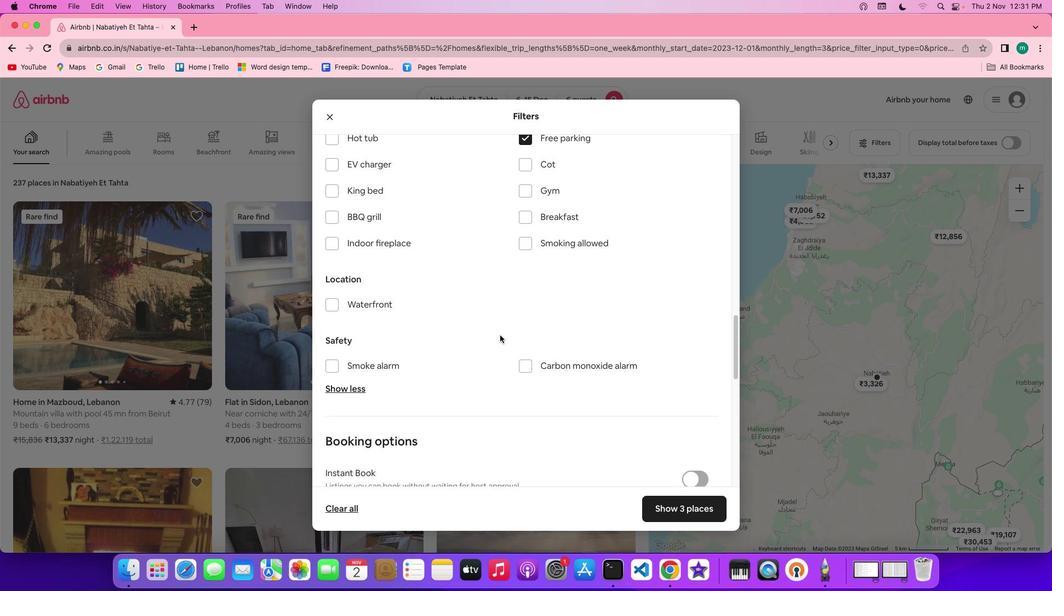 
Action: Mouse scrolled (500, 335) with delta (0, 1)
Screenshot: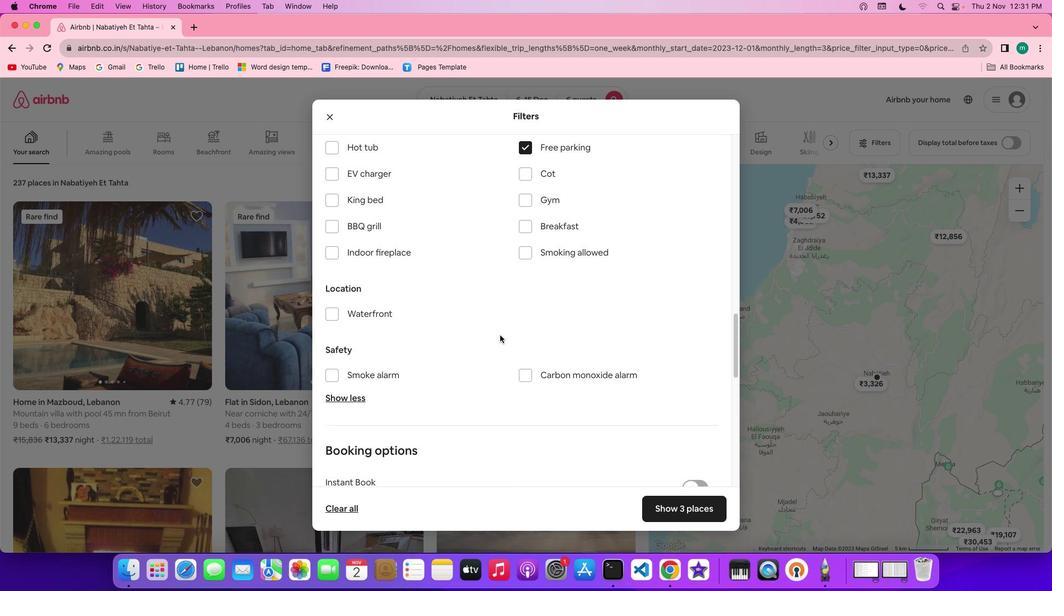 
Action: Mouse moved to (555, 246)
Screenshot: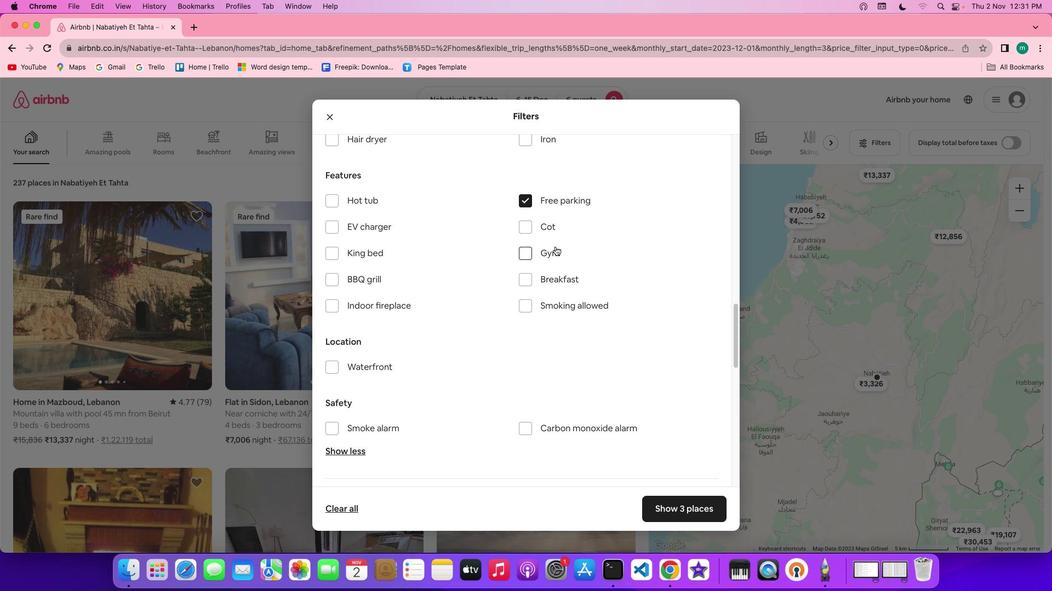 
Action: Mouse pressed left at (555, 246)
Screenshot: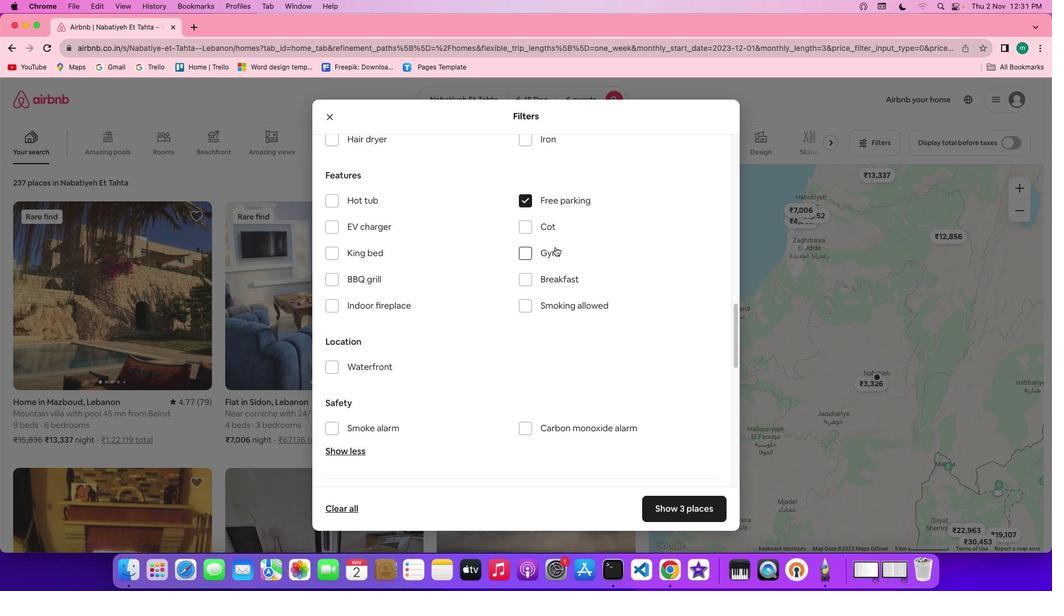 
Action: Mouse moved to (557, 277)
Screenshot: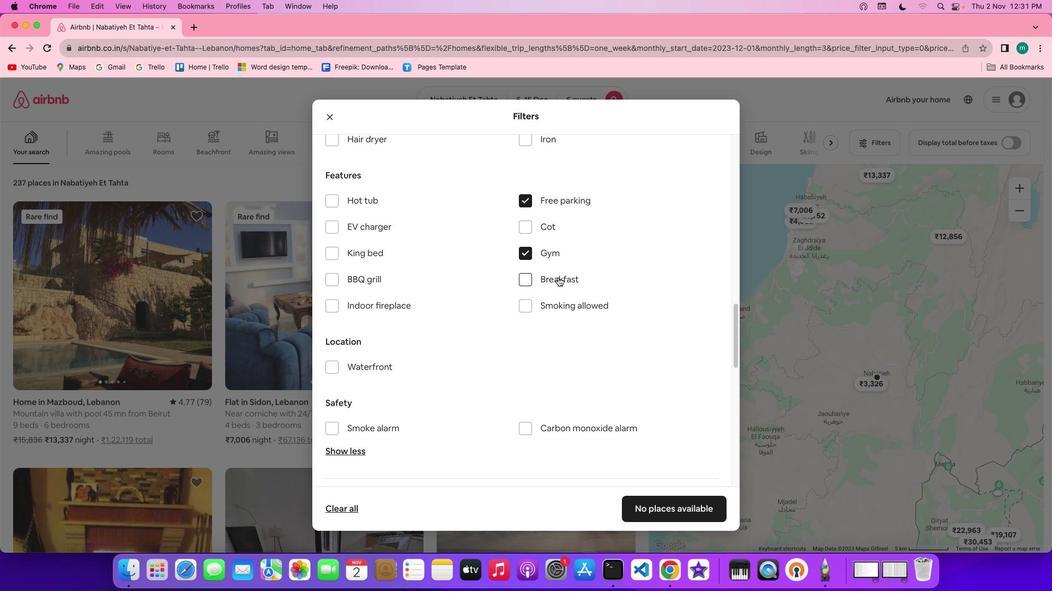 
Action: Mouse pressed left at (557, 277)
Screenshot: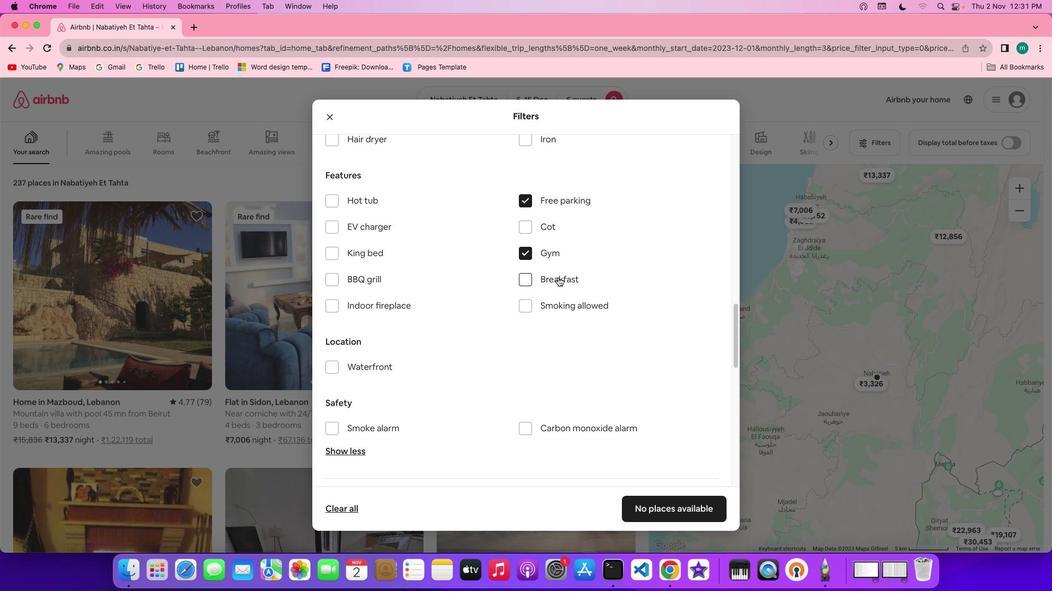 
Action: Mouse moved to (622, 350)
Screenshot: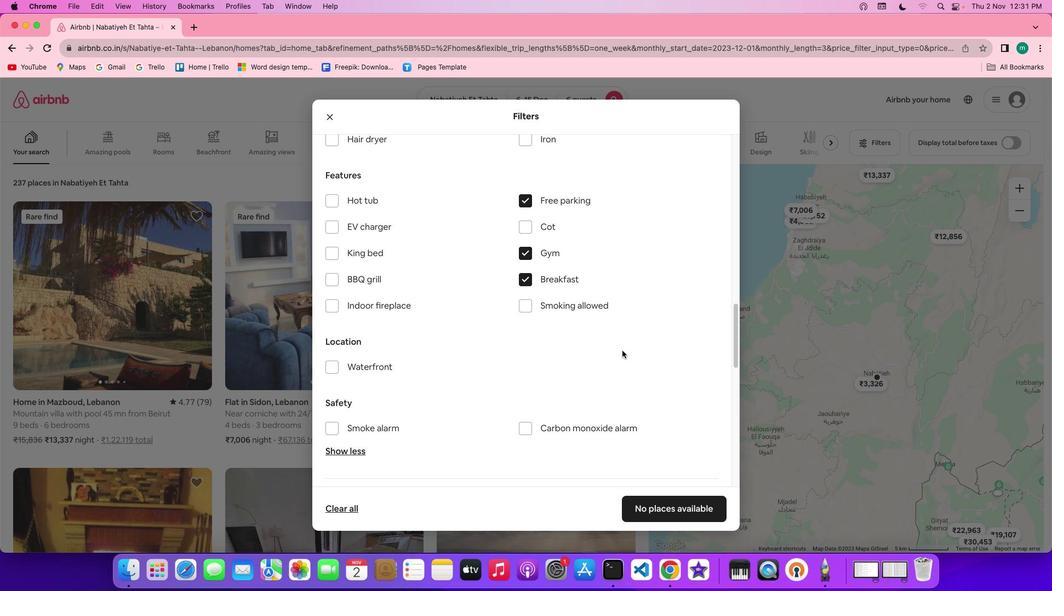 
Action: Mouse scrolled (622, 350) with delta (0, 0)
Screenshot: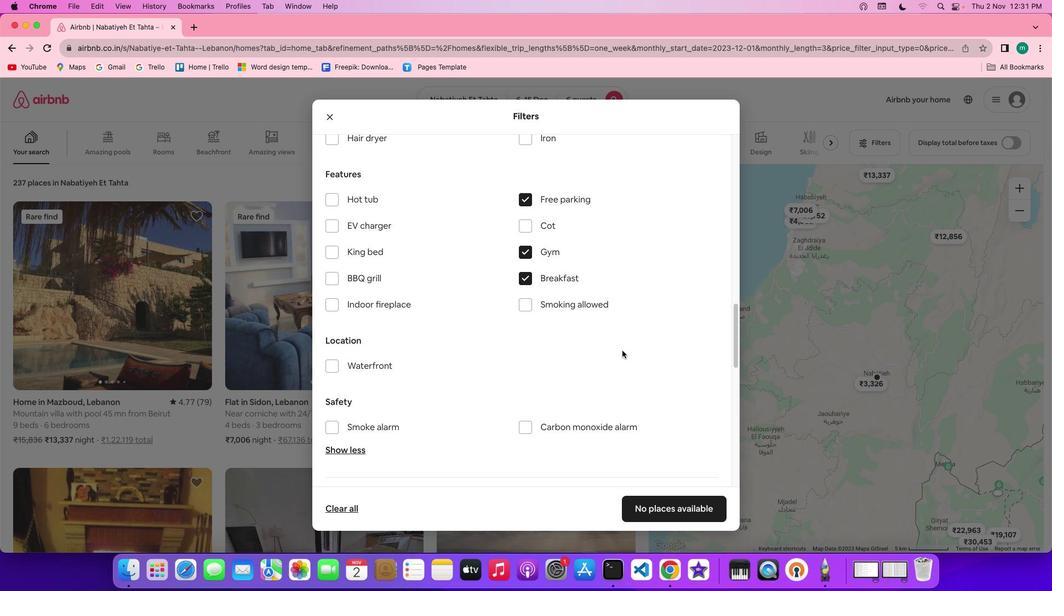 
Action: Mouse scrolled (622, 350) with delta (0, 0)
Screenshot: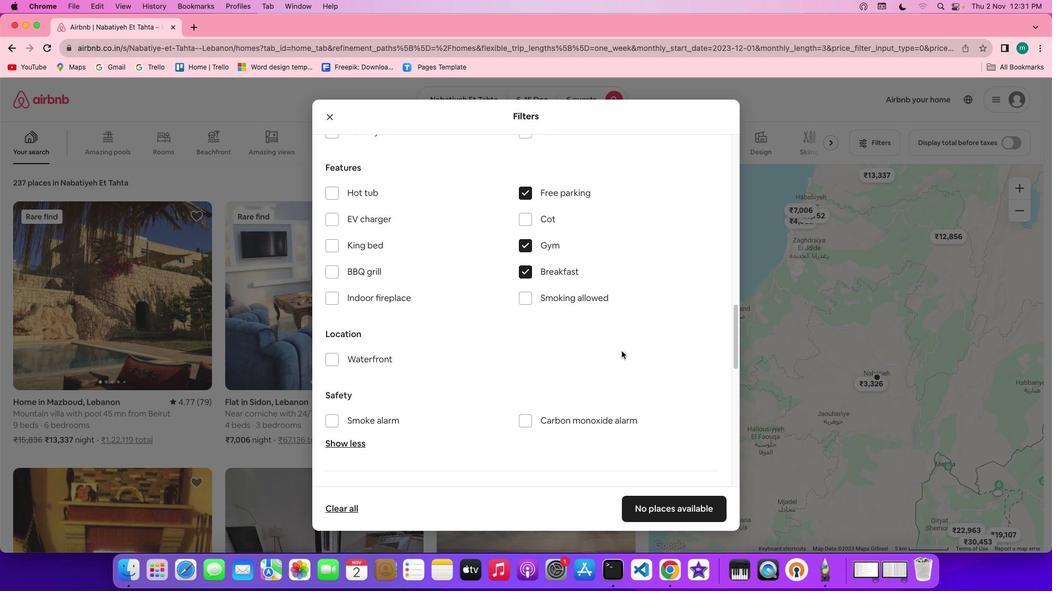 
Action: Mouse moved to (622, 351)
Screenshot: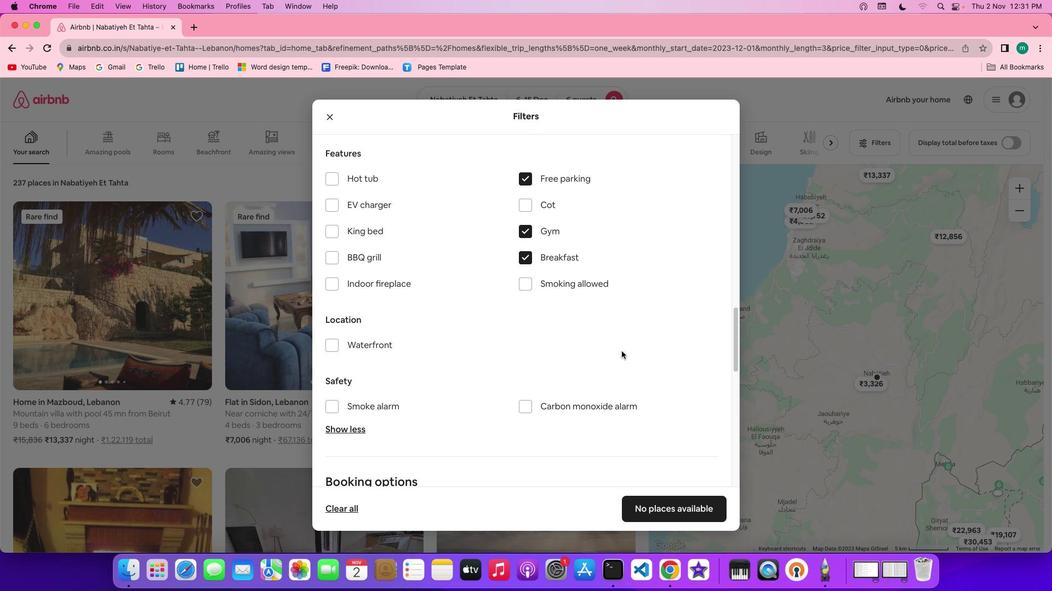 
Action: Mouse scrolled (622, 351) with delta (0, 0)
Screenshot: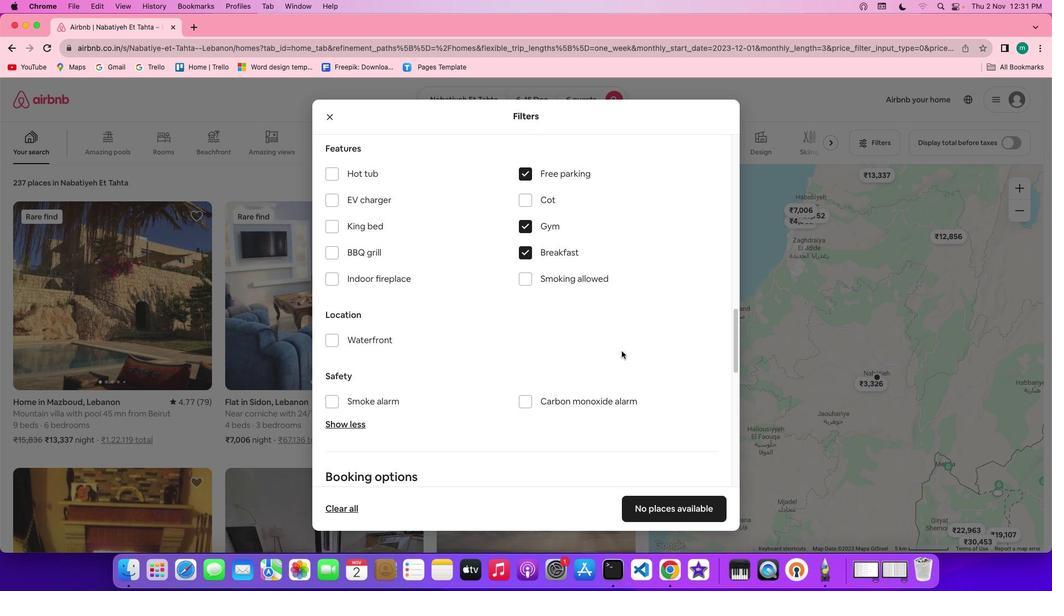 
Action: Mouse moved to (621, 351)
Screenshot: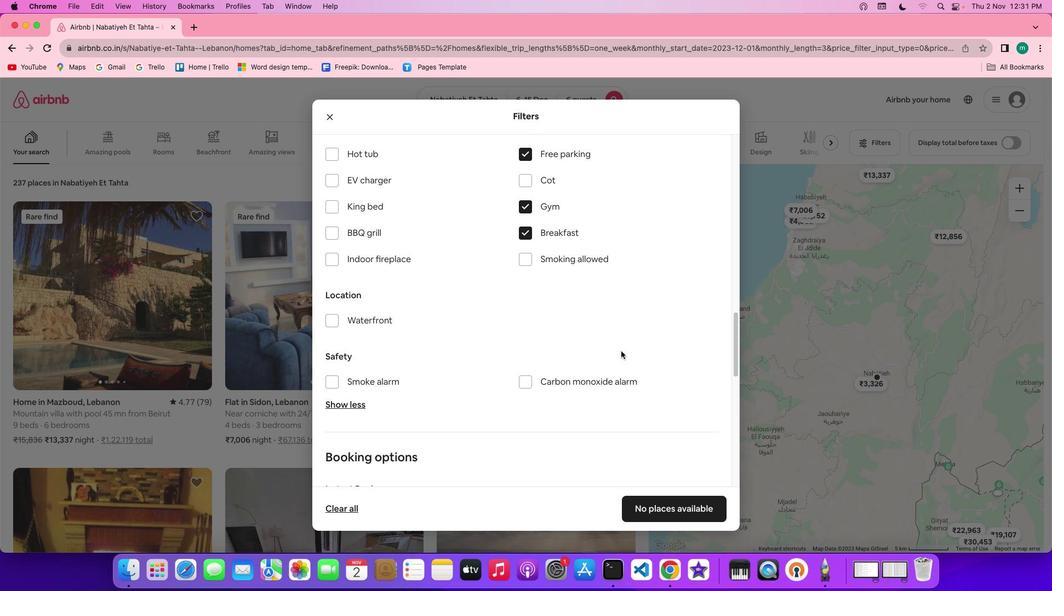 
Action: Mouse scrolled (621, 351) with delta (0, 0)
Screenshot: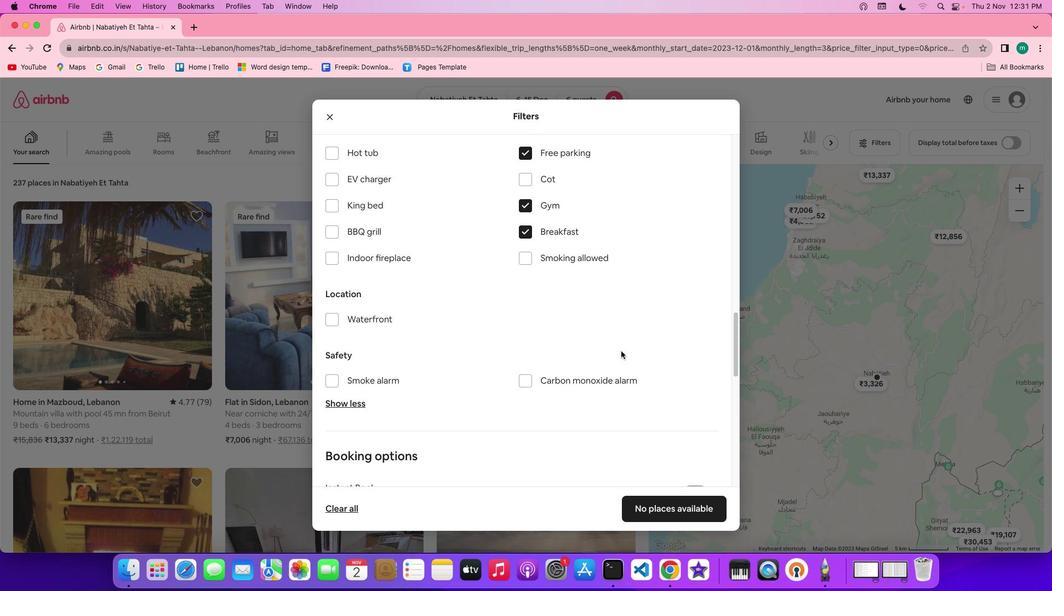 
Action: Mouse scrolled (621, 351) with delta (0, 0)
Screenshot: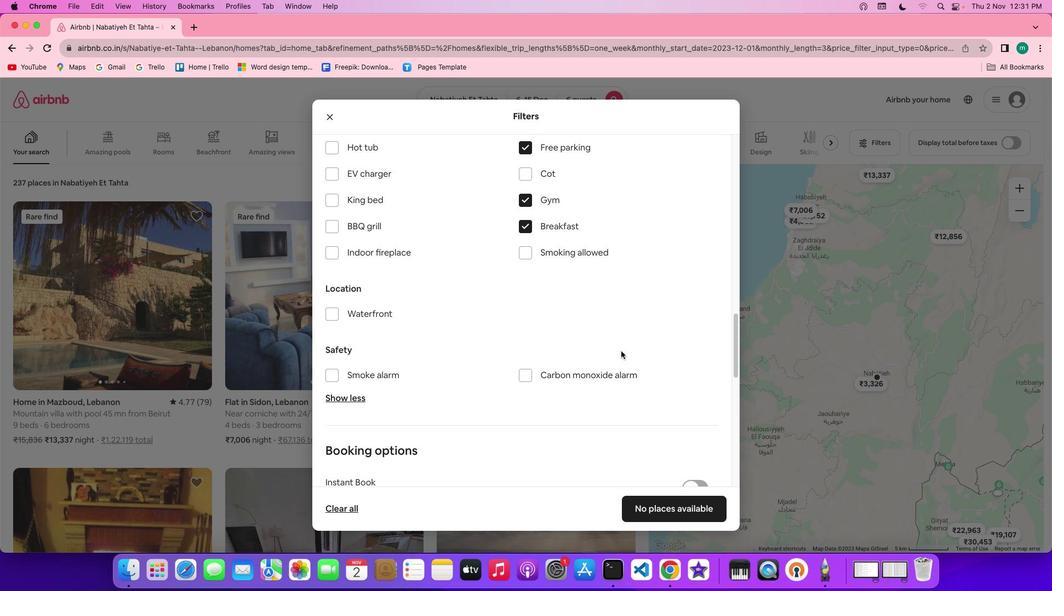 
Action: Mouse moved to (621, 351)
Screenshot: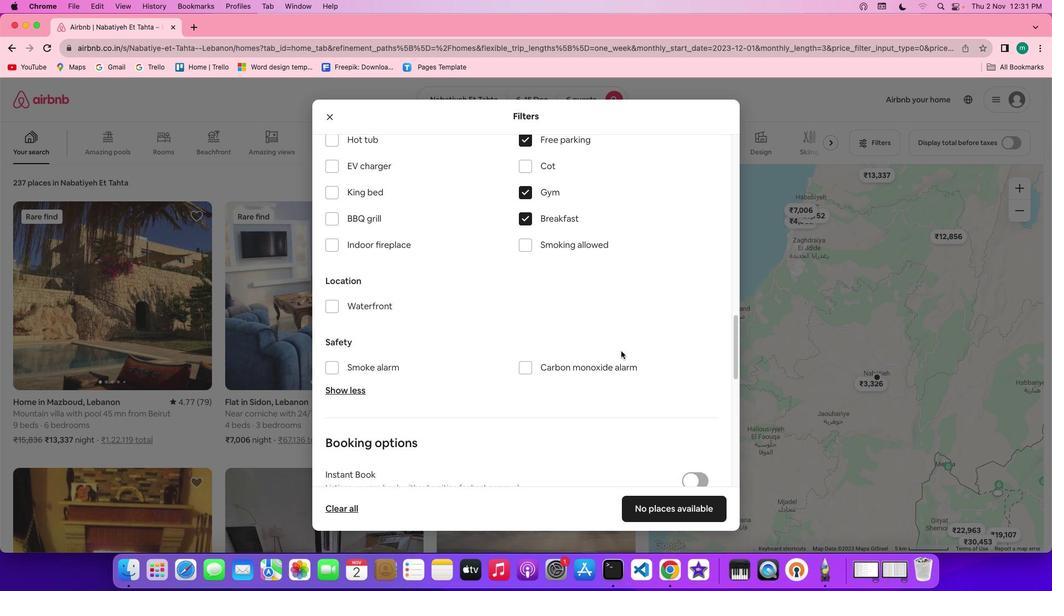 
Action: Mouse scrolled (621, 351) with delta (0, 0)
Screenshot: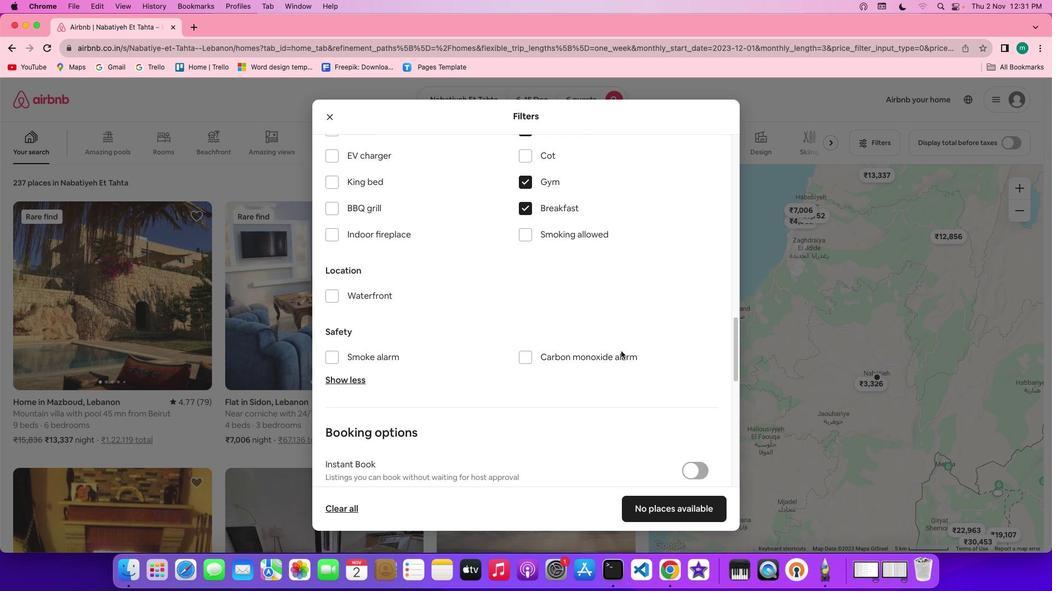 
Action: Mouse scrolled (621, 351) with delta (0, 0)
Screenshot: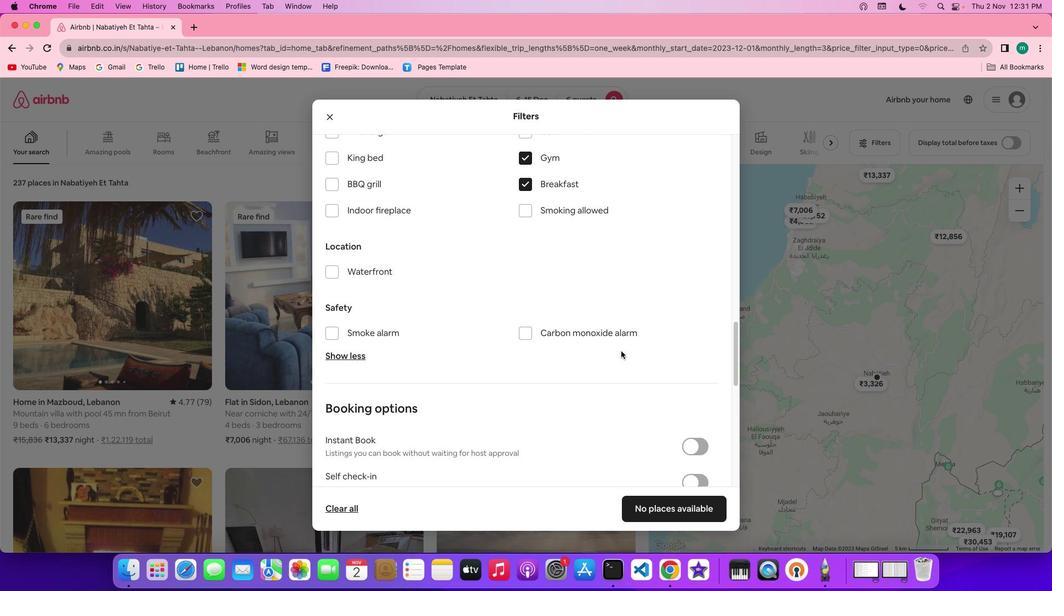 
Action: Mouse scrolled (621, 351) with delta (0, 0)
Screenshot: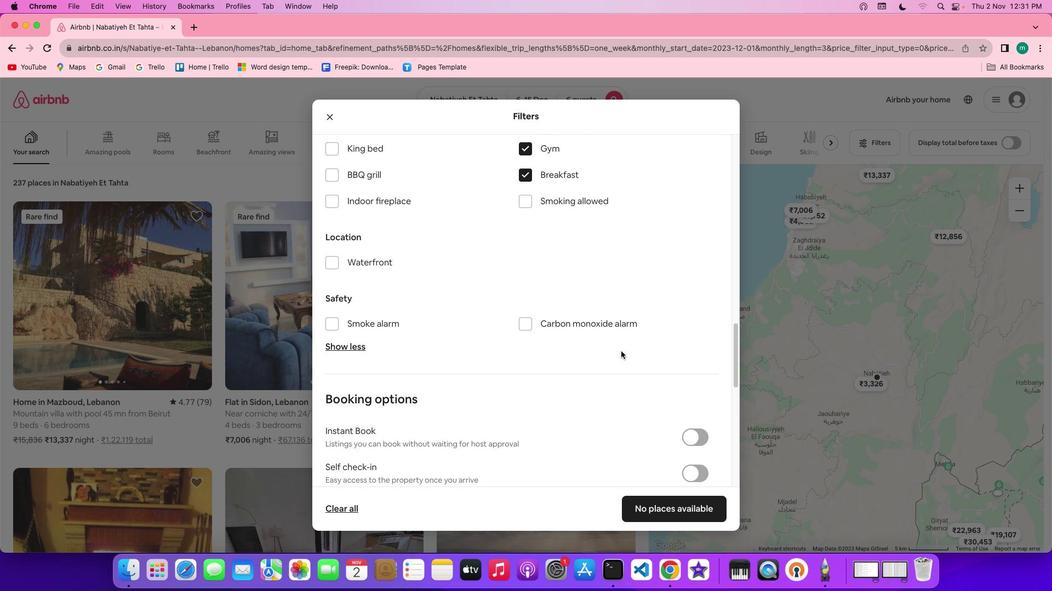 
Action: Mouse scrolled (621, 351) with delta (0, -1)
Screenshot: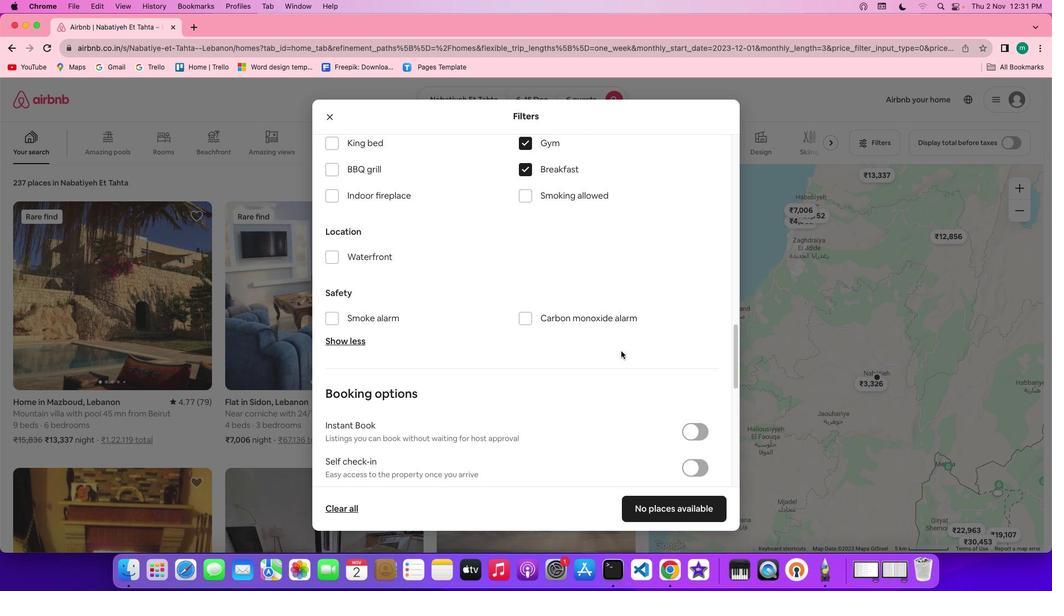 
Action: Mouse scrolled (621, 351) with delta (0, 0)
Screenshot: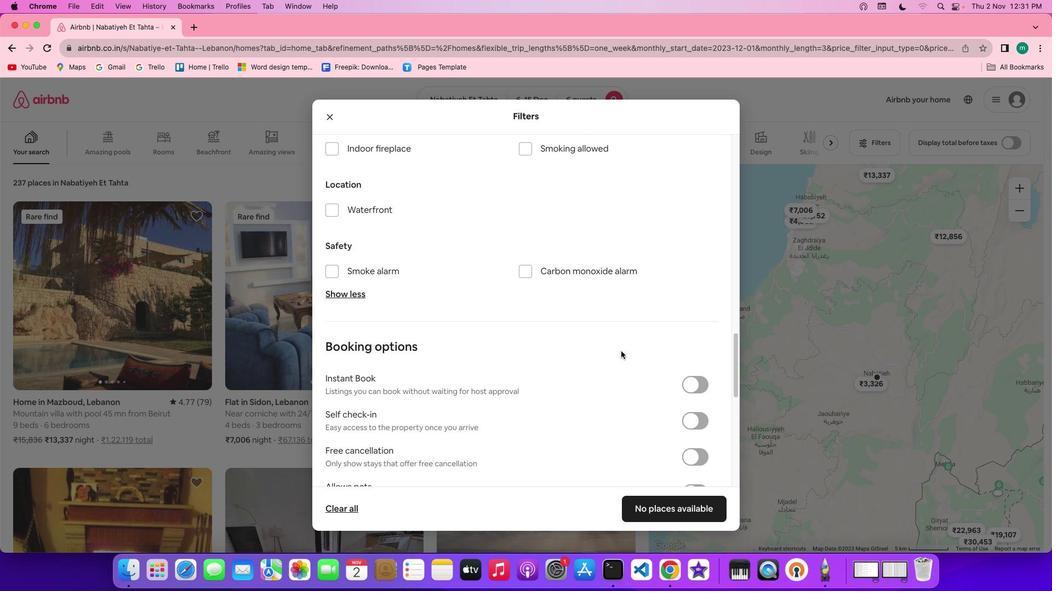 
Action: Mouse scrolled (621, 351) with delta (0, 0)
Screenshot: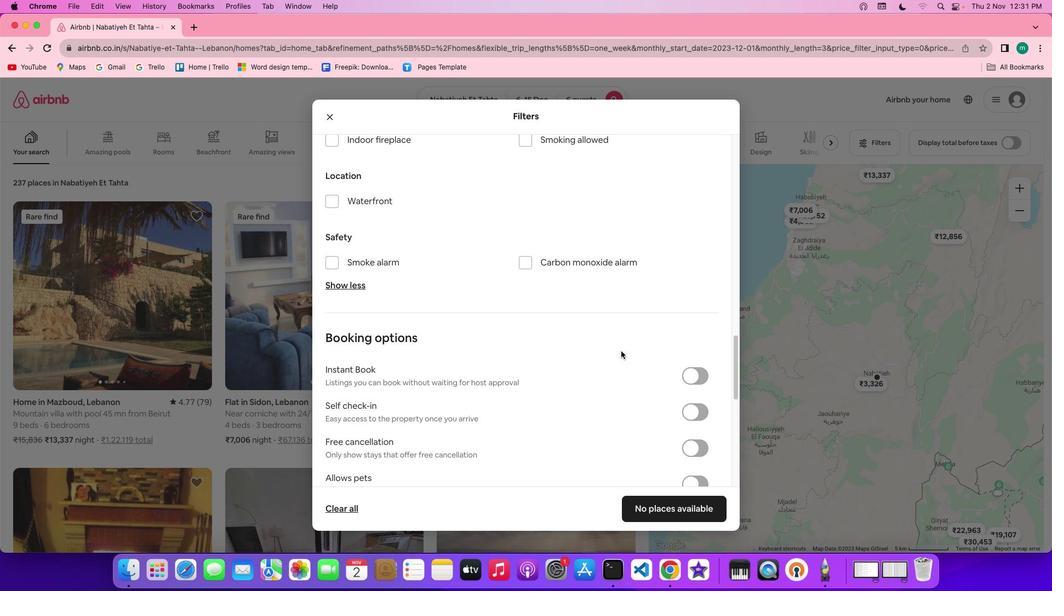 
Action: Mouse scrolled (621, 351) with delta (0, 0)
Screenshot: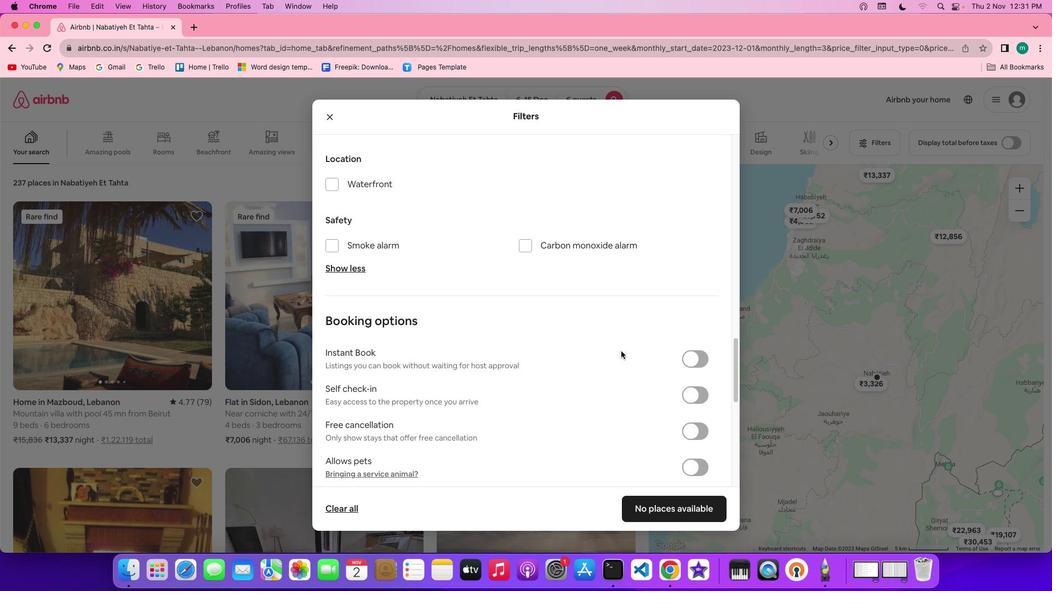 
Action: Mouse scrolled (621, 351) with delta (0, 0)
Screenshot: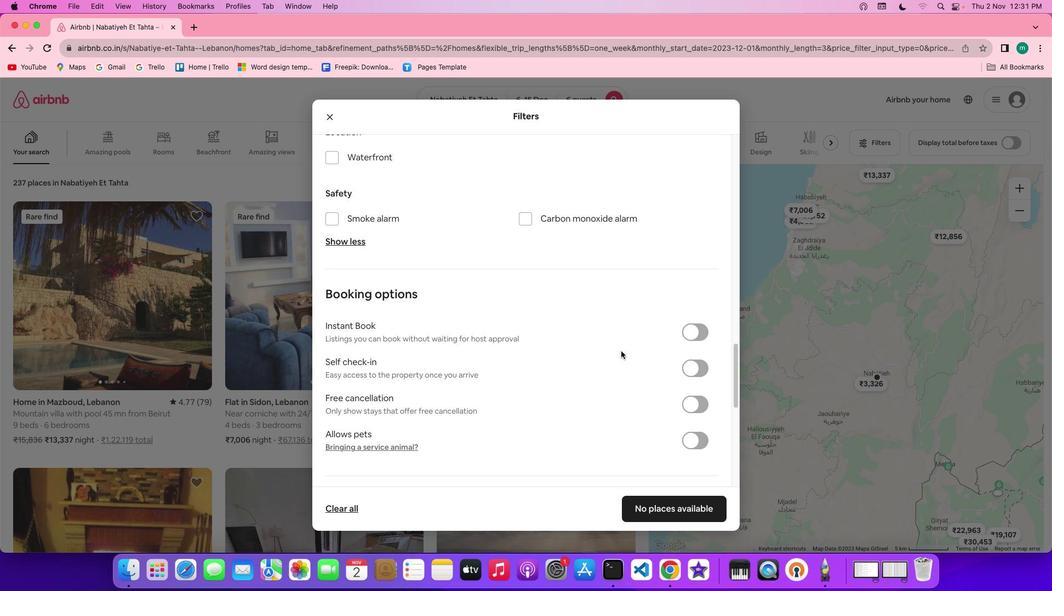 
Action: Mouse scrolled (621, 351) with delta (0, 0)
Screenshot: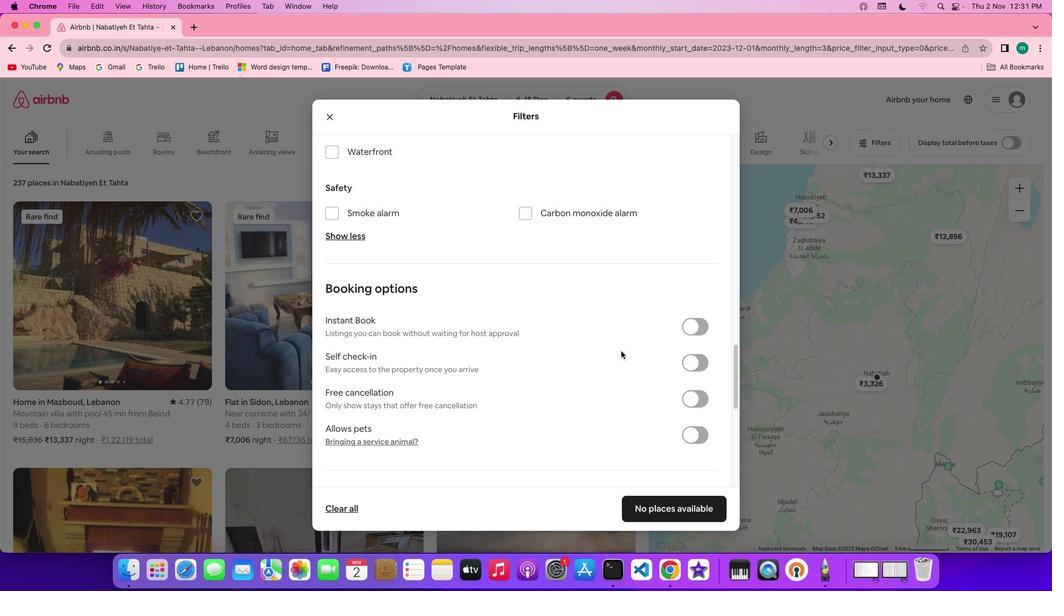 
Action: Mouse scrolled (621, 351) with delta (0, -1)
Screenshot: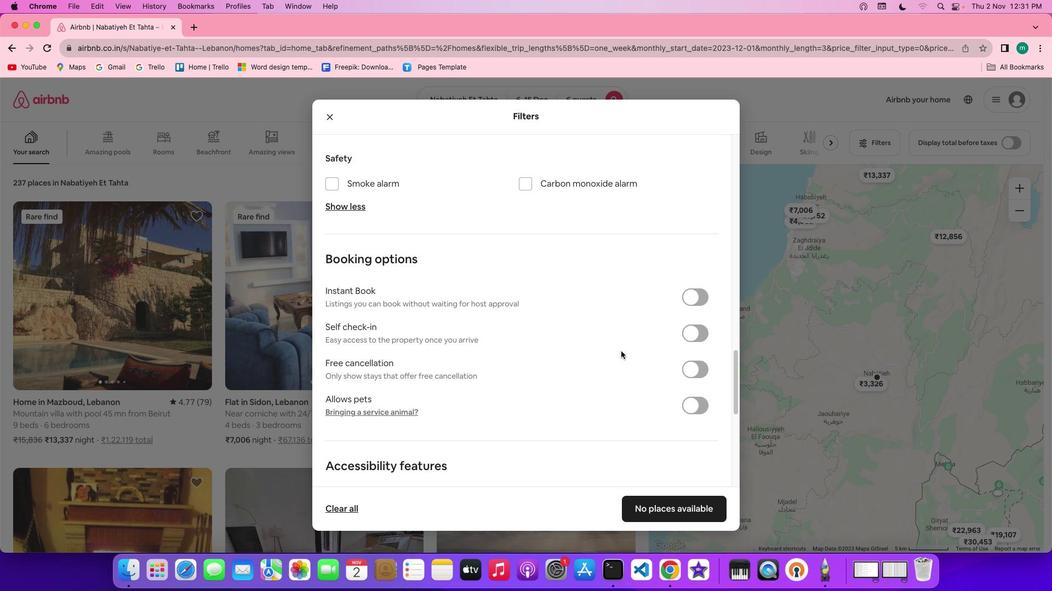 
Action: Mouse scrolled (621, 351) with delta (0, -1)
Screenshot: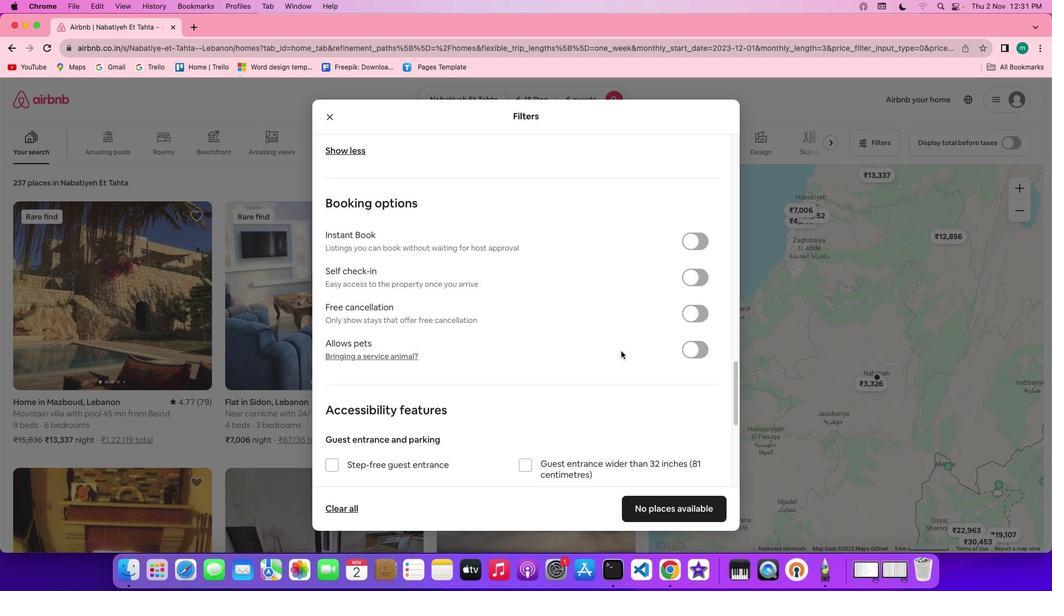 
Action: Mouse moved to (613, 354)
Screenshot: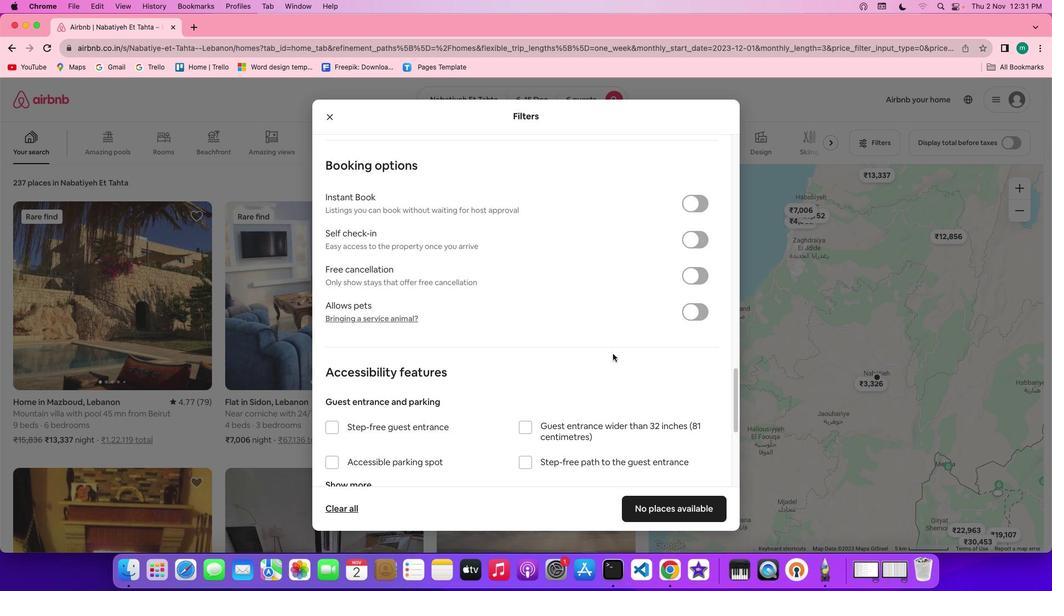 
Action: Mouse scrolled (613, 354) with delta (0, 0)
Screenshot: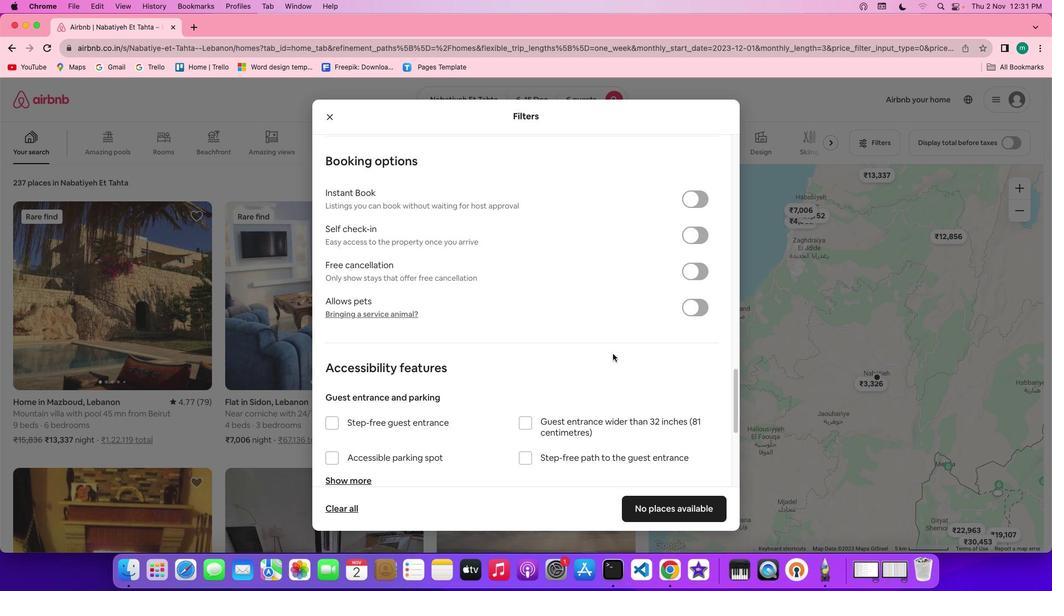 
Action: Mouse scrolled (613, 354) with delta (0, 0)
Screenshot: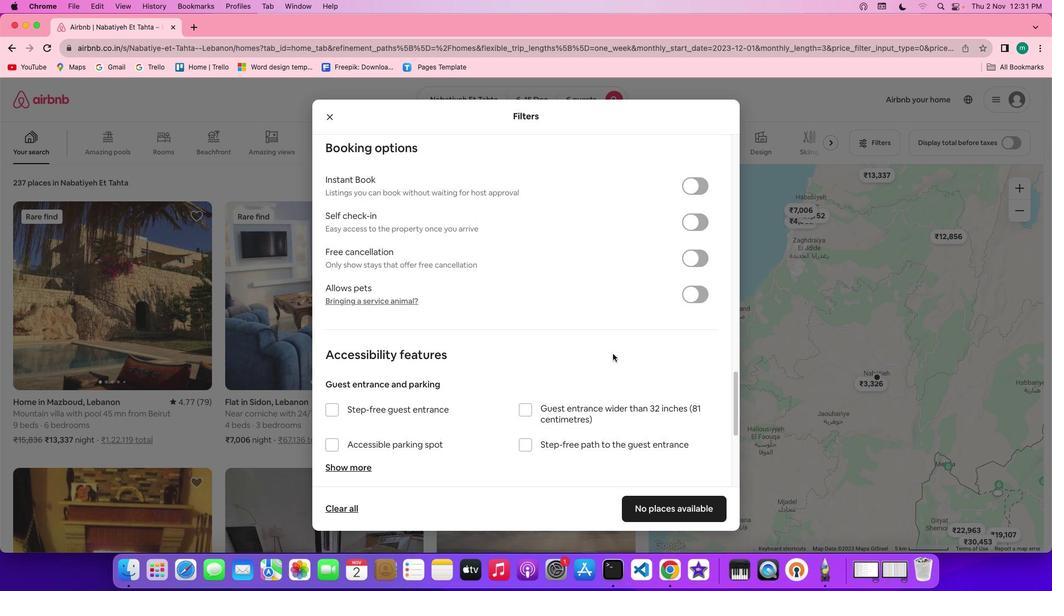 
Action: Mouse scrolled (613, 354) with delta (0, -1)
Screenshot: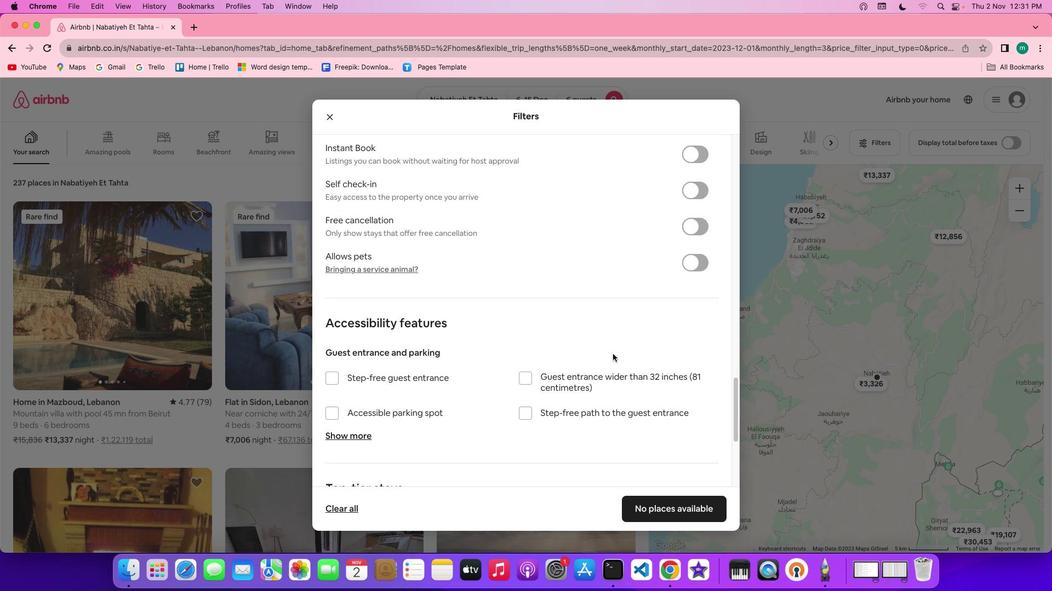 
Action: Mouse scrolled (613, 354) with delta (0, -2)
Screenshot: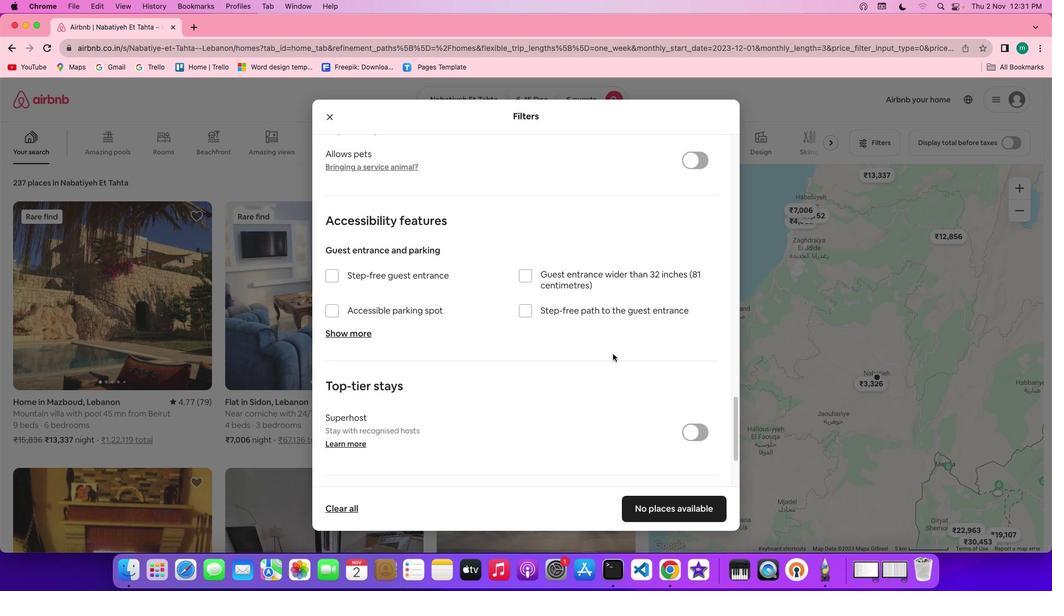 
Action: Mouse moved to (613, 358)
Screenshot: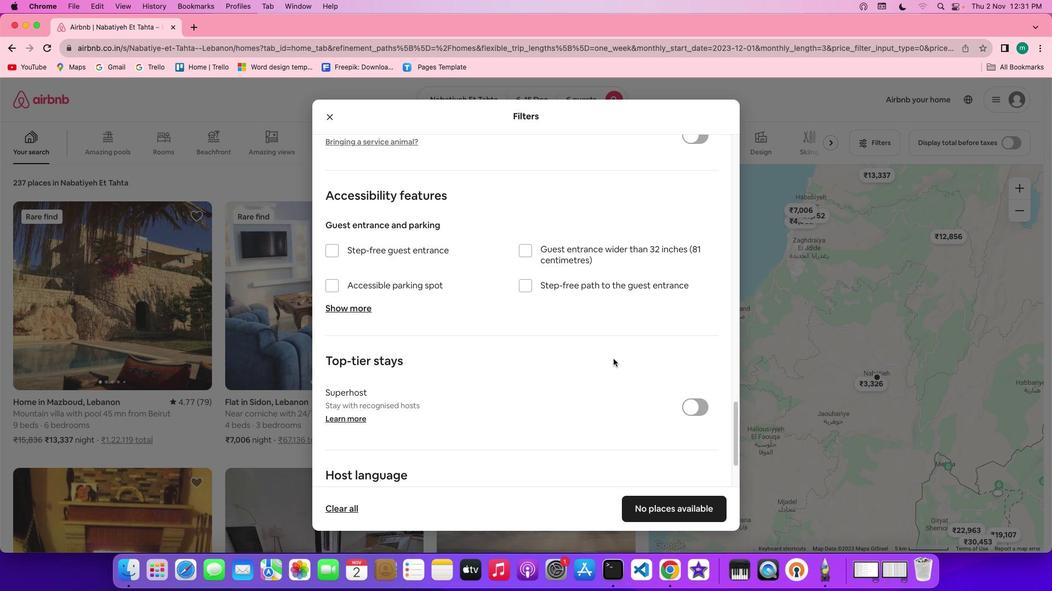 
Action: Mouse scrolled (613, 358) with delta (0, 0)
Screenshot: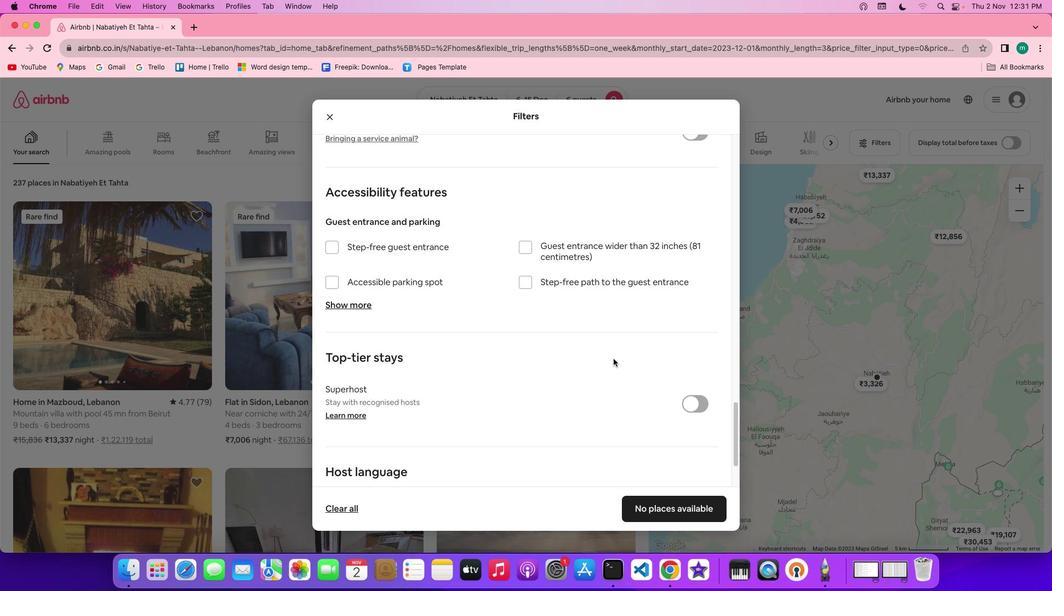 
Action: Mouse moved to (613, 358)
Screenshot: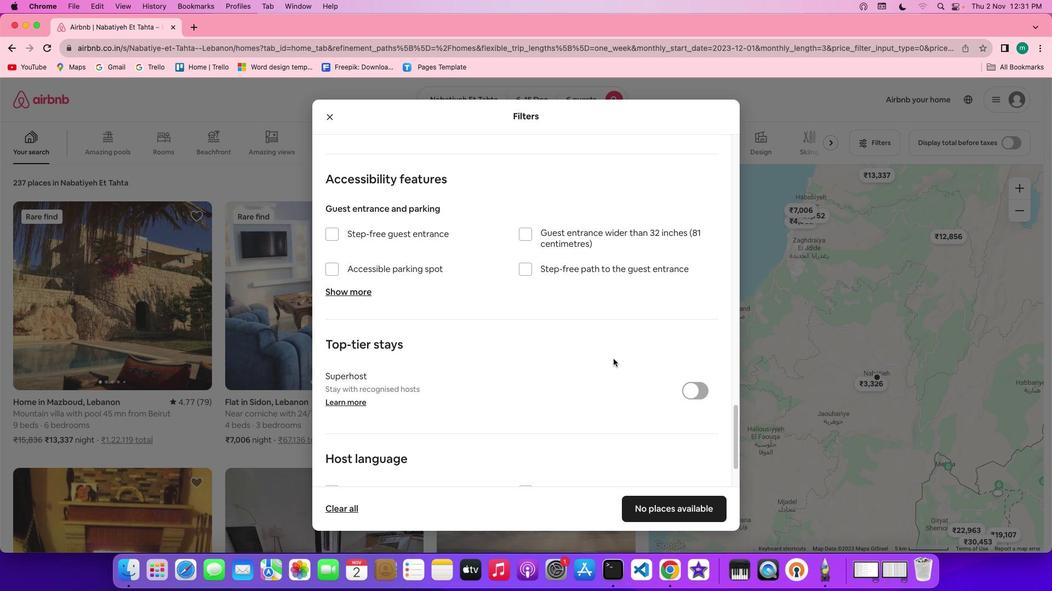 
Action: Mouse scrolled (613, 358) with delta (0, 0)
Screenshot: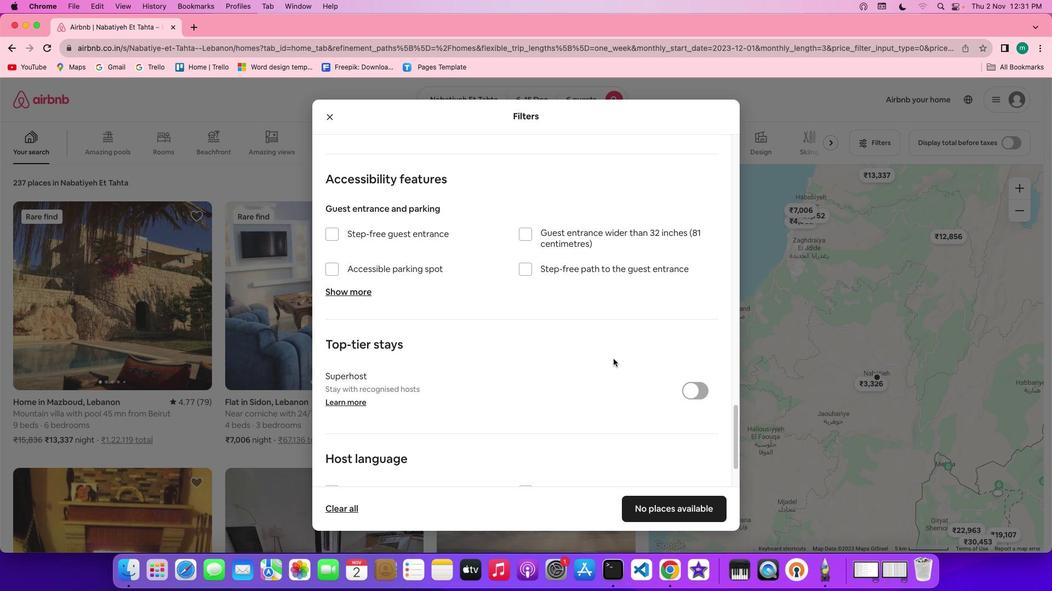 
Action: Mouse moved to (613, 358)
Screenshot: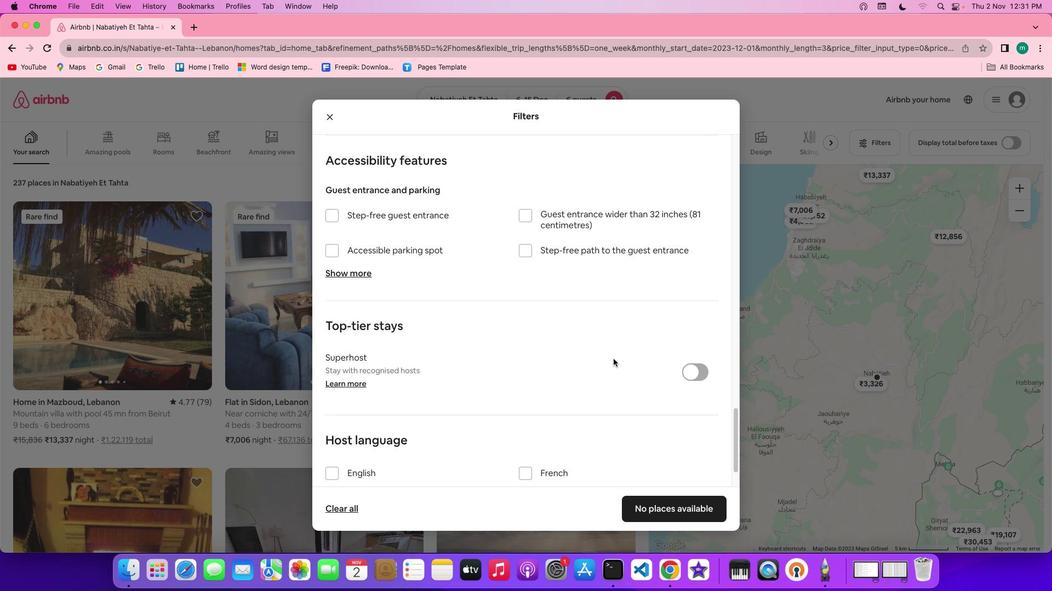 
Action: Mouse scrolled (613, 358) with delta (0, -1)
Screenshot: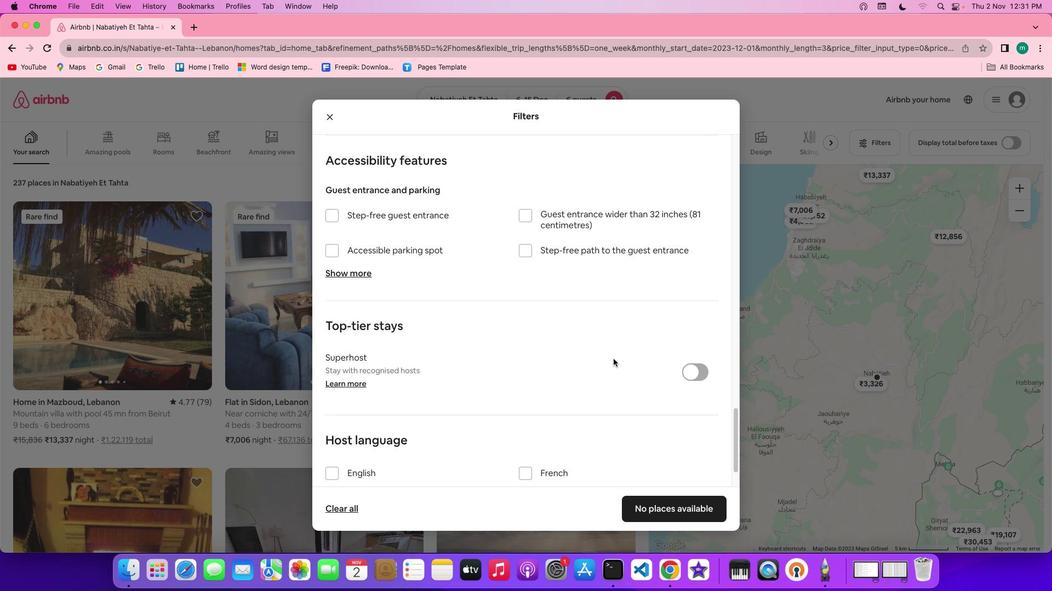 
Action: Mouse moved to (613, 358)
Screenshot: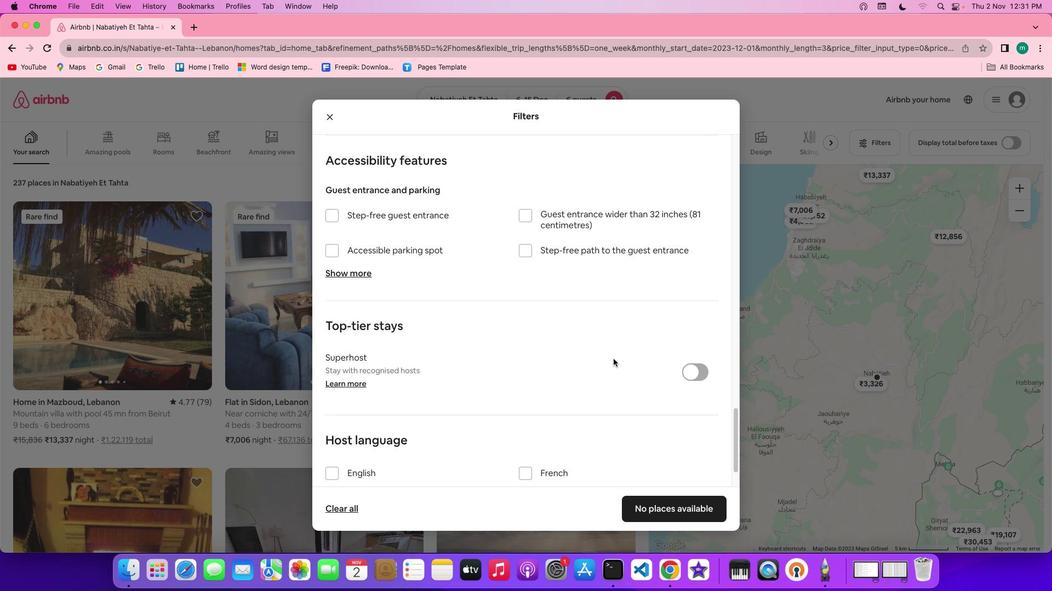 
Action: Mouse scrolled (613, 358) with delta (0, -2)
Screenshot: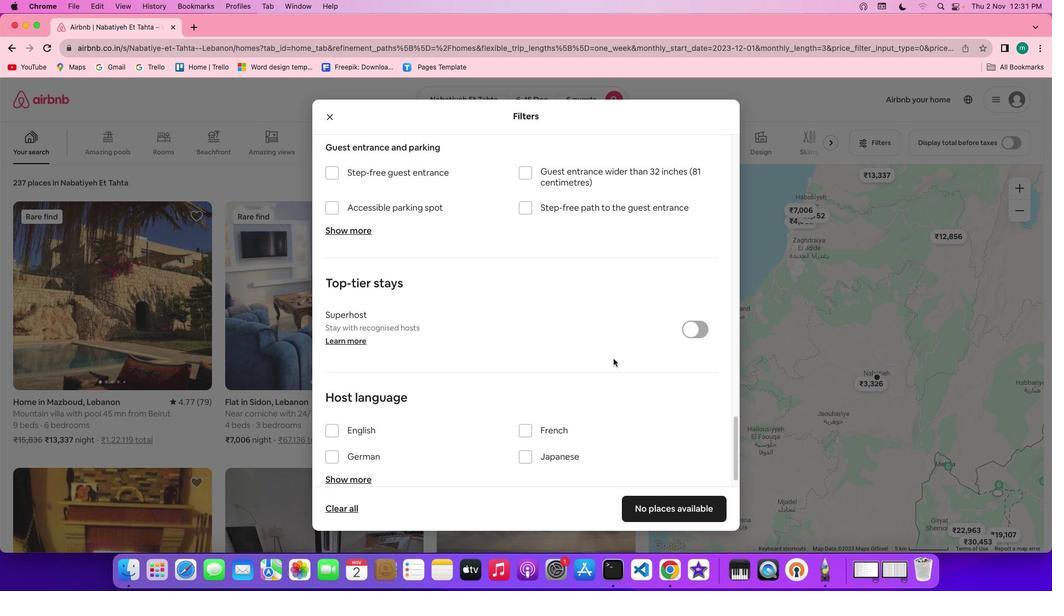 
Action: Mouse moved to (617, 371)
Screenshot: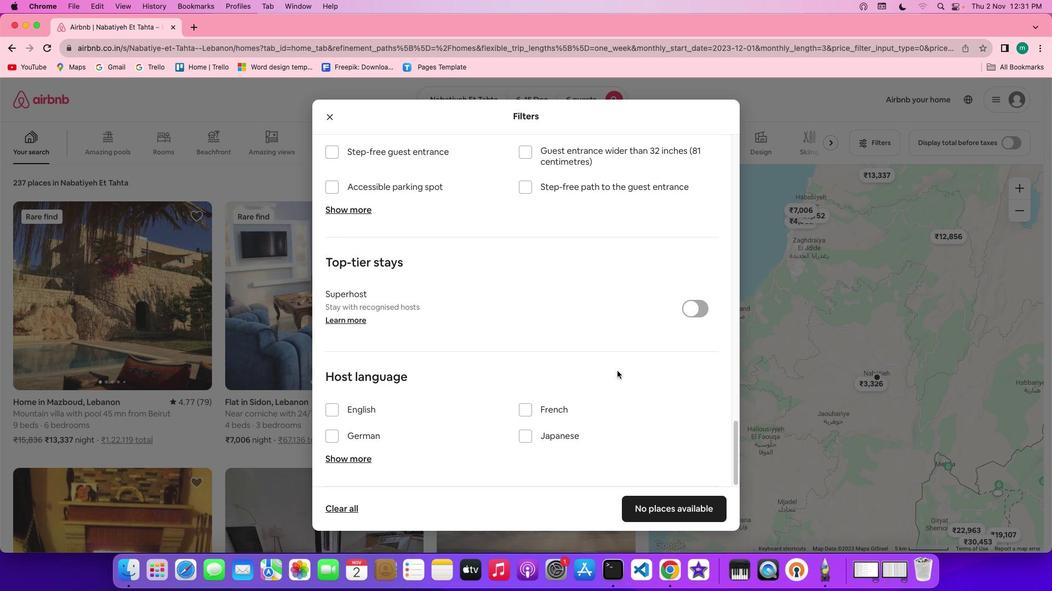 
Action: Mouse scrolled (617, 371) with delta (0, 0)
Screenshot: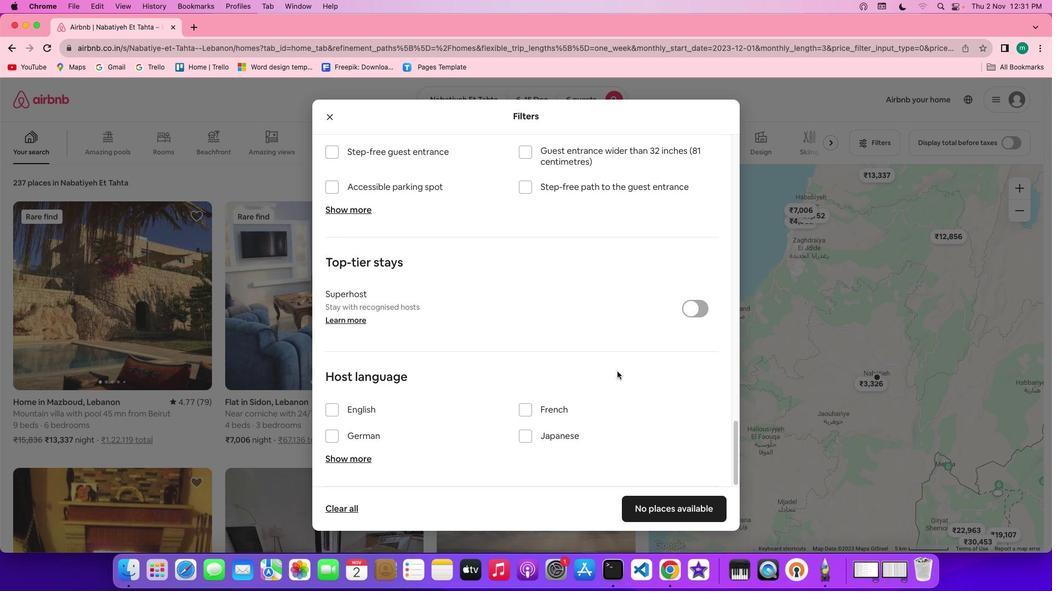 
Action: Mouse scrolled (617, 371) with delta (0, 0)
Screenshot: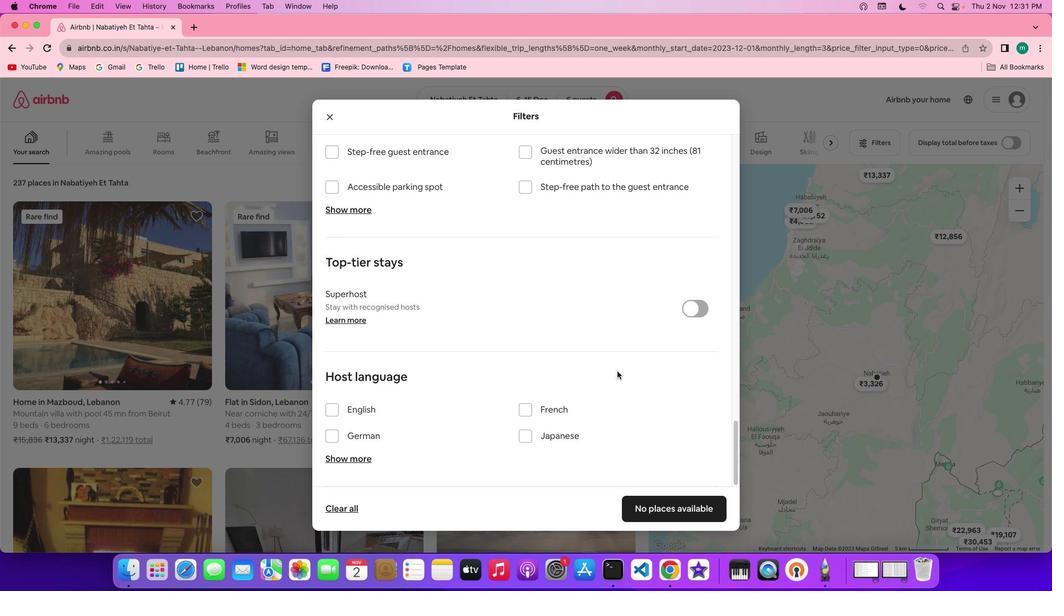 
Action: Mouse moved to (617, 371)
Screenshot: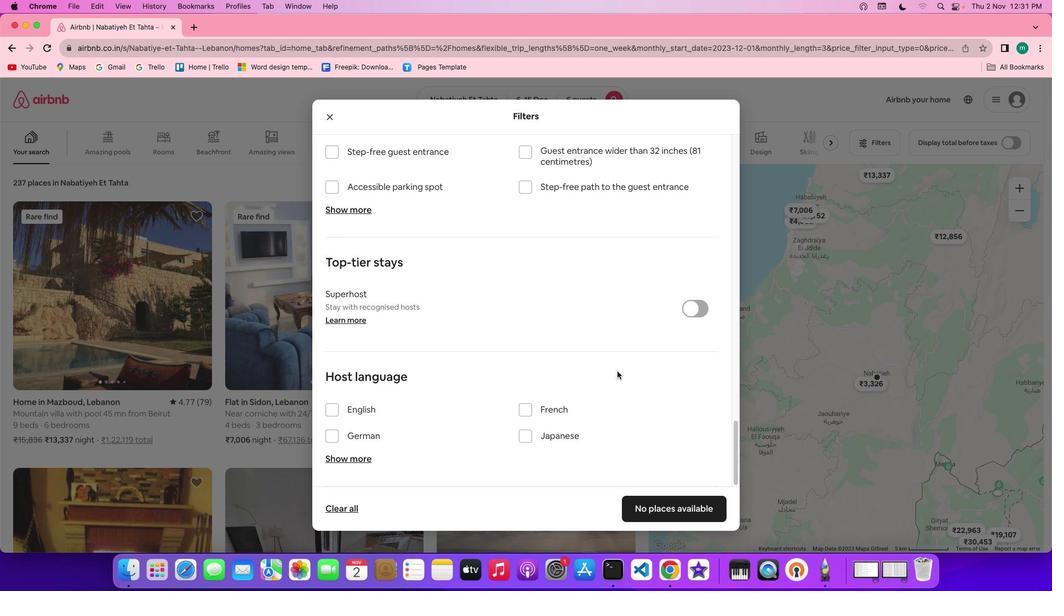 
Action: Mouse scrolled (617, 371) with delta (0, -1)
Screenshot: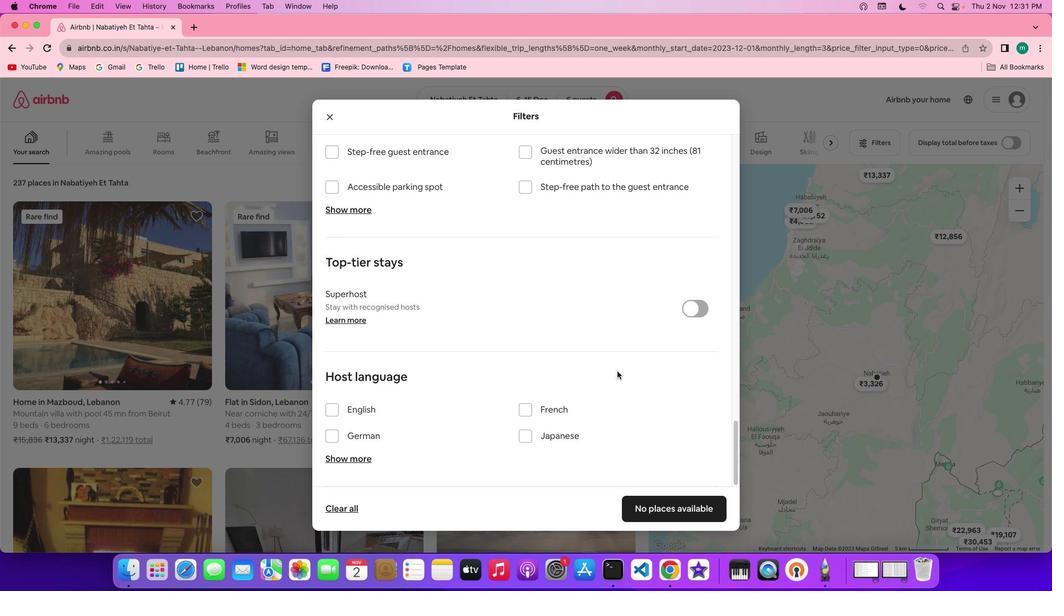 
Action: Mouse moved to (617, 371)
Screenshot: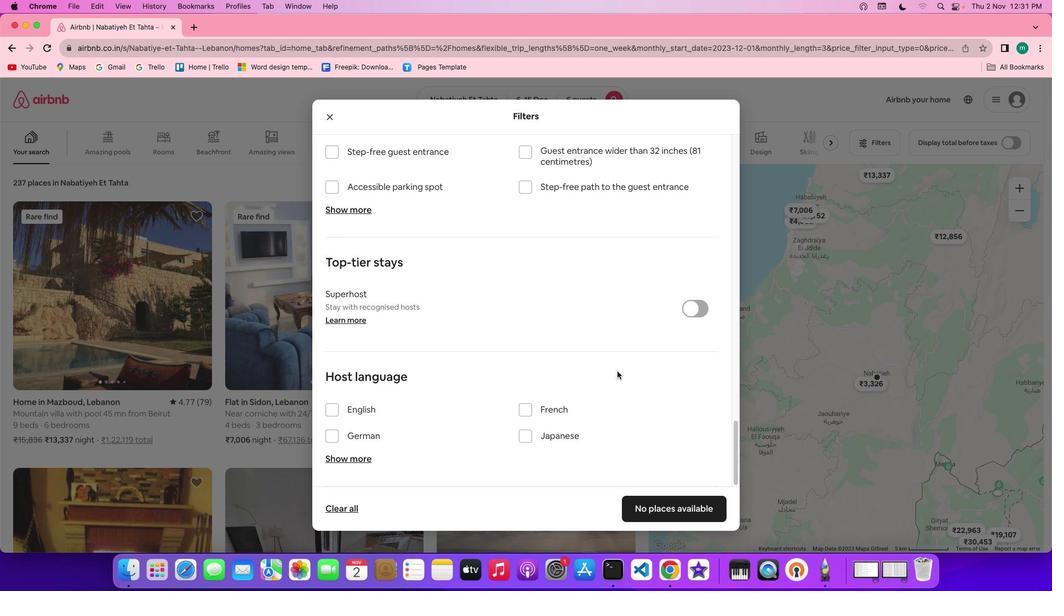 
Action: Mouse scrolled (617, 371) with delta (0, -2)
Screenshot: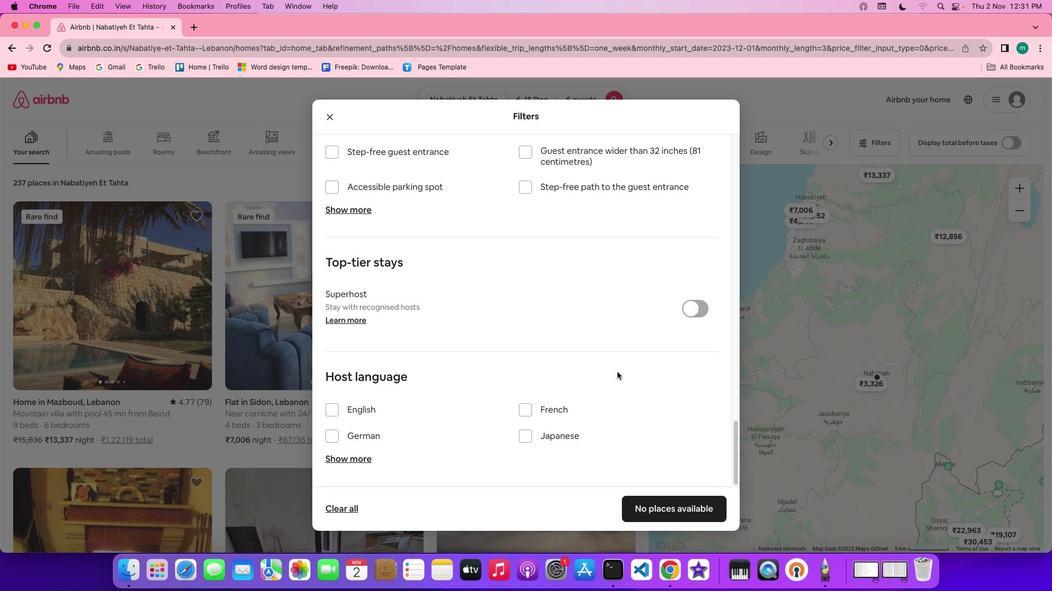 
Action: Mouse moved to (676, 508)
Screenshot: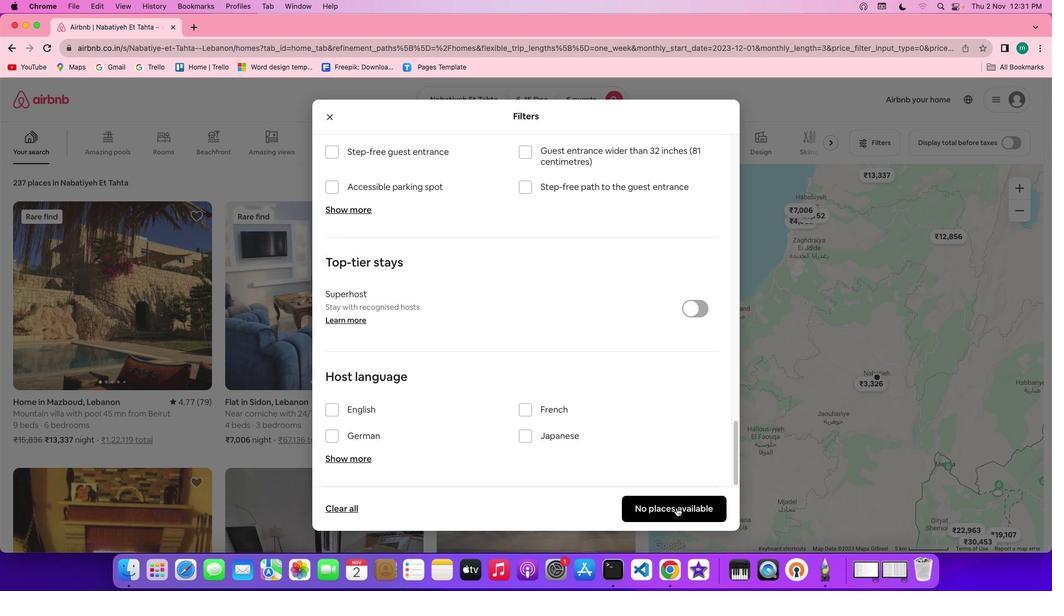 
Action: Mouse pressed left at (676, 508)
Screenshot: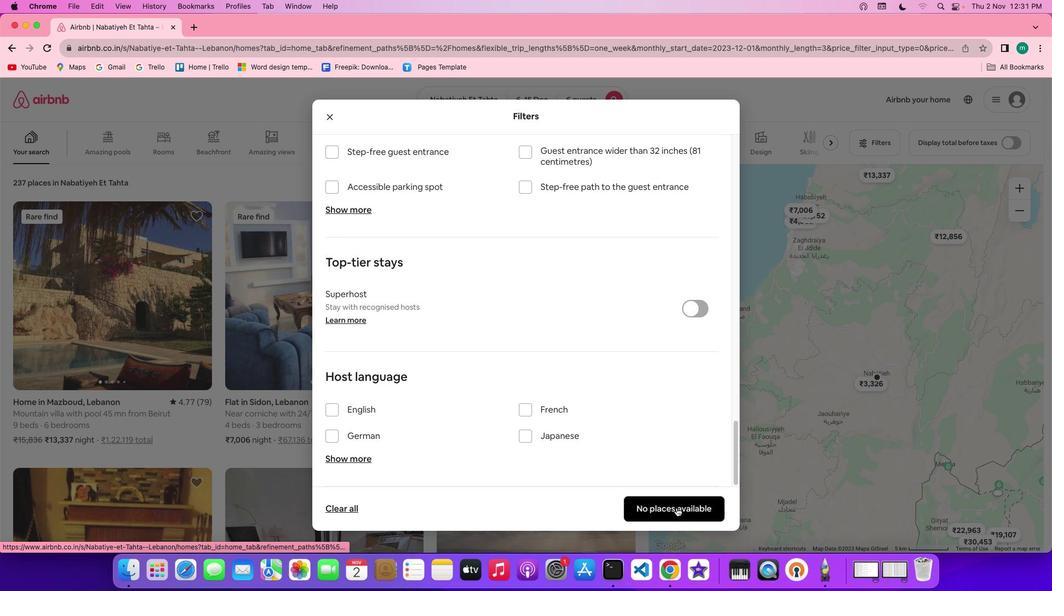 
Action: Mouse moved to (355, 358)
Screenshot: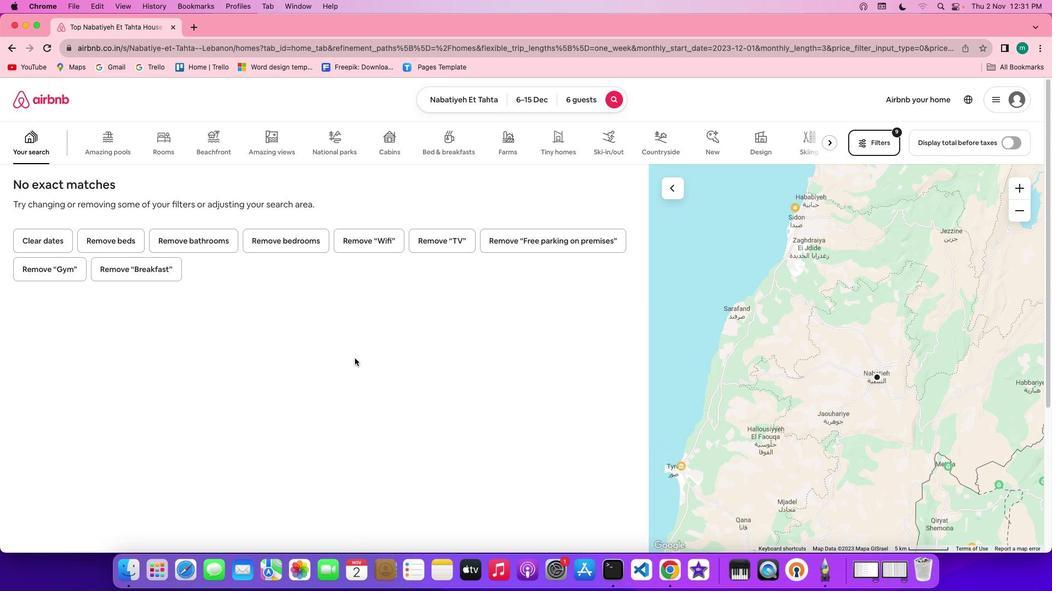 
